 Task: Research Airbnb options in Kobuleti, Georgia from 10th December, 2023 to 15th December, 2023 for 7 adults.4 bedrooms having 7 beds and 4 bathrooms. Property type can be house. Amenities needed are: wifi, TV, free parkinig on premises, gym, breakfast. Look for 4 properties as per requirement.
Action: Mouse moved to (469, 106)
Screenshot: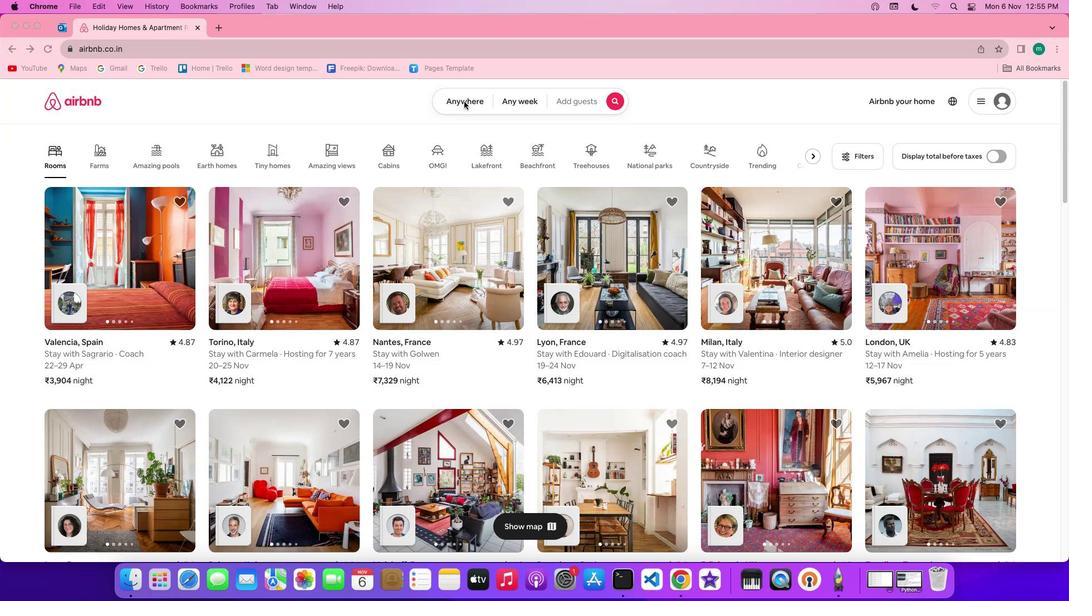 
Action: Mouse pressed left at (469, 106)
Screenshot: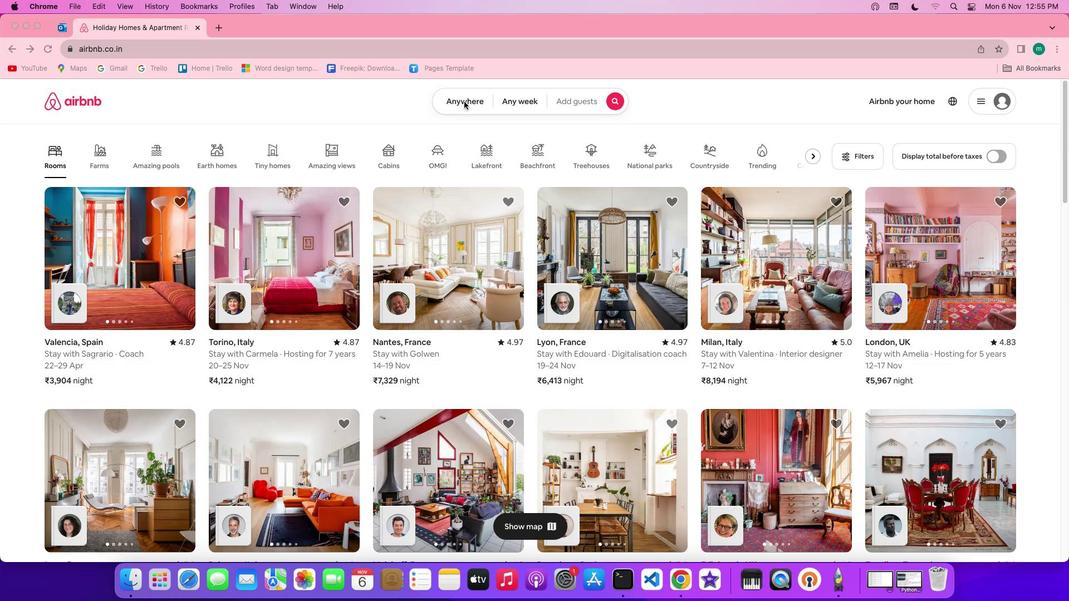 
Action: Mouse pressed left at (469, 106)
Screenshot: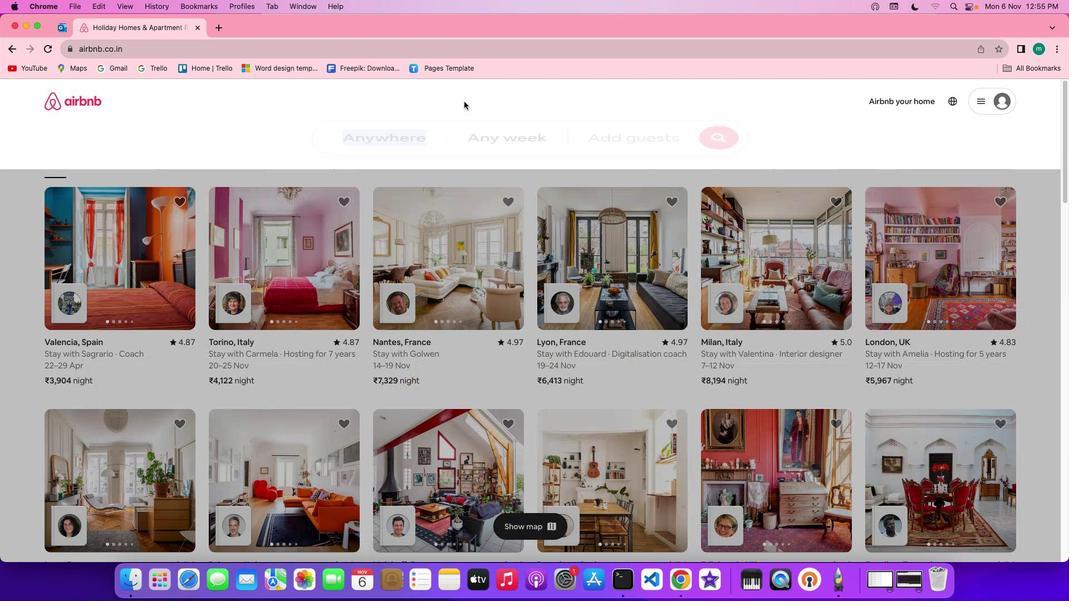 
Action: Mouse moved to (415, 146)
Screenshot: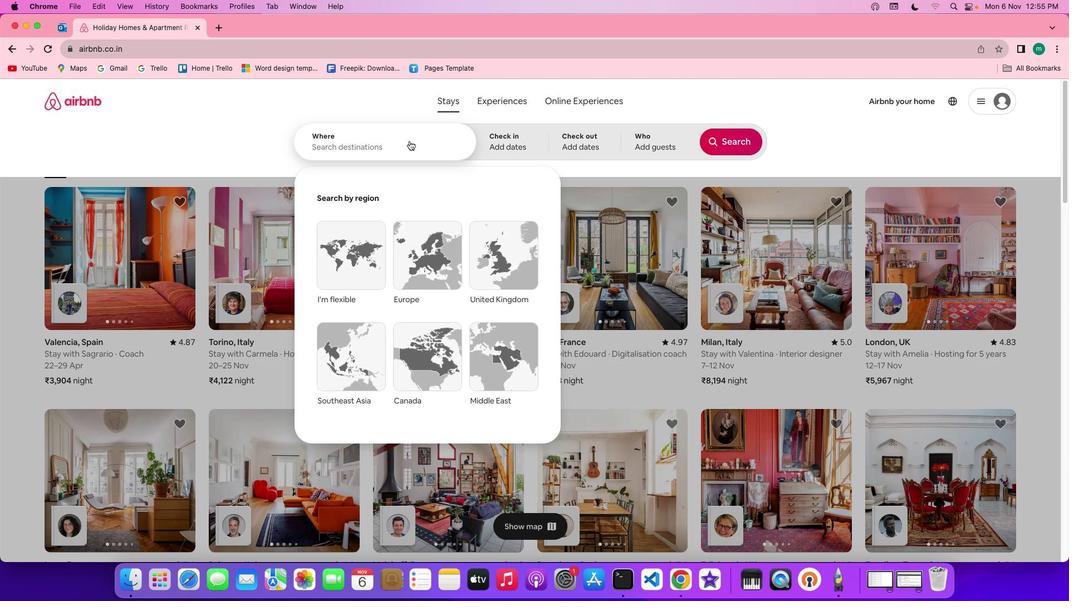 
Action: Key pressed Key.shift'K''o''b''u''l''e''t''i'','Key.spaceKey.shift'g''e''o''r''g''i''a'
Screenshot: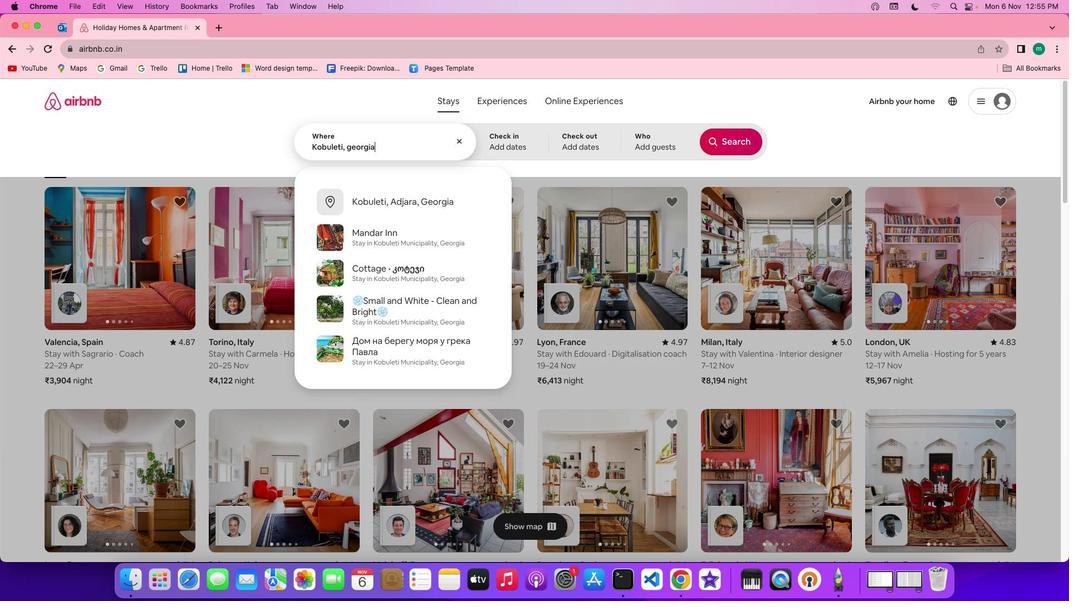 
Action: Mouse moved to (520, 146)
Screenshot: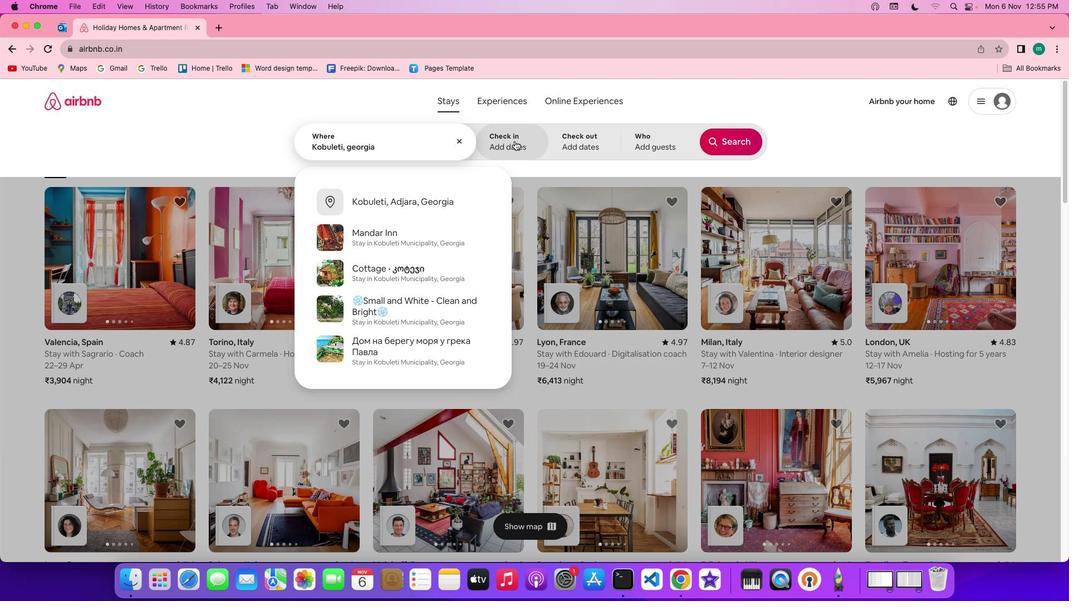 
Action: Mouse pressed left at (520, 146)
Screenshot: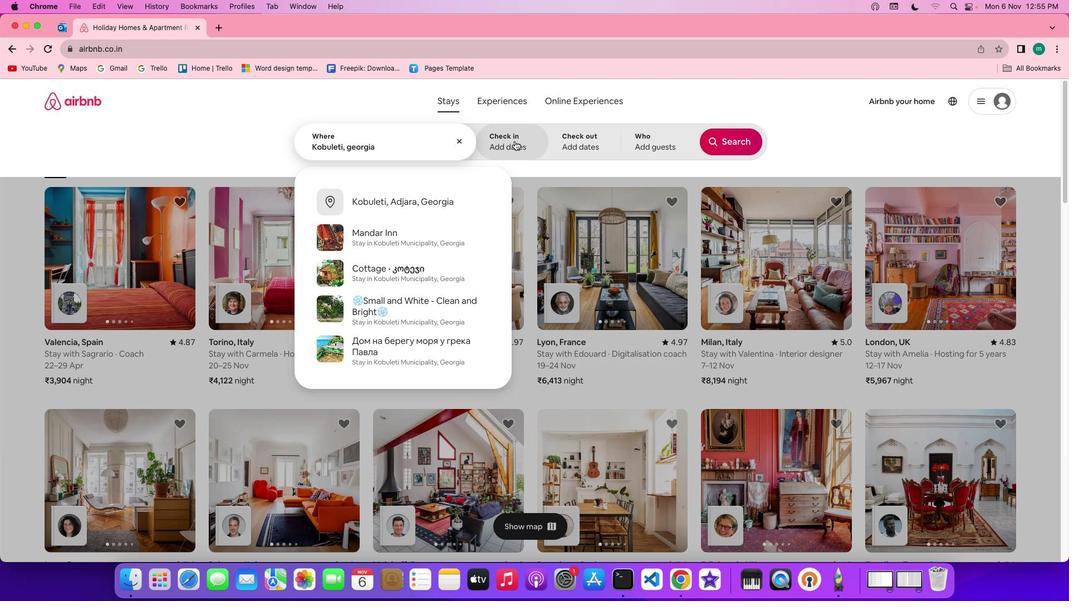 
Action: Mouse moved to (562, 342)
Screenshot: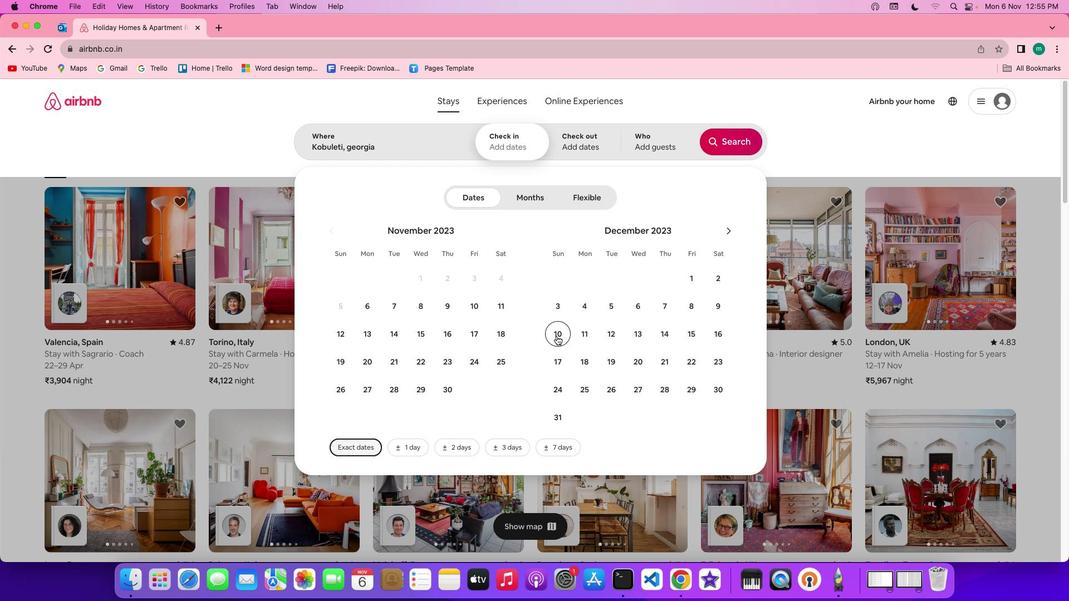 
Action: Mouse pressed left at (562, 342)
Screenshot: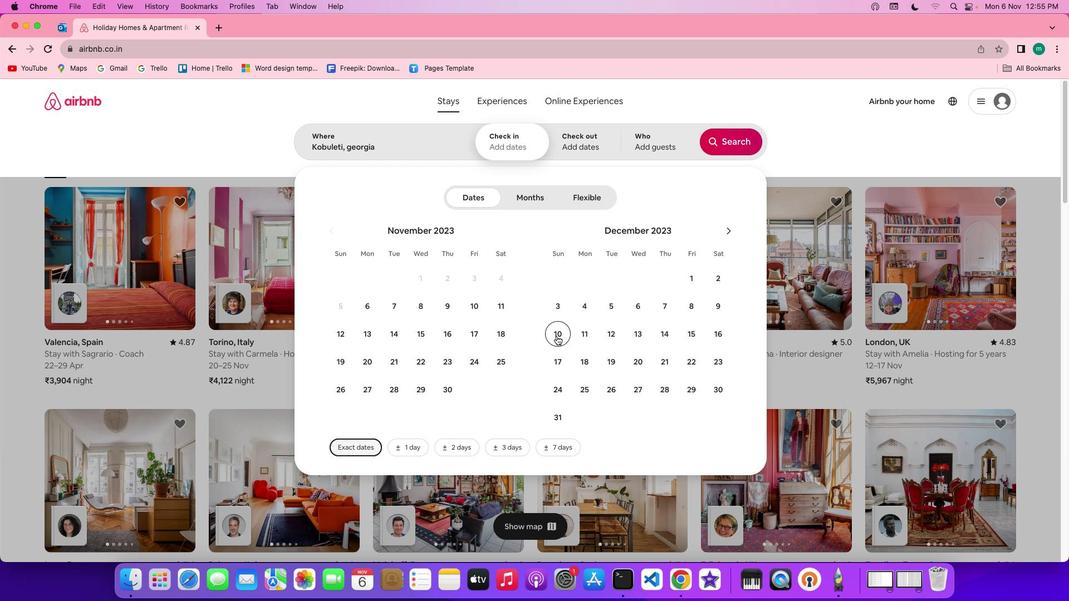 
Action: Mouse moved to (698, 338)
Screenshot: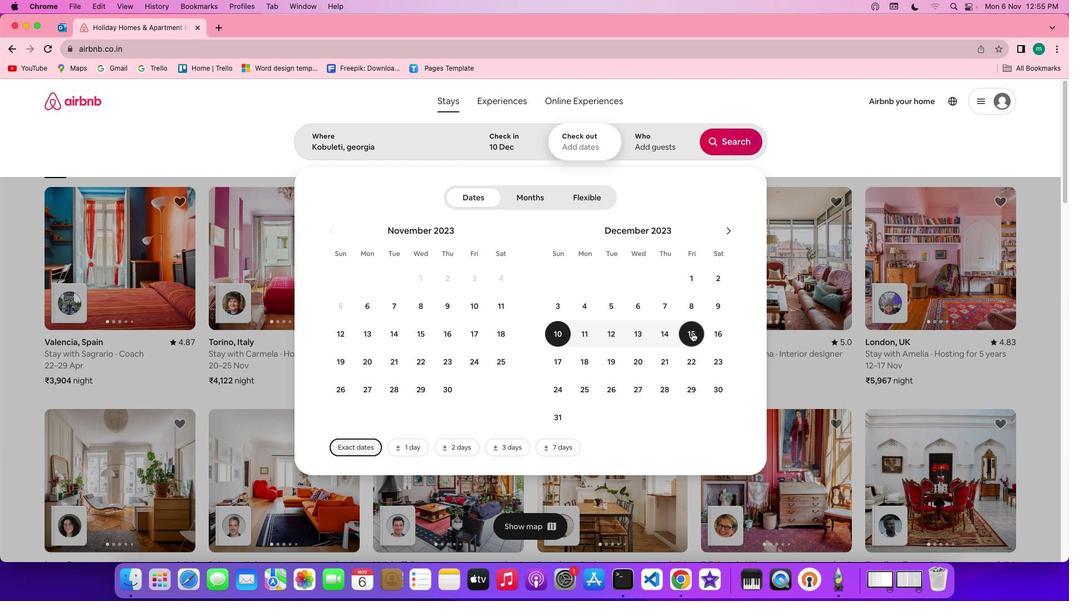 
Action: Mouse pressed left at (698, 338)
Screenshot: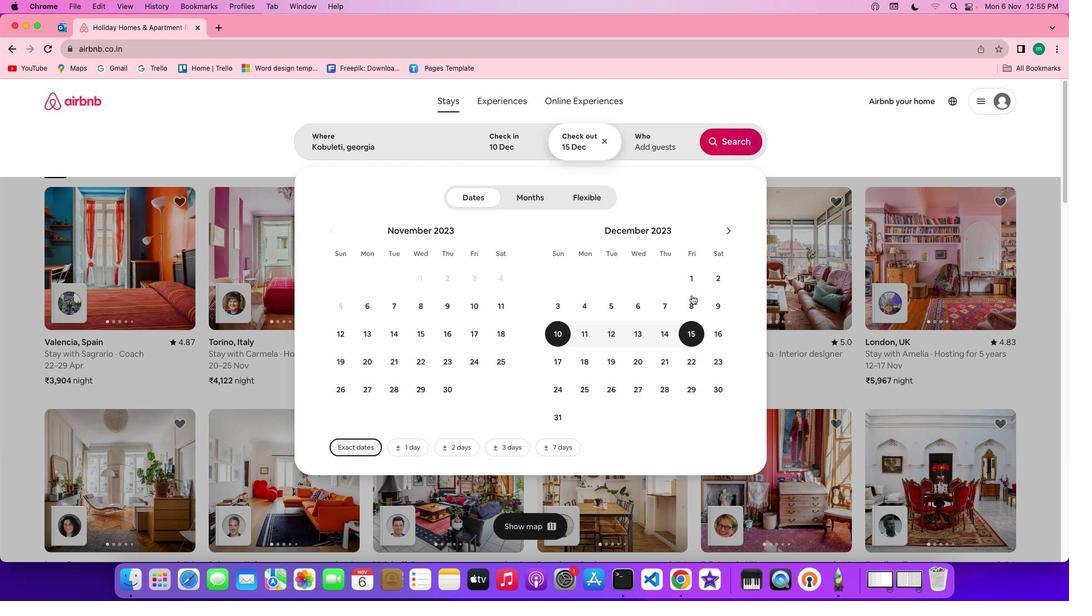 
Action: Mouse moved to (668, 145)
Screenshot: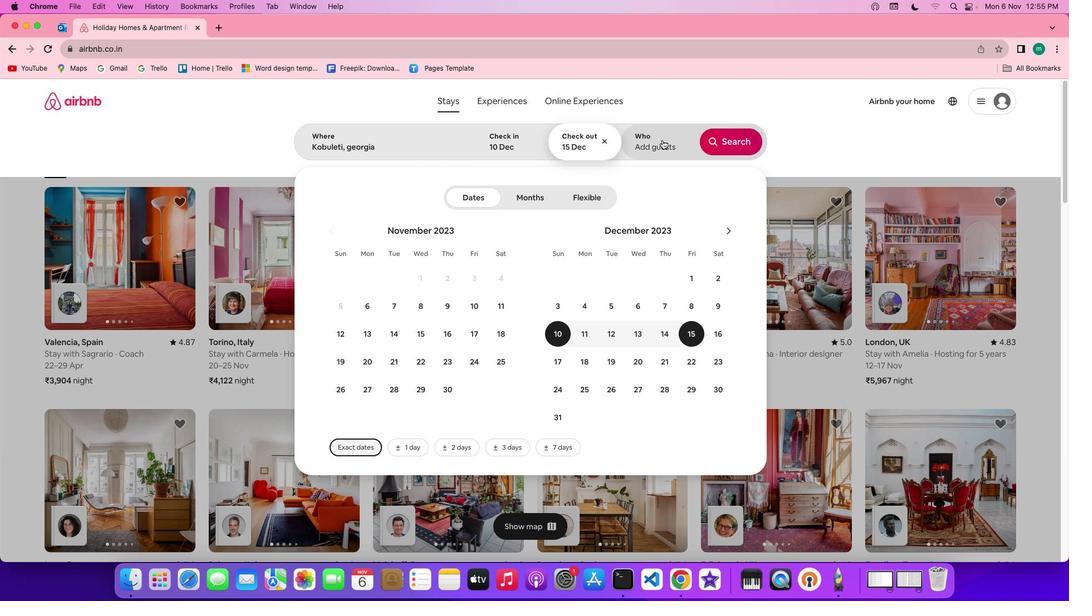 
Action: Mouse pressed left at (668, 145)
Screenshot: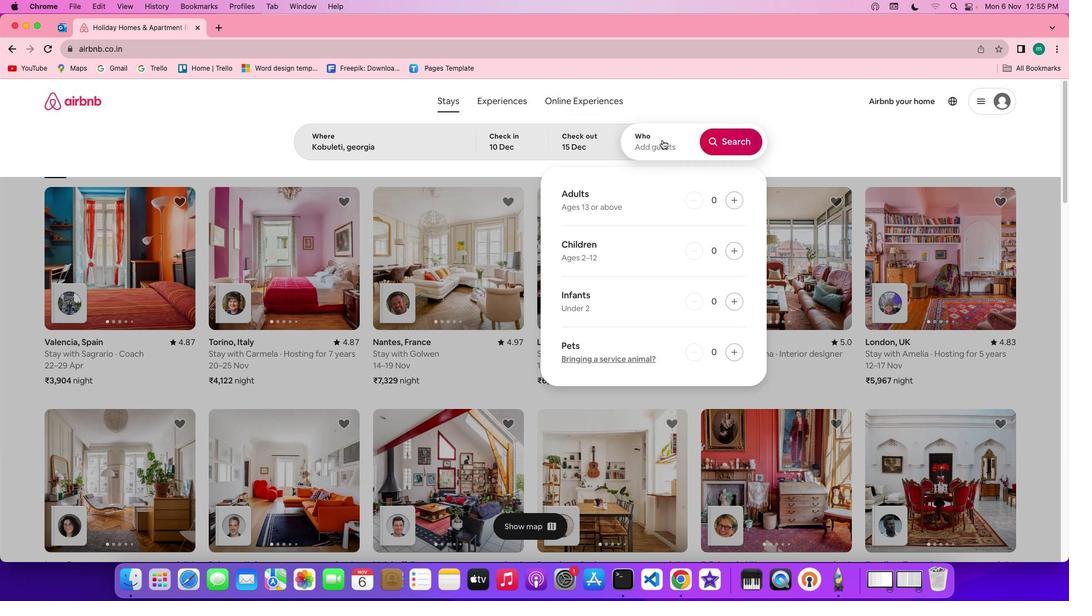 
Action: Mouse moved to (739, 208)
Screenshot: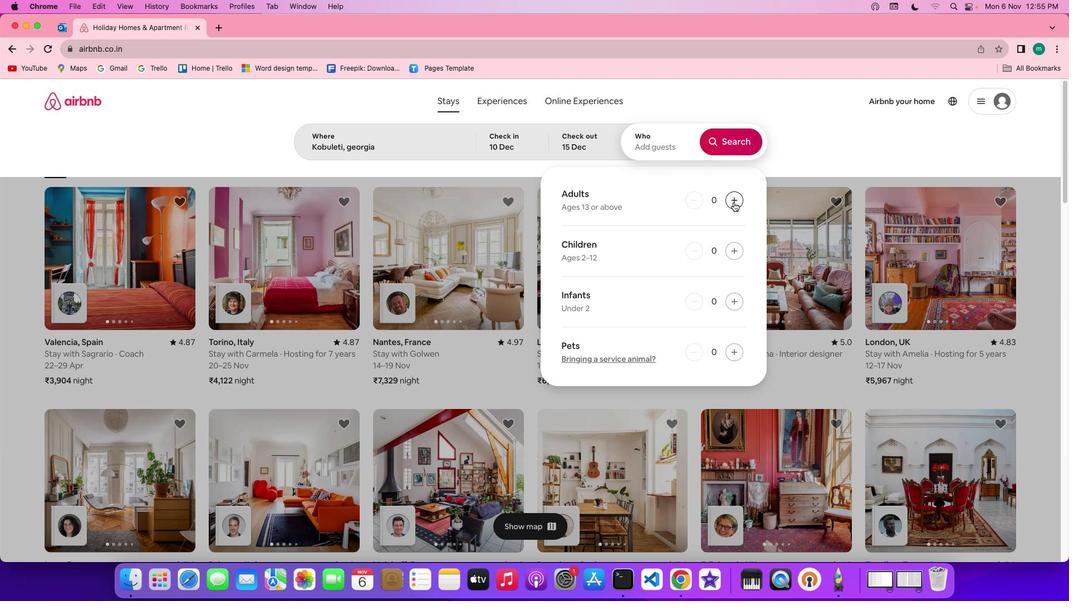 
Action: Mouse pressed left at (739, 208)
Screenshot: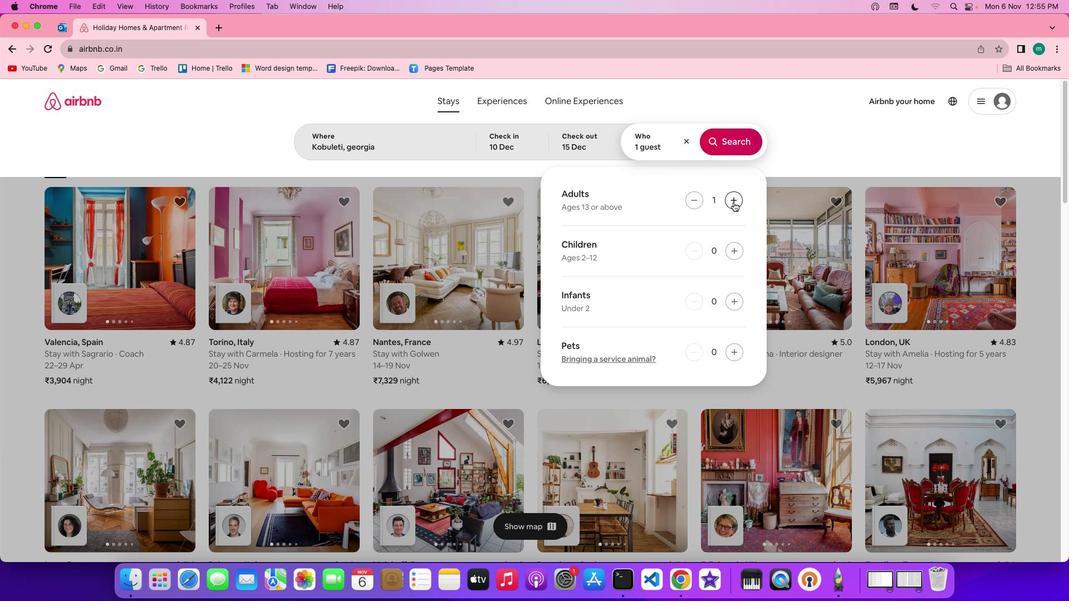 
Action: Mouse pressed left at (739, 208)
Screenshot: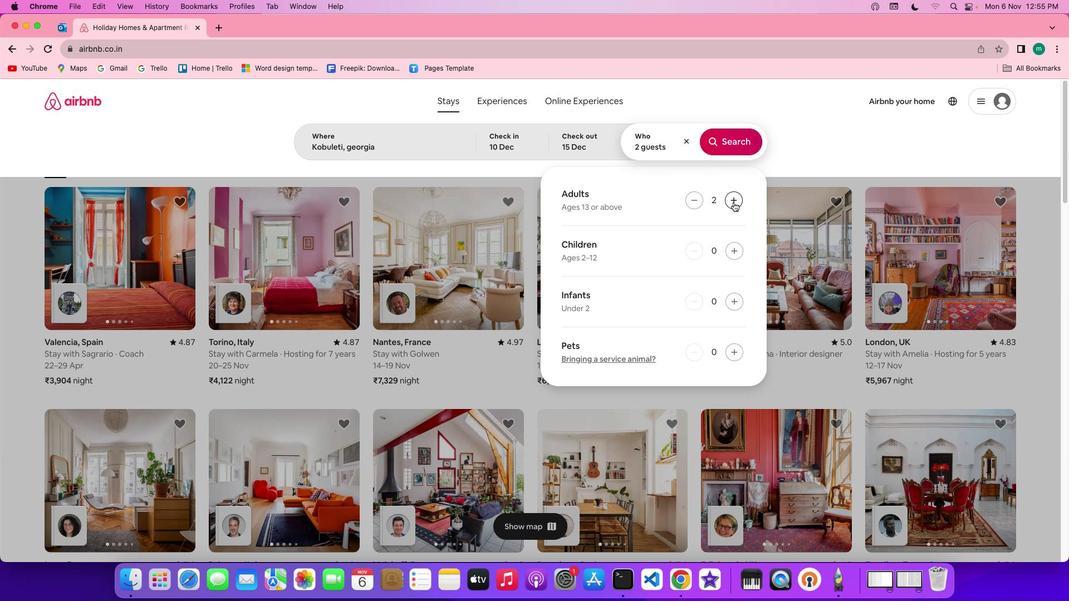 
Action: Mouse pressed left at (739, 208)
Screenshot: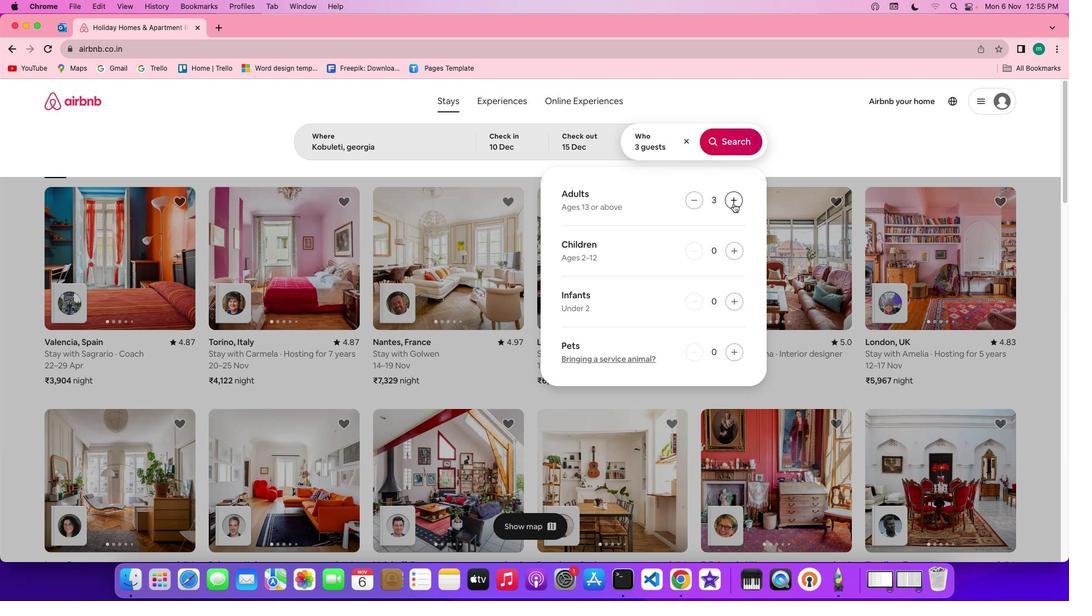 
Action: Mouse moved to (739, 208)
Screenshot: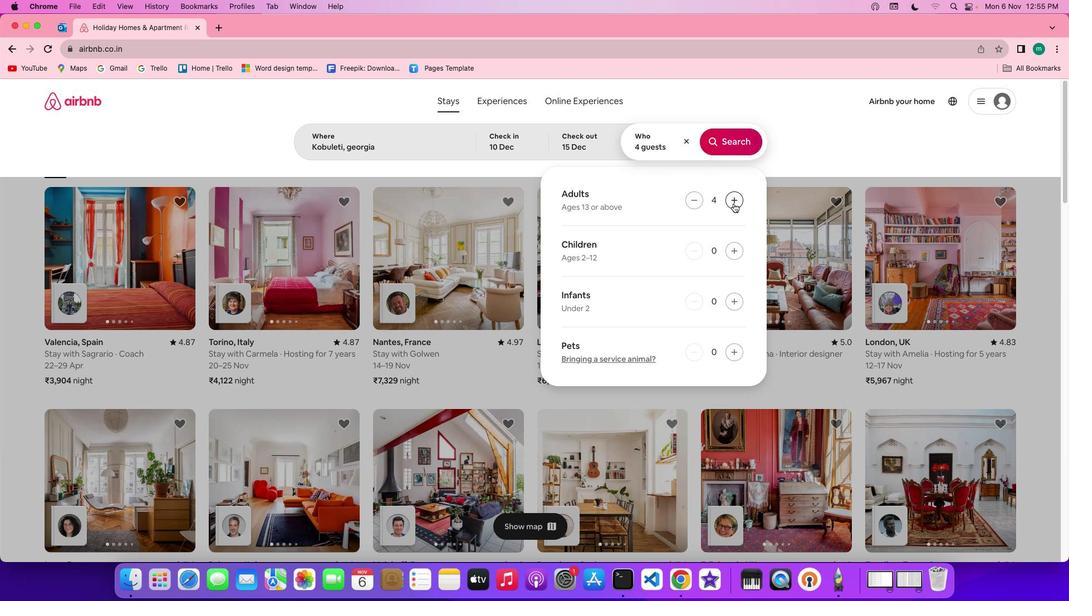 
Action: Mouse pressed left at (739, 208)
Screenshot: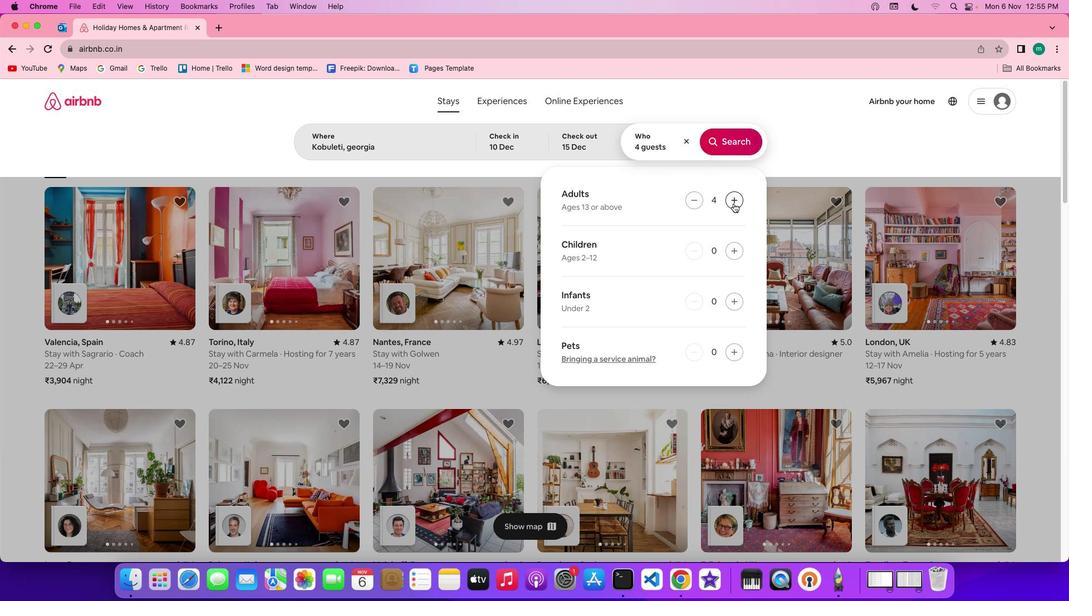 
Action: Mouse pressed left at (739, 208)
Screenshot: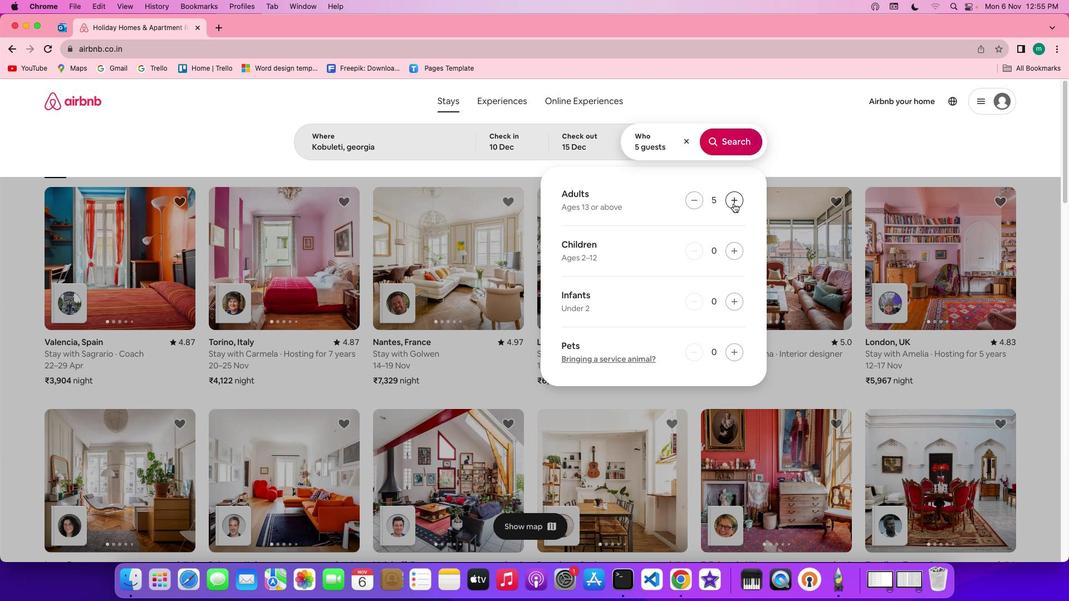 
Action: Mouse moved to (739, 209)
Screenshot: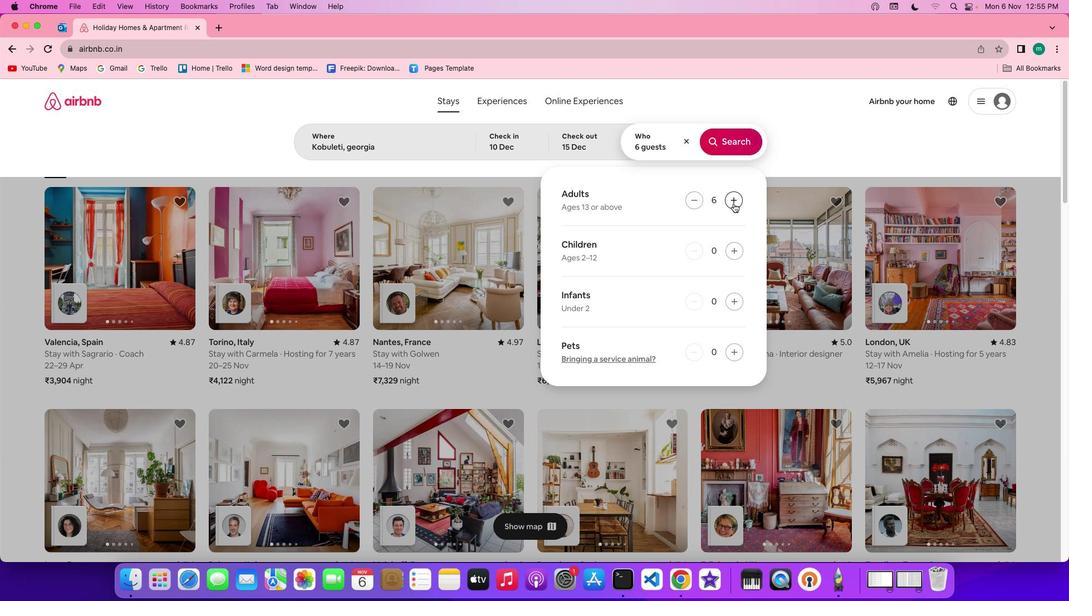 
Action: Mouse pressed left at (739, 209)
Screenshot: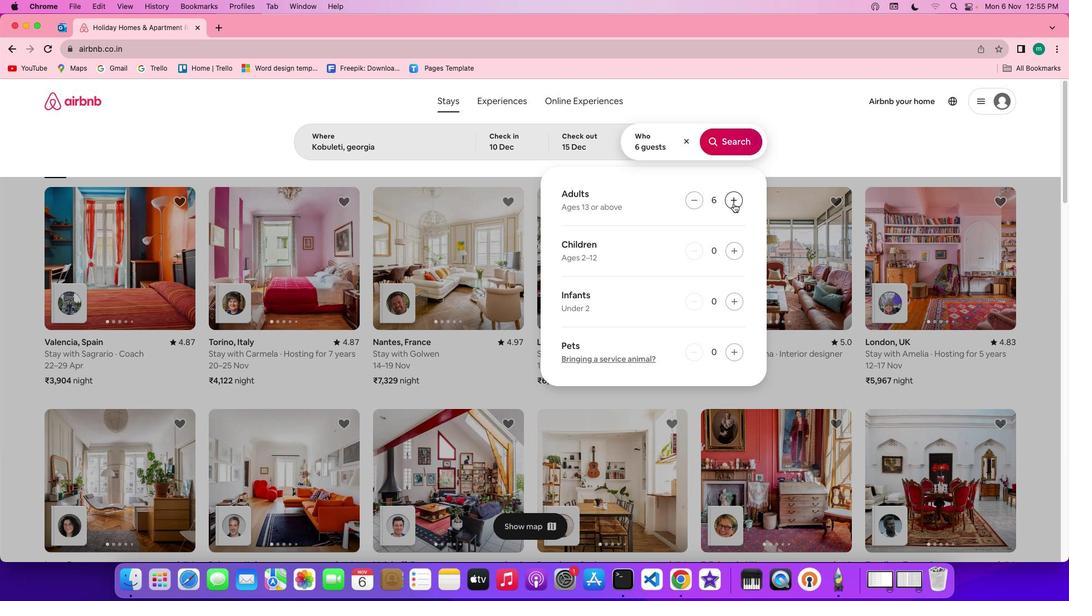 
Action: Mouse pressed left at (739, 209)
Screenshot: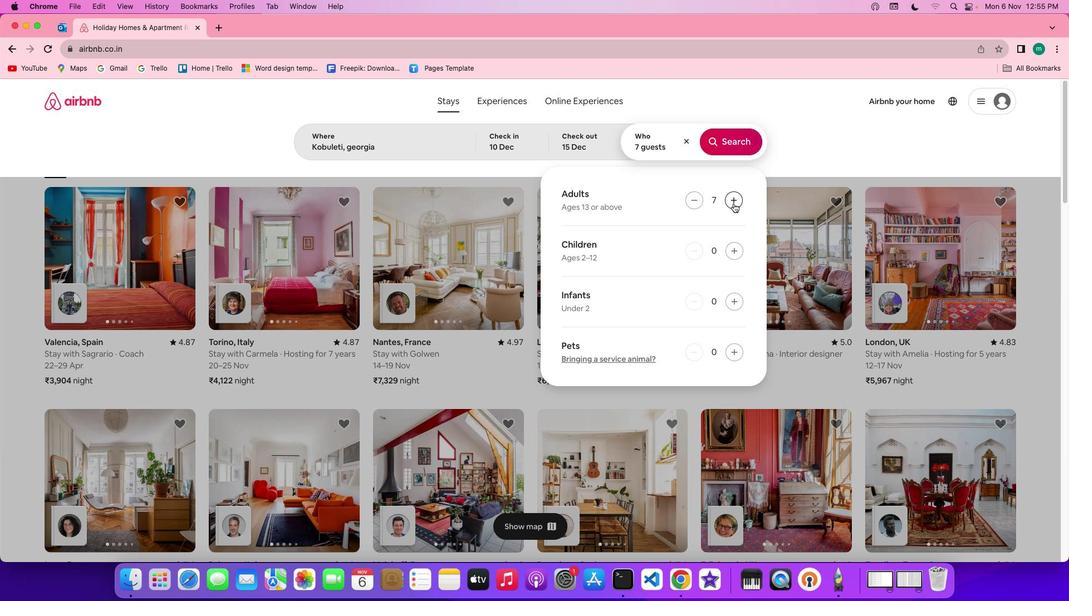
Action: Mouse moved to (742, 150)
Screenshot: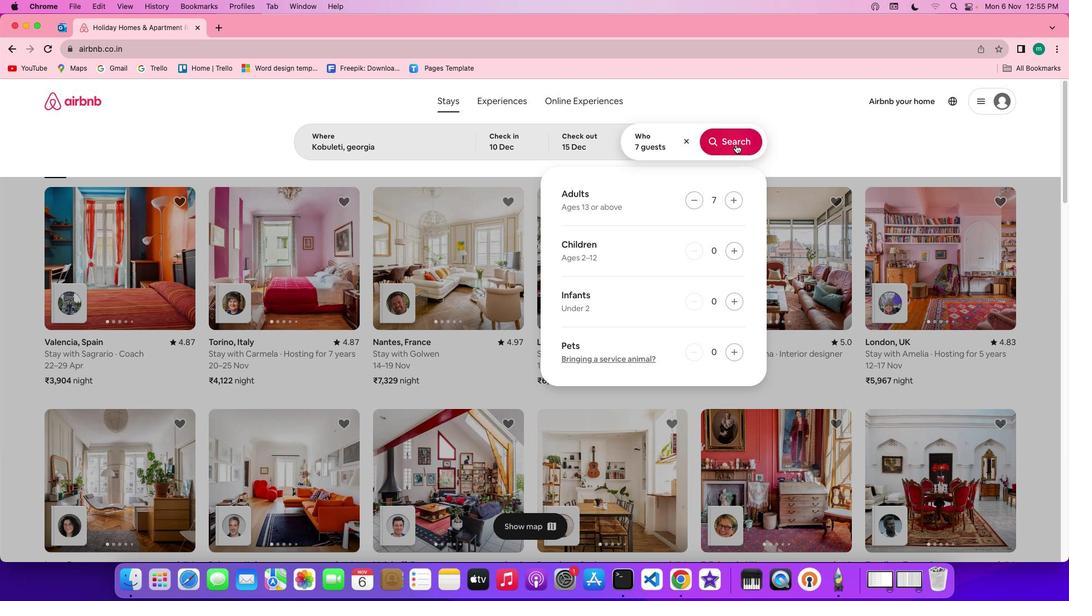 
Action: Mouse pressed left at (742, 150)
Screenshot: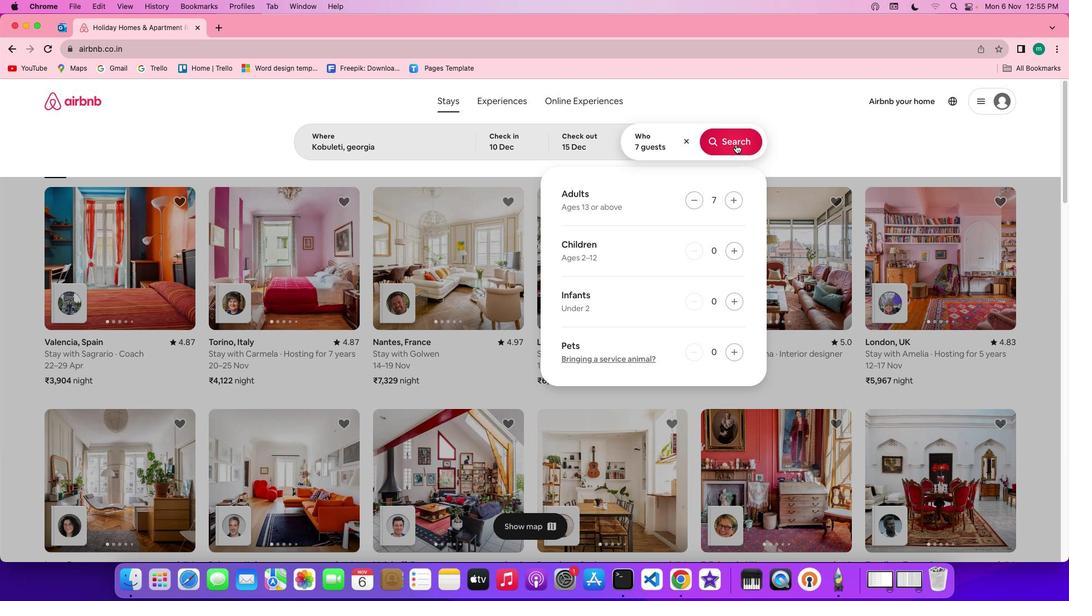 
Action: Mouse moved to (907, 148)
Screenshot: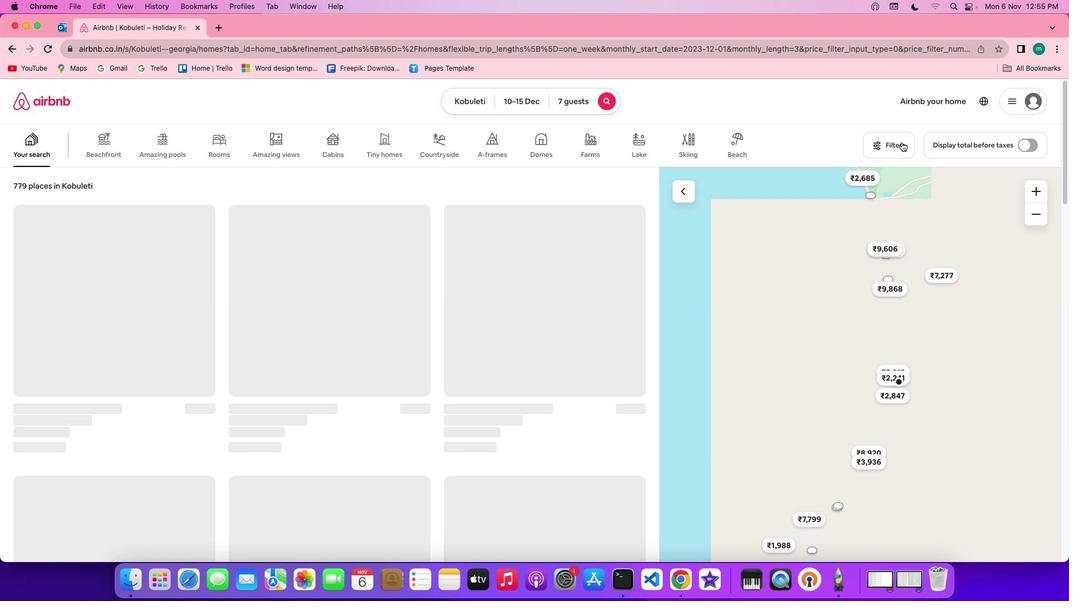 
Action: Mouse pressed left at (907, 148)
Screenshot: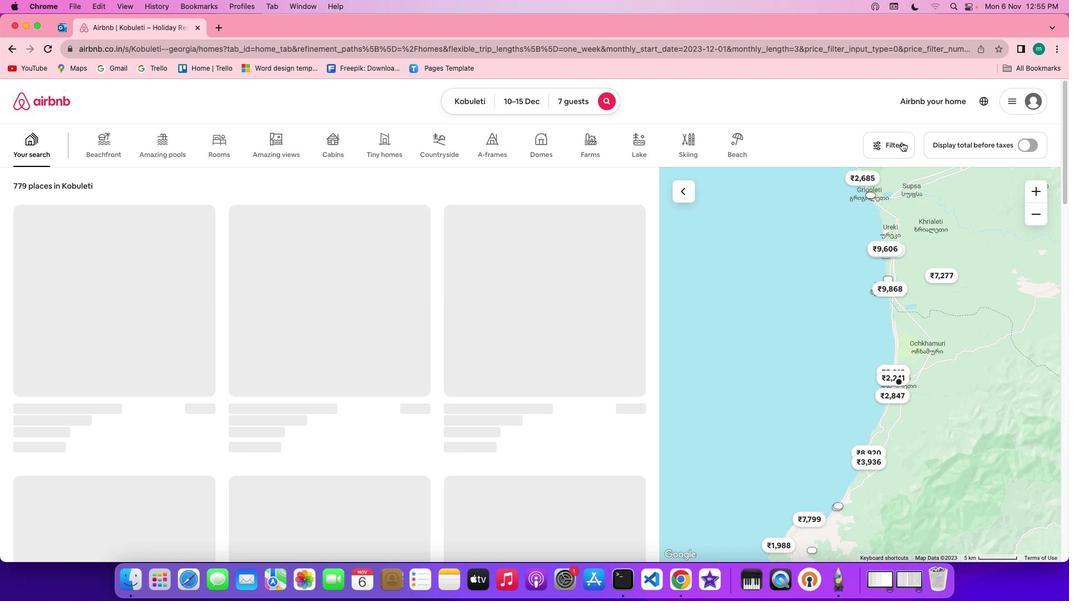 
Action: Mouse moved to (894, 148)
Screenshot: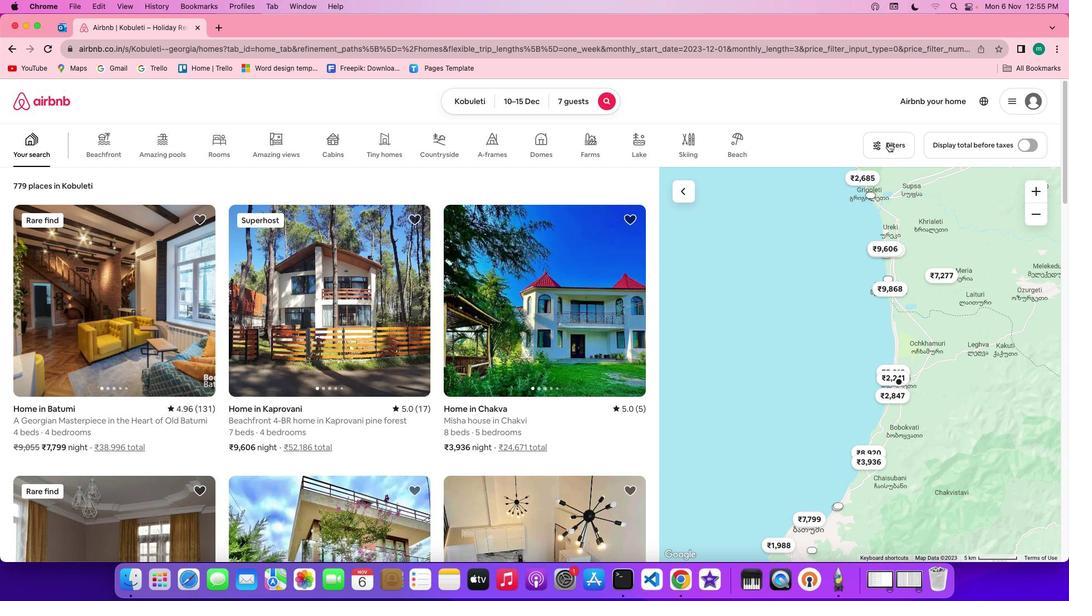 
Action: Mouse pressed left at (894, 148)
Screenshot: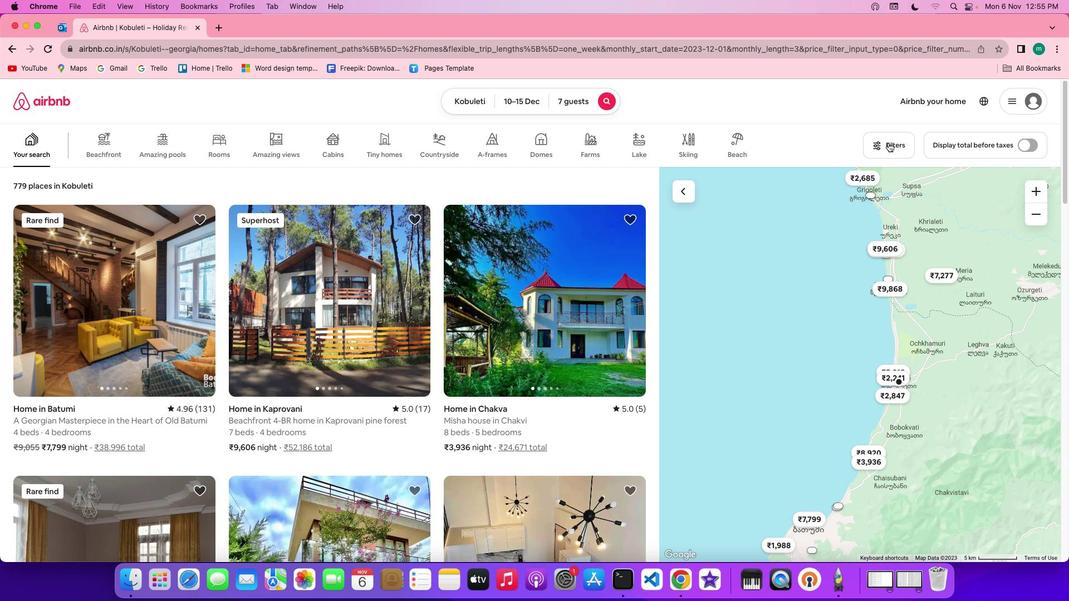 
Action: Mouse moved to (528, 328)
Screenshot: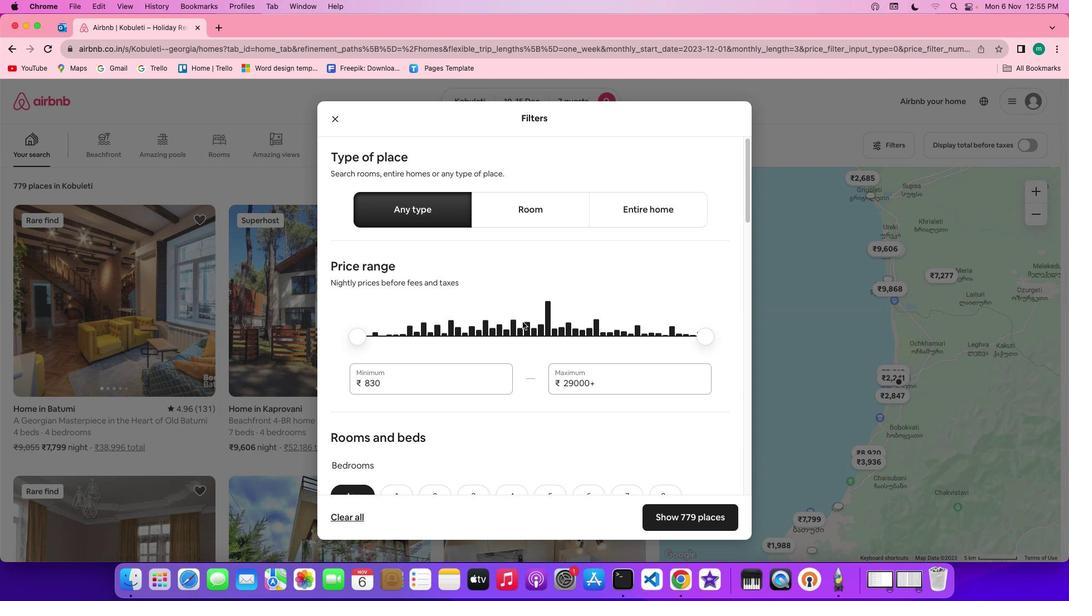 
Action: Mouse scrolled (528, 328) with delta (5, 5)
Screenshot: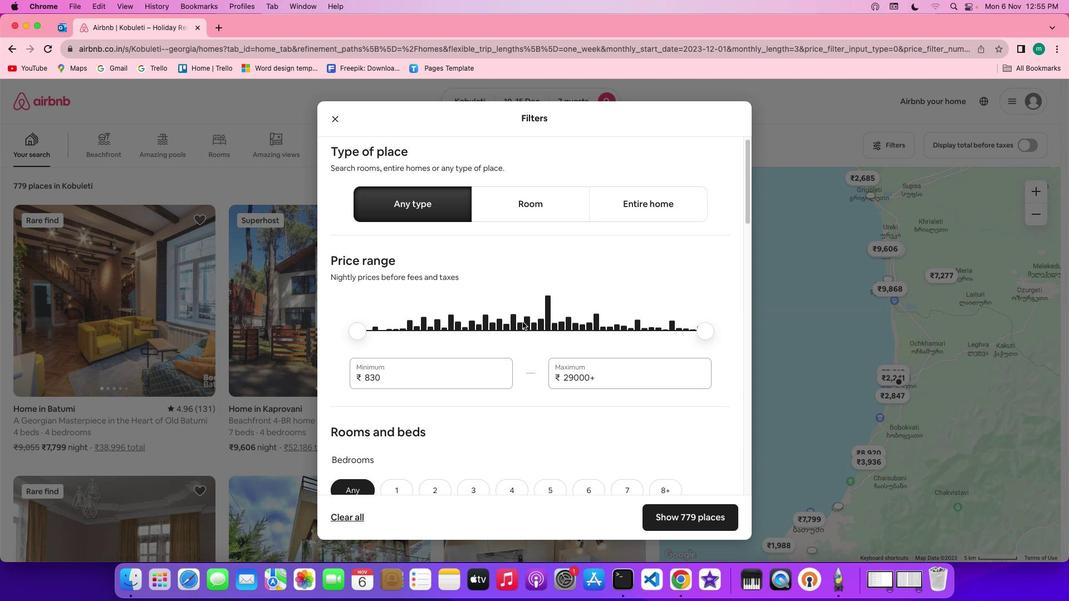 
Action: Mouse scrolled (528, 328) with delta (5, 5)
Screenshot: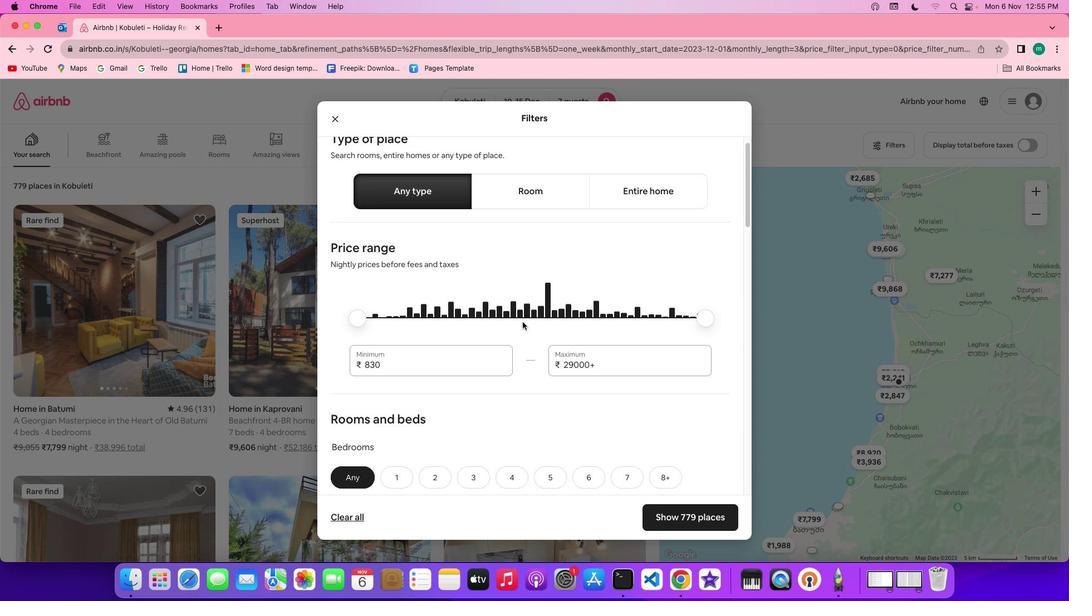 
Action: Mouse scrolled (528, 328) with delta (5, 5)
Screenshot: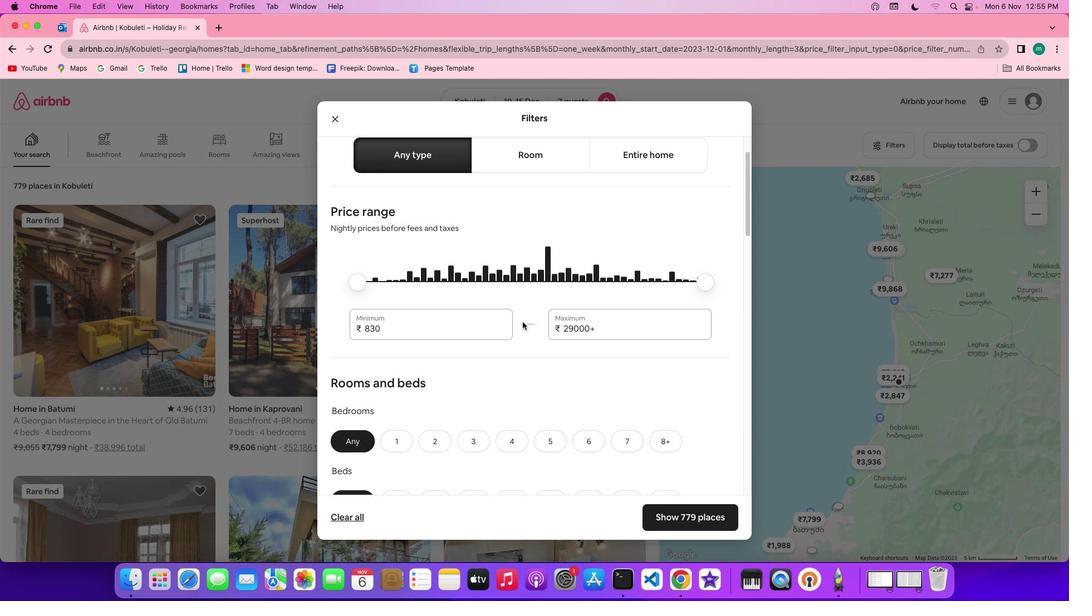 
Action: Mouse scrolled (528, 328) with delta (5, 5)
Screenshot: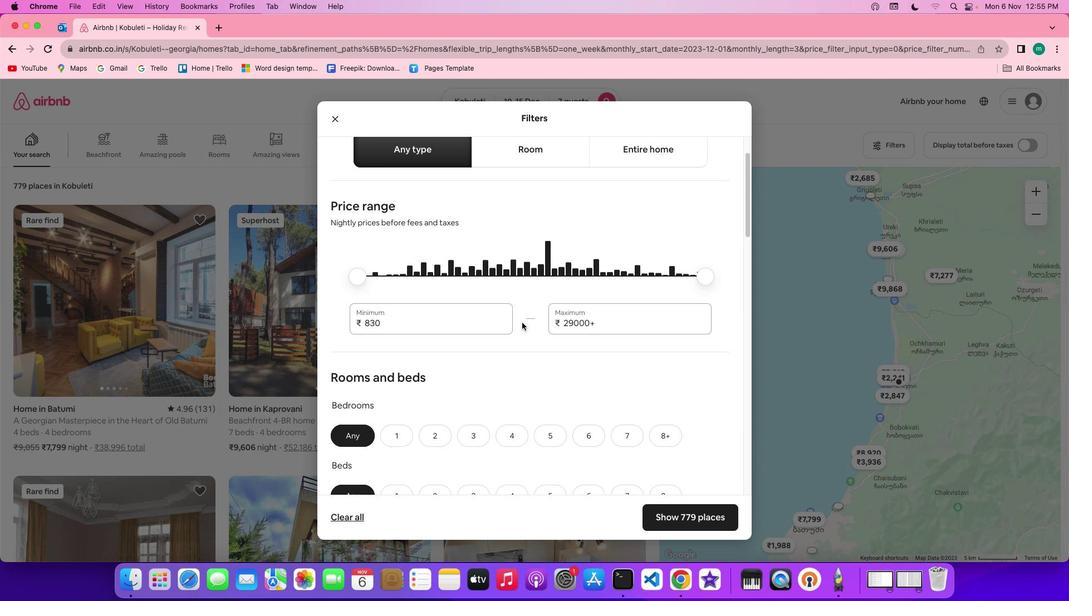 
Action: Mouse moved to (528, 328)
Screenshot: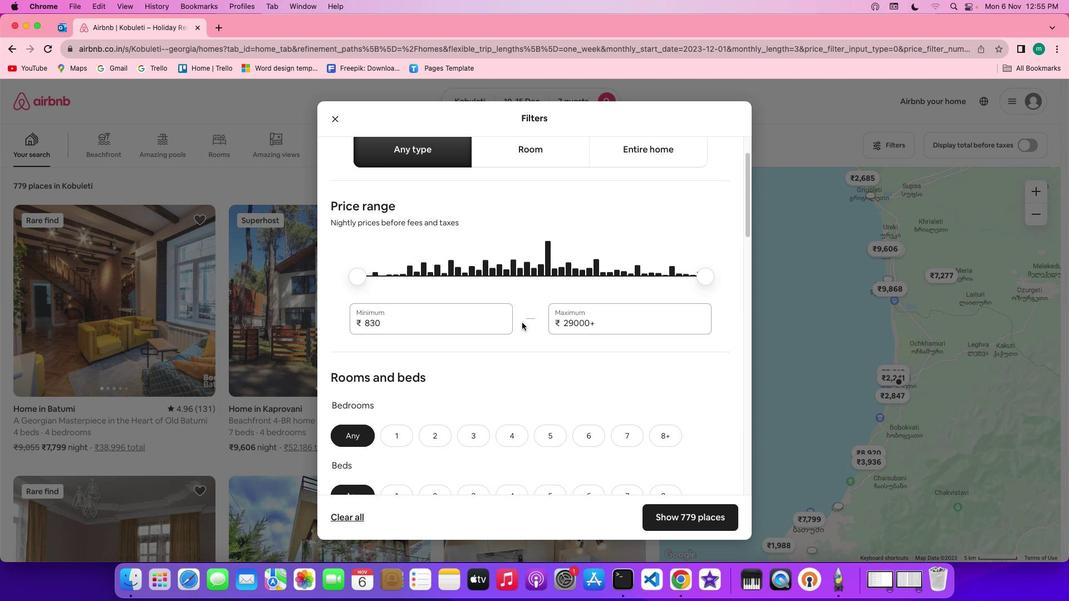 
Action: Mouse scrolled (528, 328) with delta (5, 5)
Screenshot: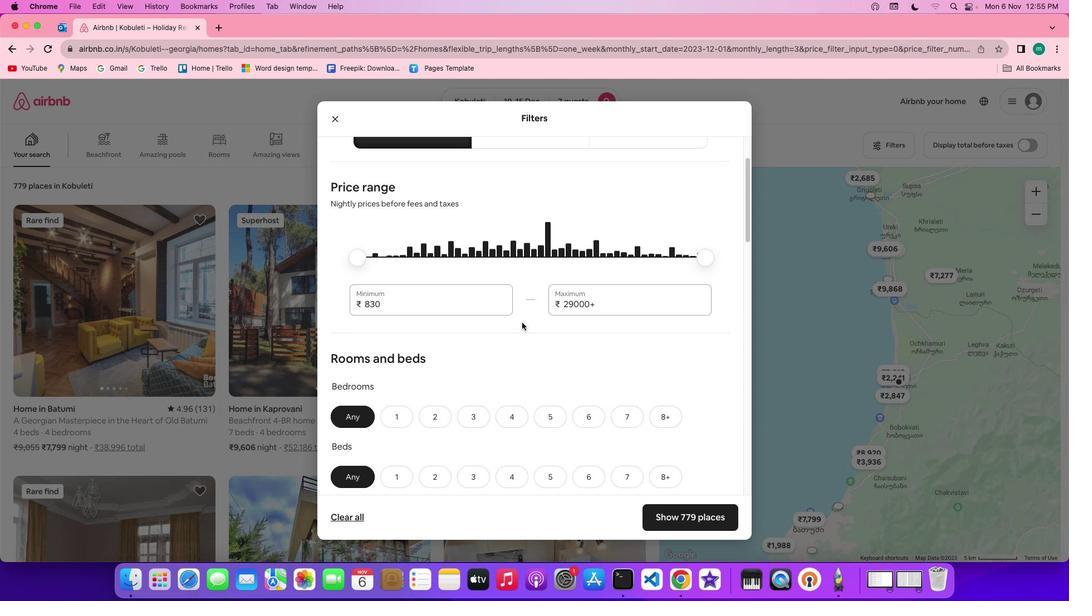 
Action: Mouse scrolled (528, 328) with delta (5, 5)
Screenshot: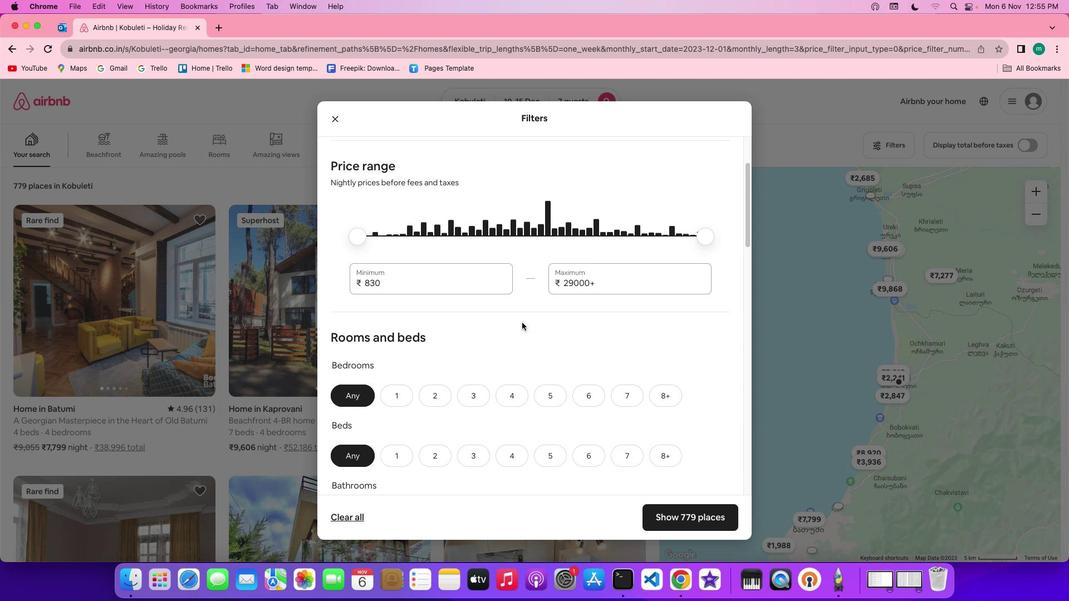 
Action: Mouse scrolled (528, 328) with delta (5, 4)
Screenshot: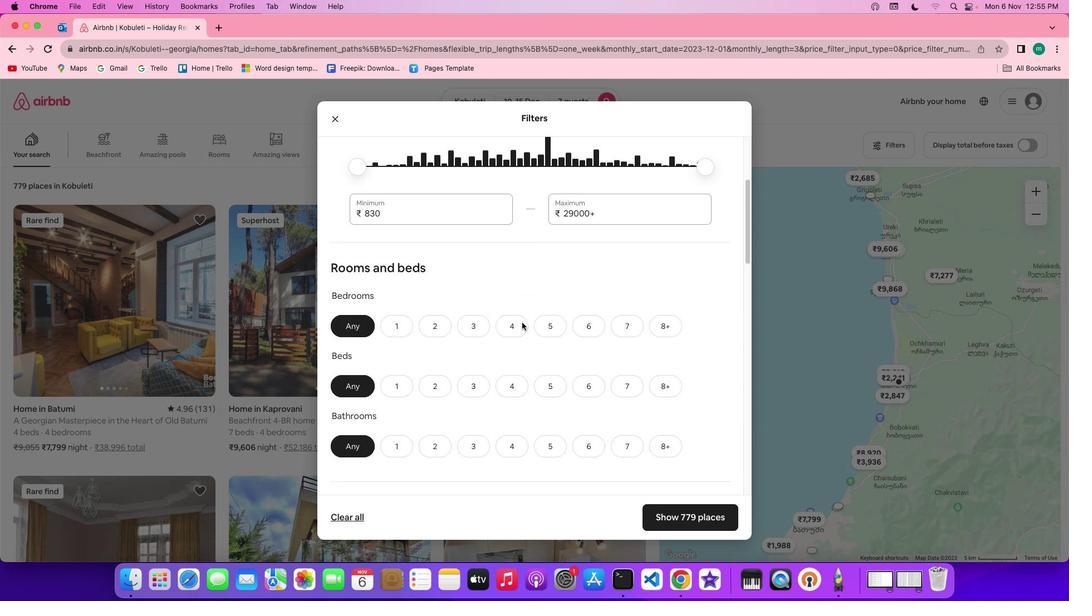 
Action: Mouse scrolled (528, 328) with delta (5, 3)
Screenshot: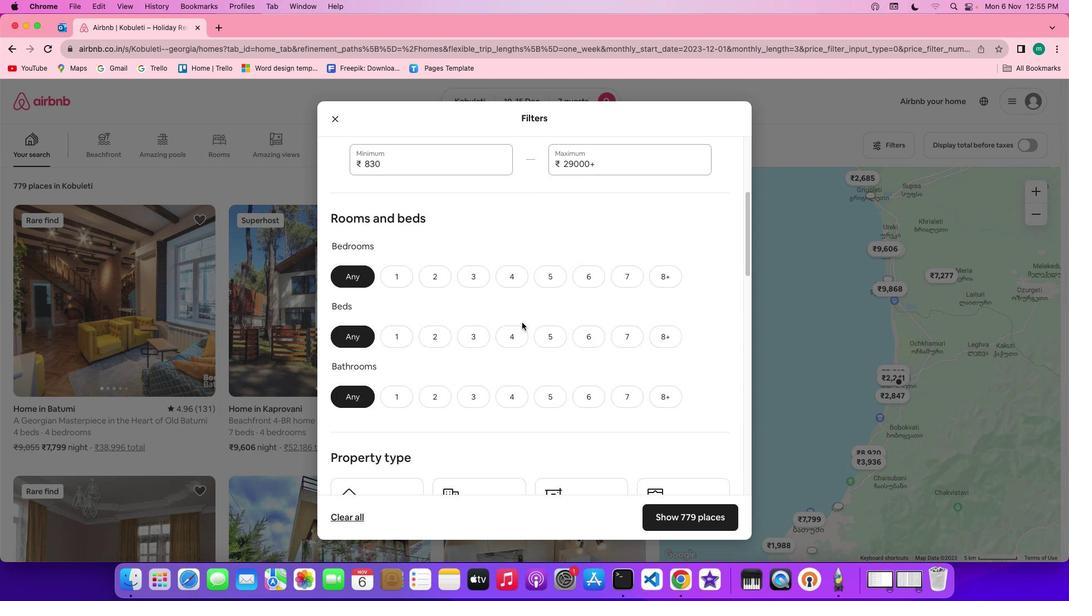 
Action: Mouse scrolled (528, 328) with delta (5, 5)
Screenshot: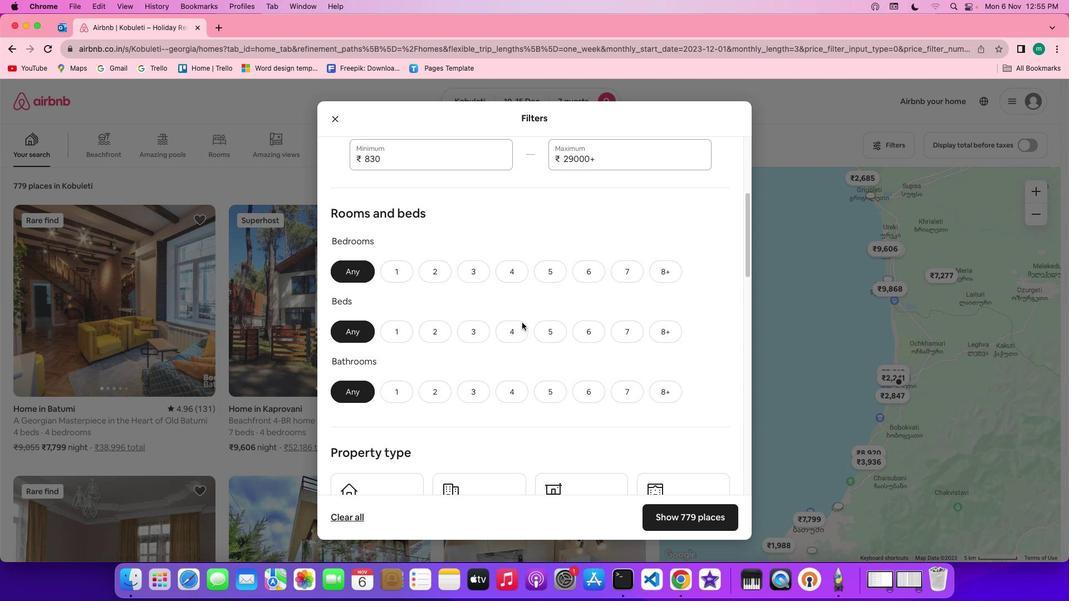 
Action: Mouse scrolled (528, 328) with delta (5, 5)
Screenshot: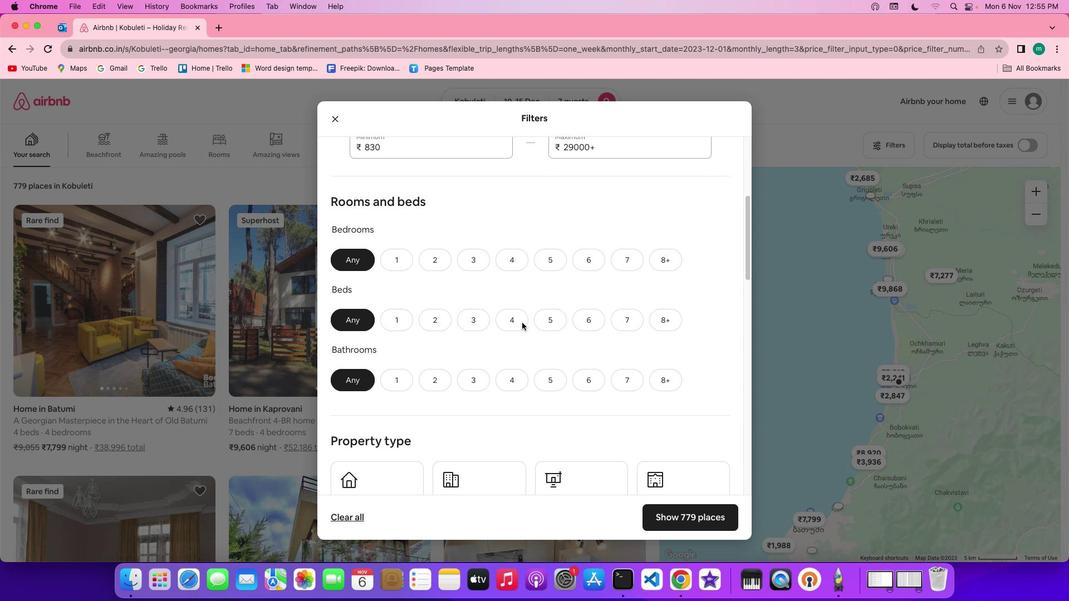 
Action: Mouse scrolled (528, 328) with delta (5, 5)
Screenshot: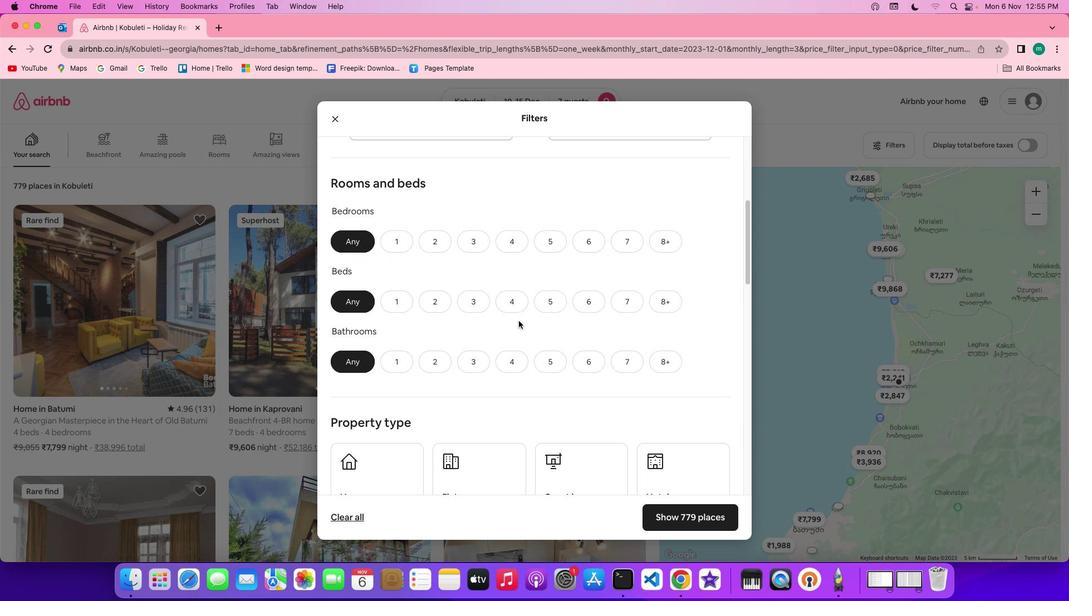 
Action: Mouse moved to (519, 247)
Screenshot: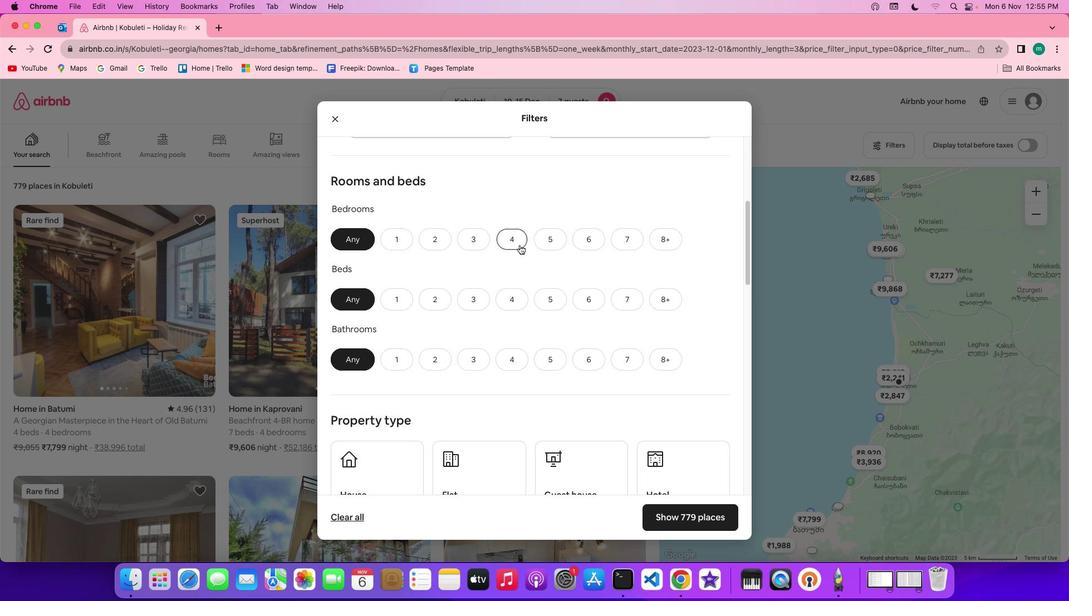 
Action: Mouse pressed left at (519, 247)
Screenshot: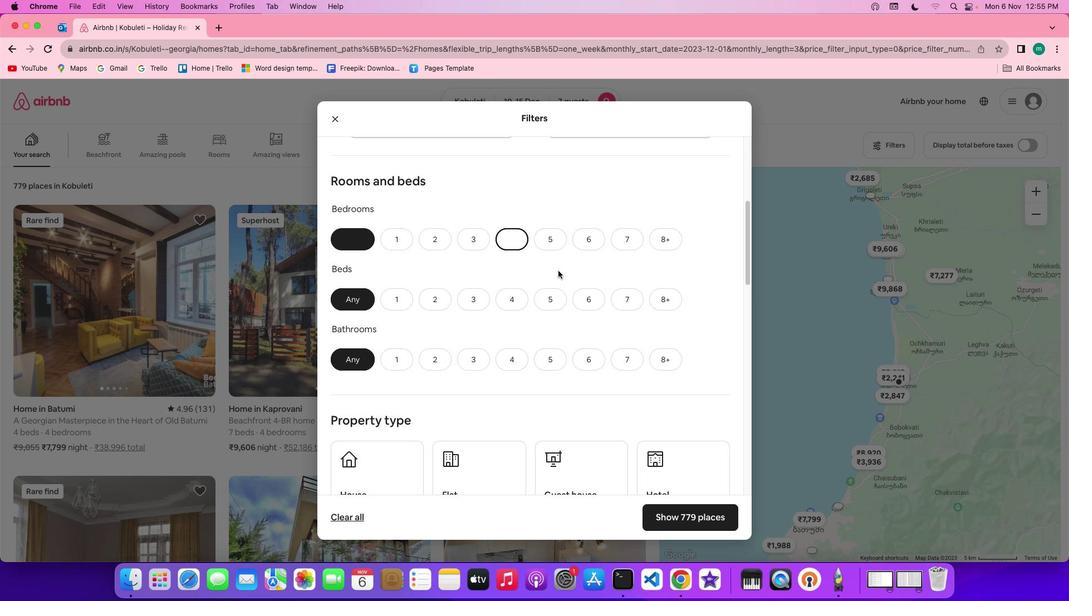 
Action: Mouse moved to (627, 304)
Screenshot: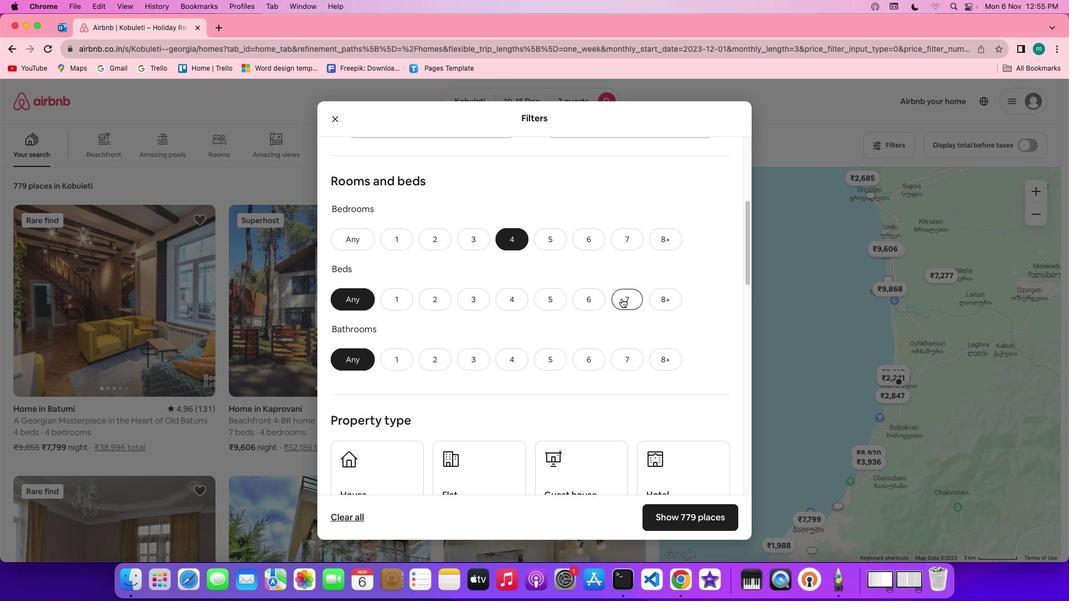 
Action: Mouse pressed left at (627, 304)
Screenshot: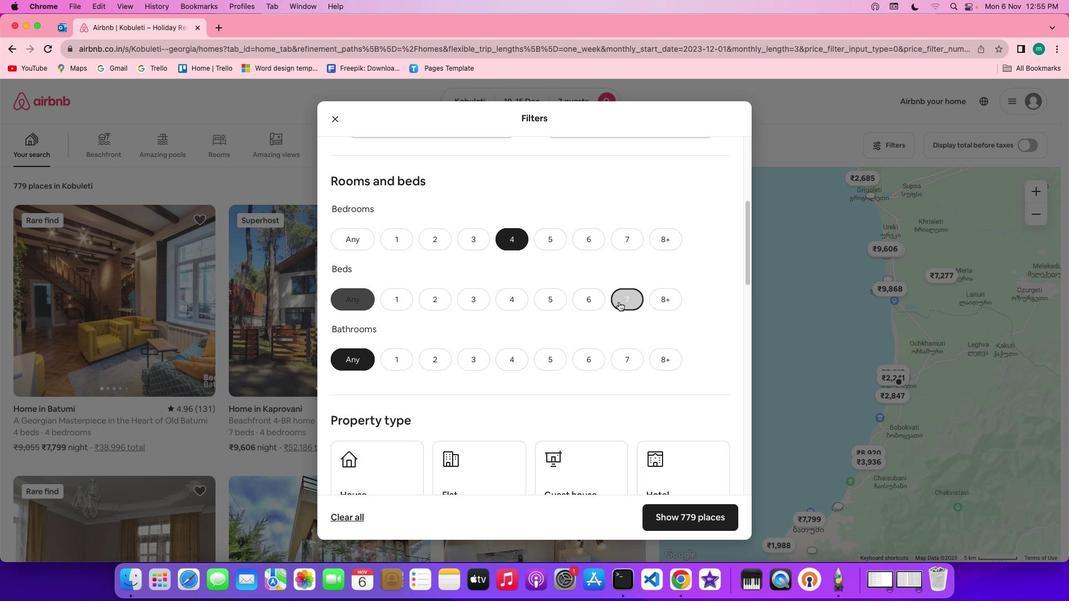 
Action: Mouse moved to (514, 366)
Screenshot: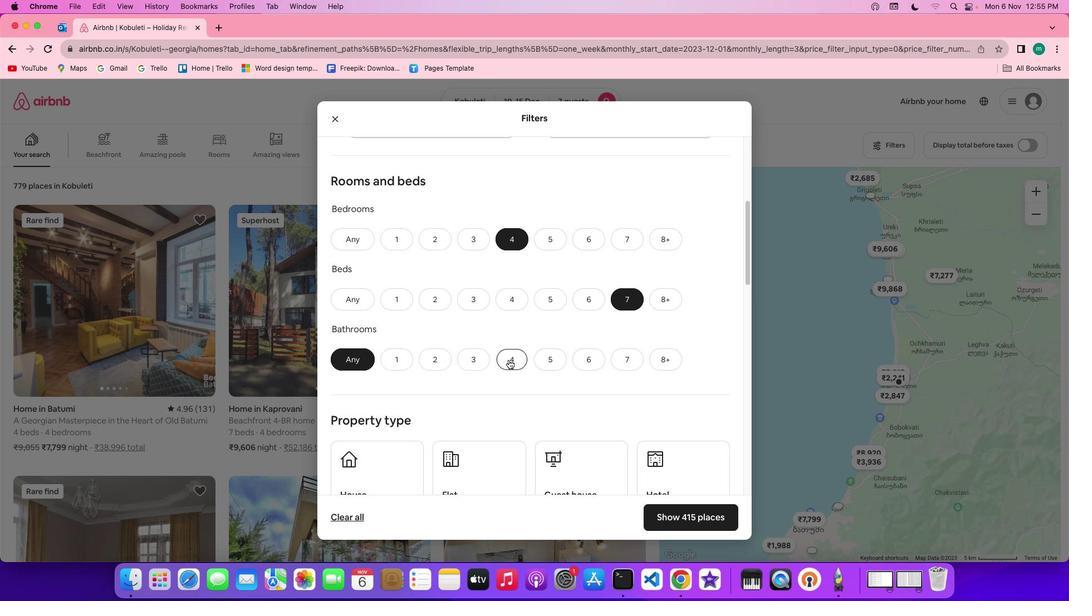 
Action: Mouse pressed left at (514, 366)
Screenshot: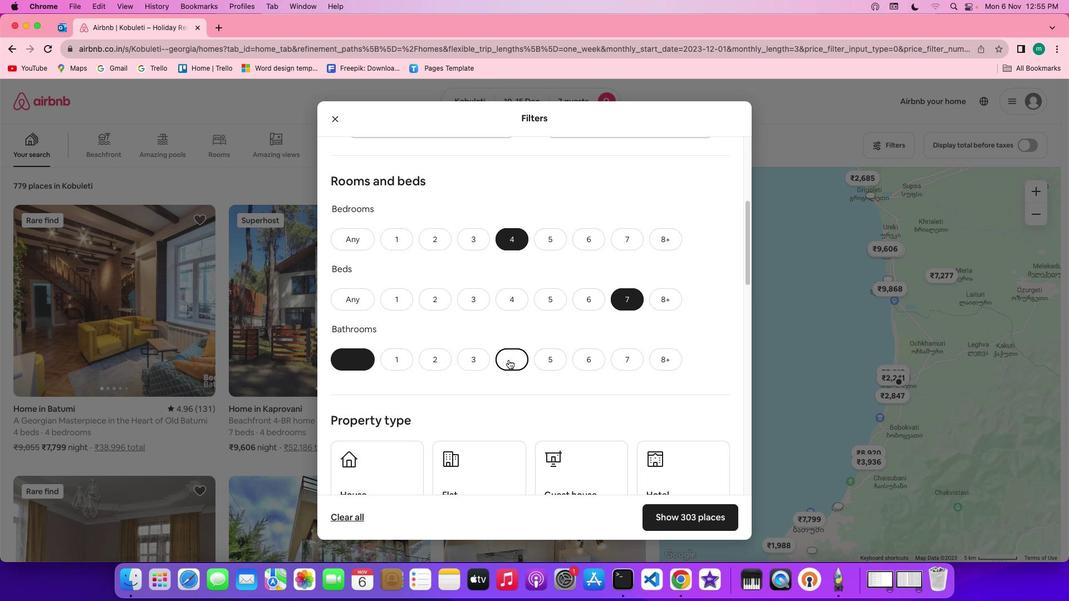 
Action: Mouse moved to (612, 379)
Screenshot: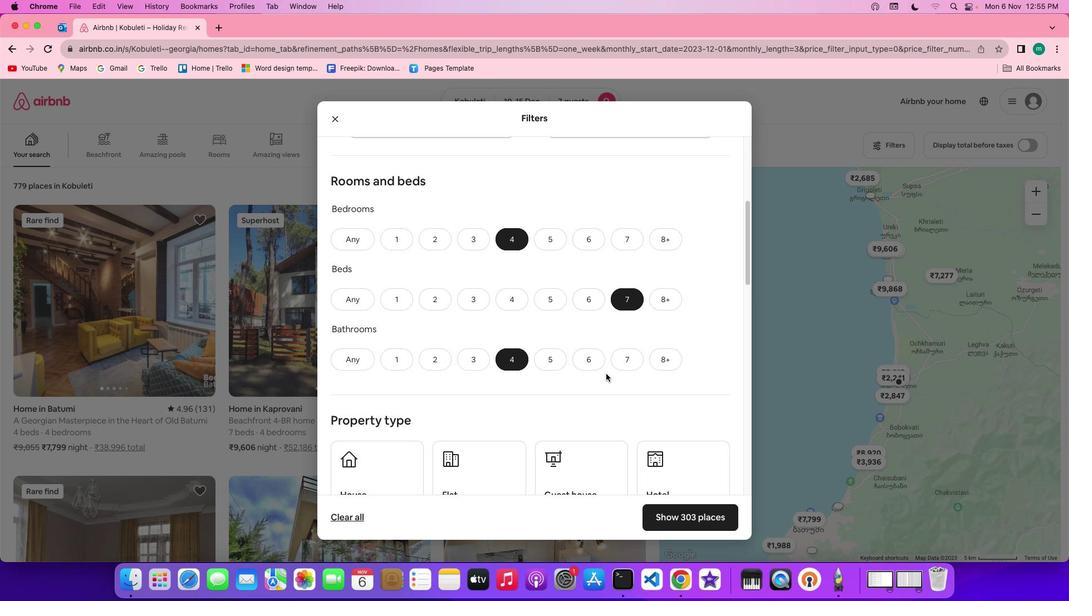 
Action: Mouse scrolled (612, 379) with delta (5, 5)
Screenshot: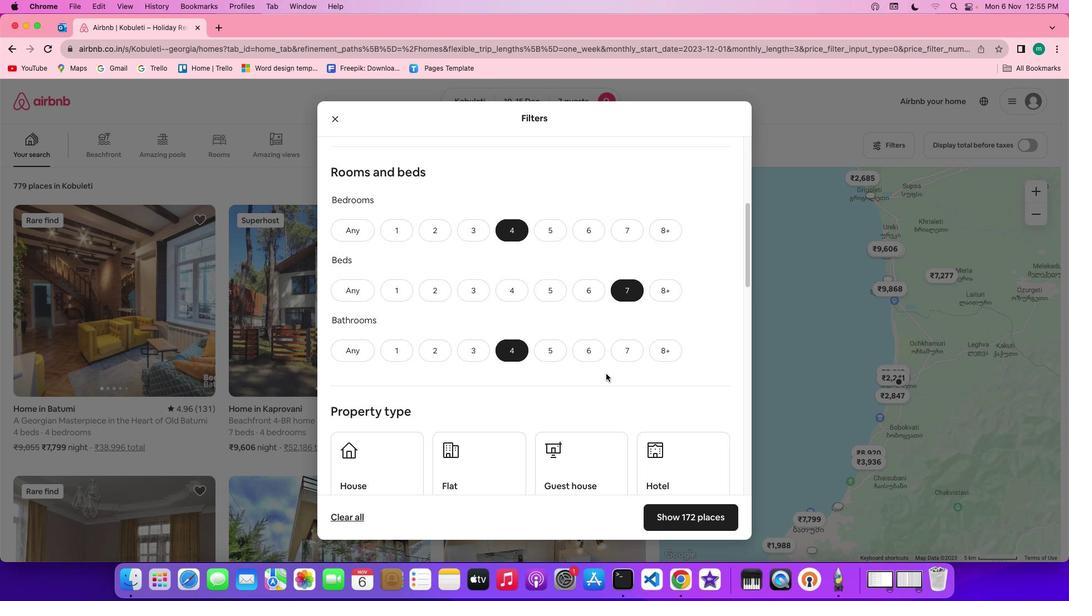 
Action: Mouse scrolled (612, 379) with delta (5, 5)
Screenshot: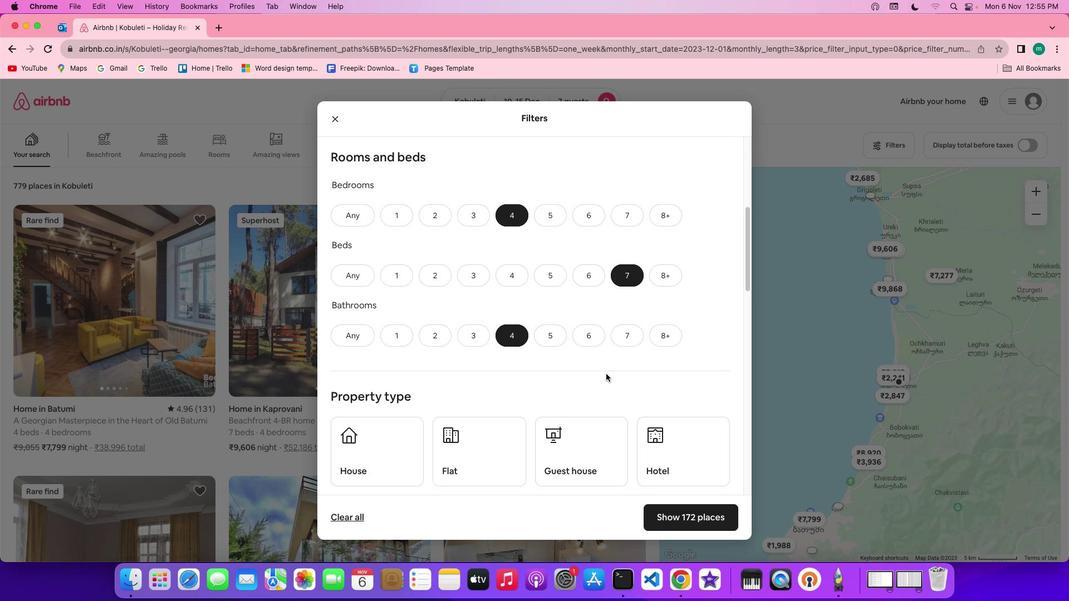
Action: Mouse scrolled (612, 379) with delta (5, 5)
Screenshot: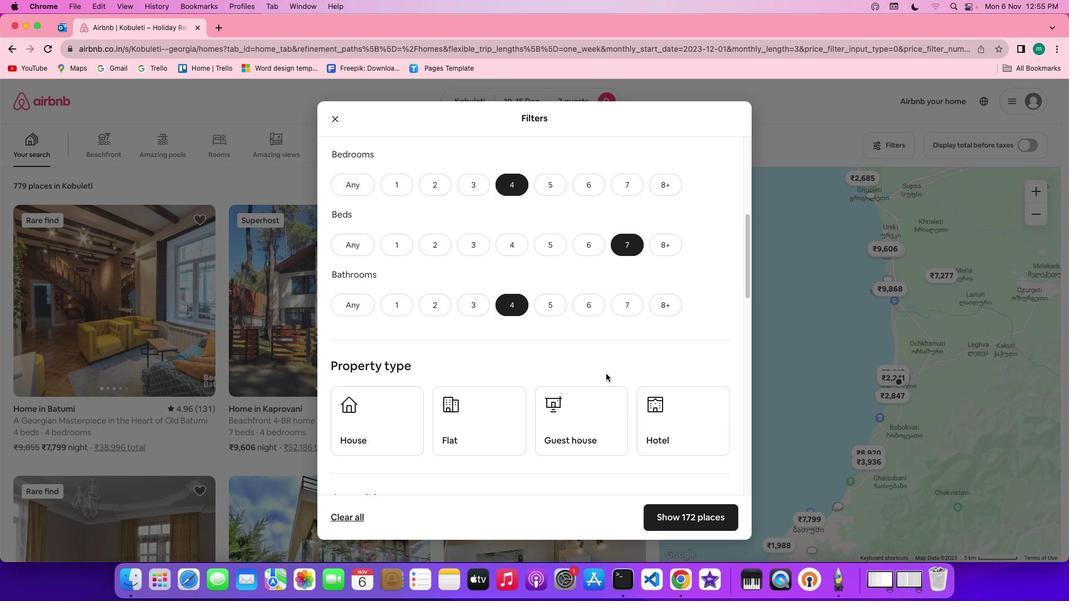 
Action: Mouse scrolled (612, 379) with delta (5, 5)
Screenshot: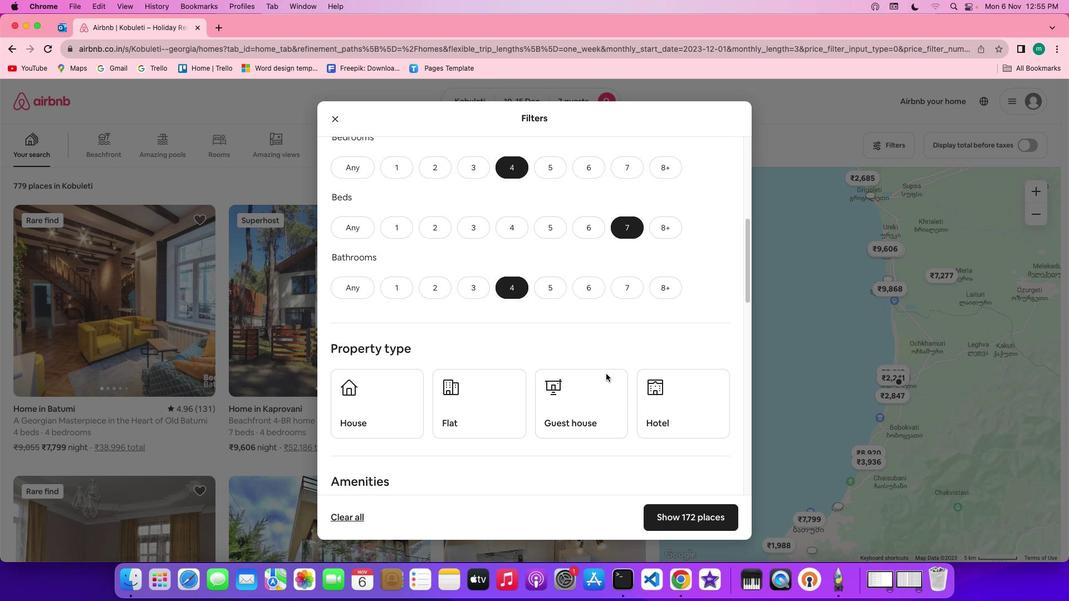 
Action: Mouse scrolled (612, 379) with delta (5, 5)
Screenshot: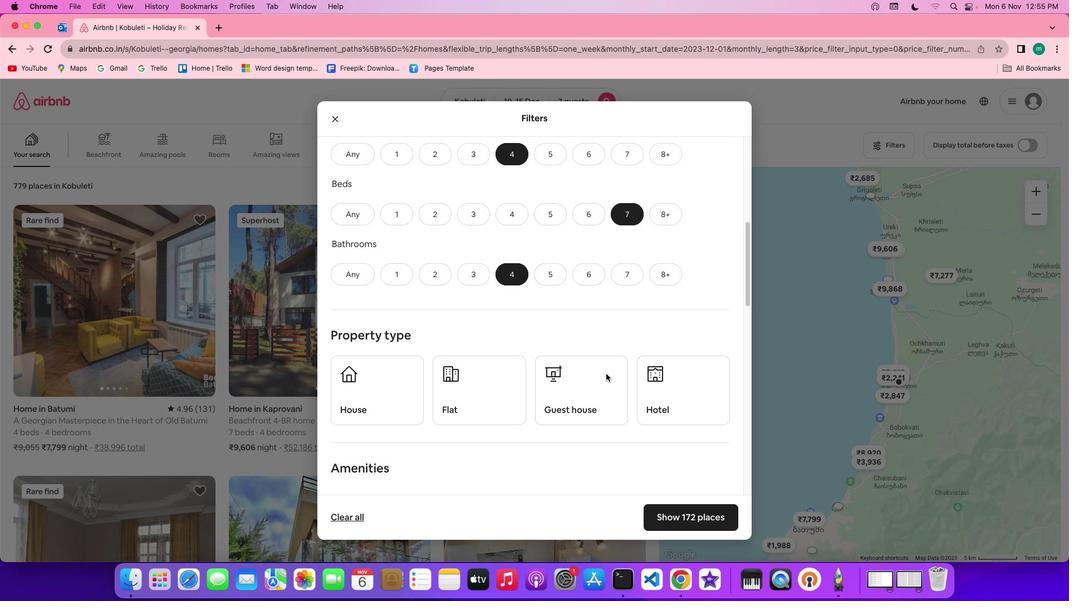 
Action: Mouse scrolled (612, 379) with delta (5, 4)
Screenshot: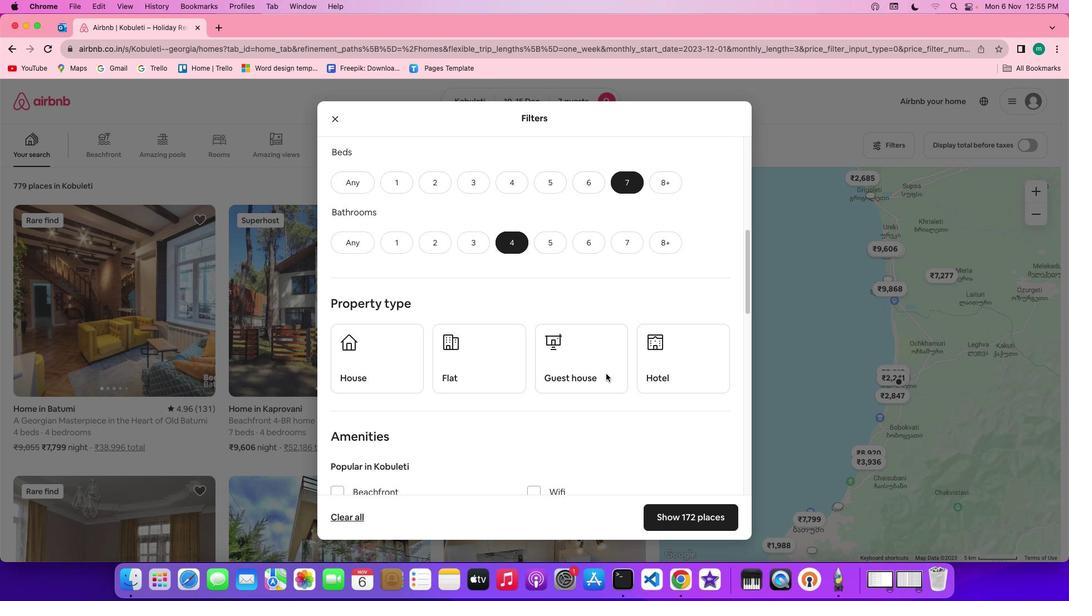 
Action: Mouse scrolled (612, 379) with delta (5, 5)
Screenshot: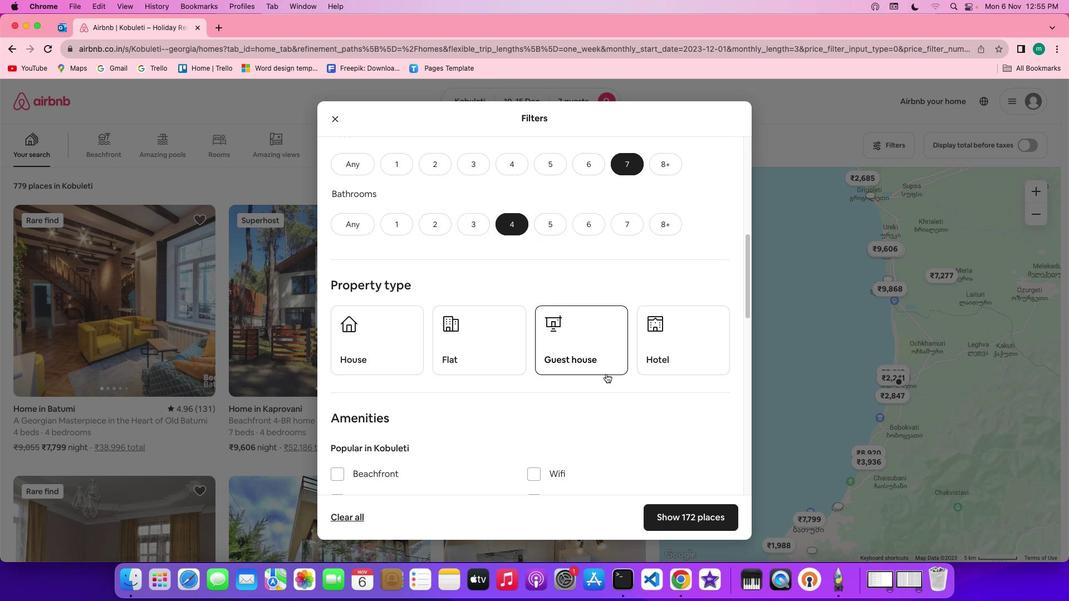 
Action: Mouse scrolled (612, 379) with delta (5, 5)
Screenshot: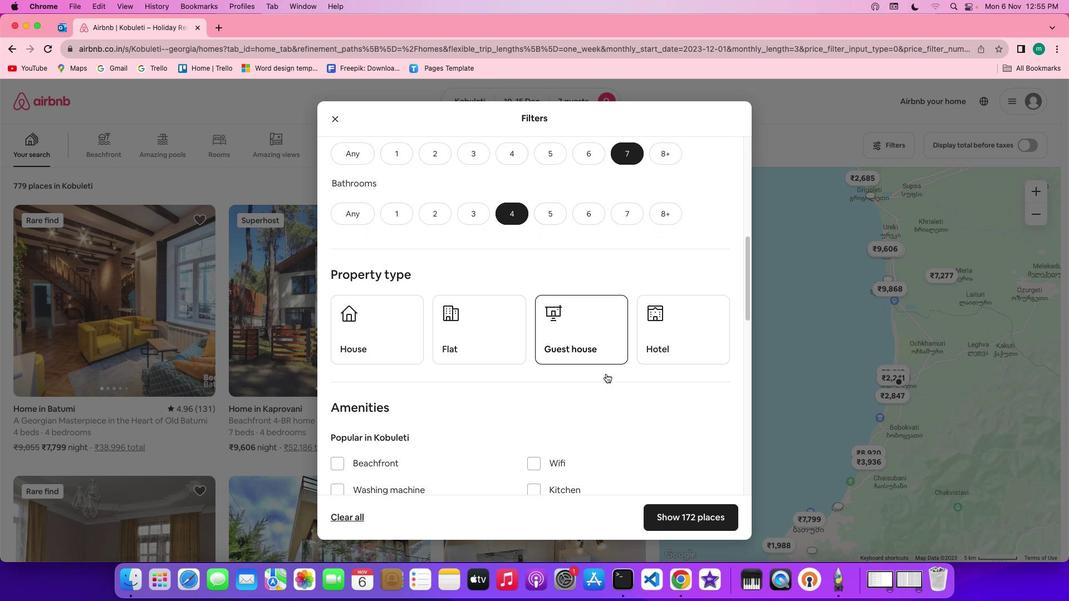 
Action: Mouse scrolled (612, 379) with delta (5, 5)
Screenshot: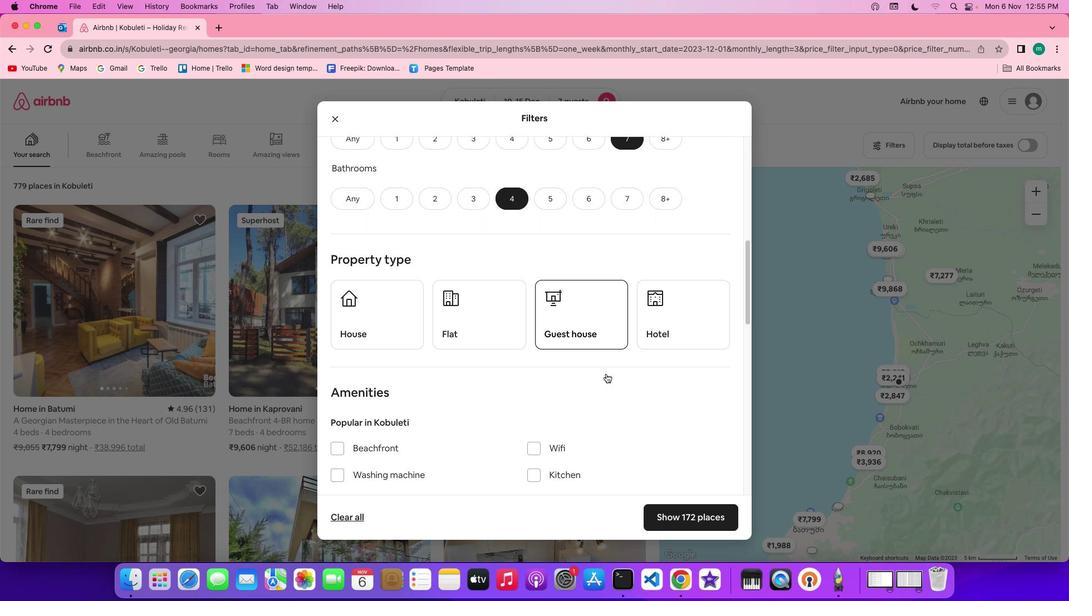 
Action: Mouse moved to (348, 323)
Screenshot: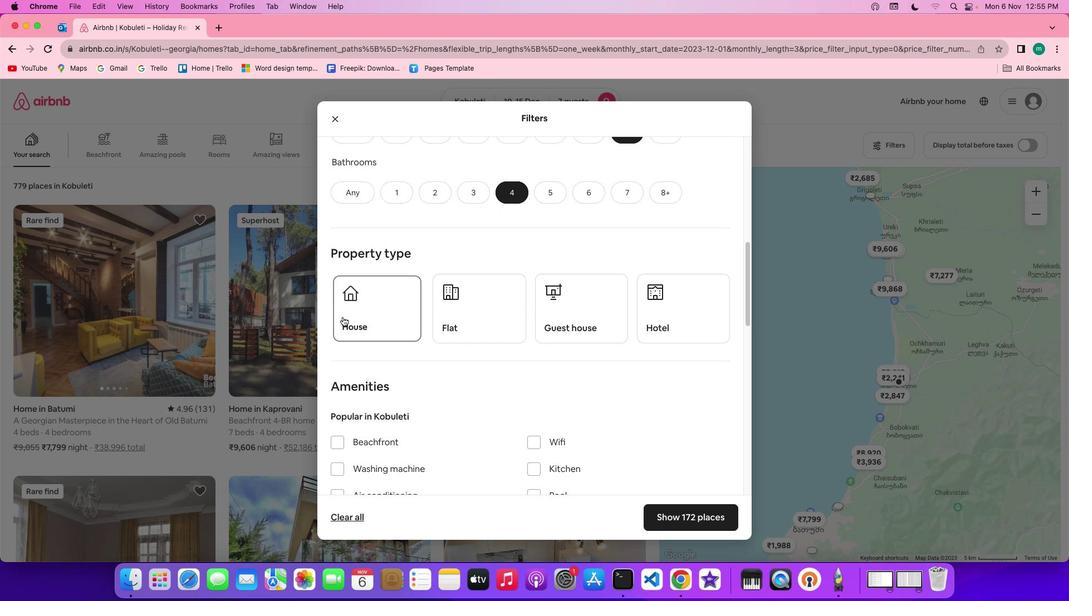 
Action: Mouse pressed left at (348, 323)
Screenshot: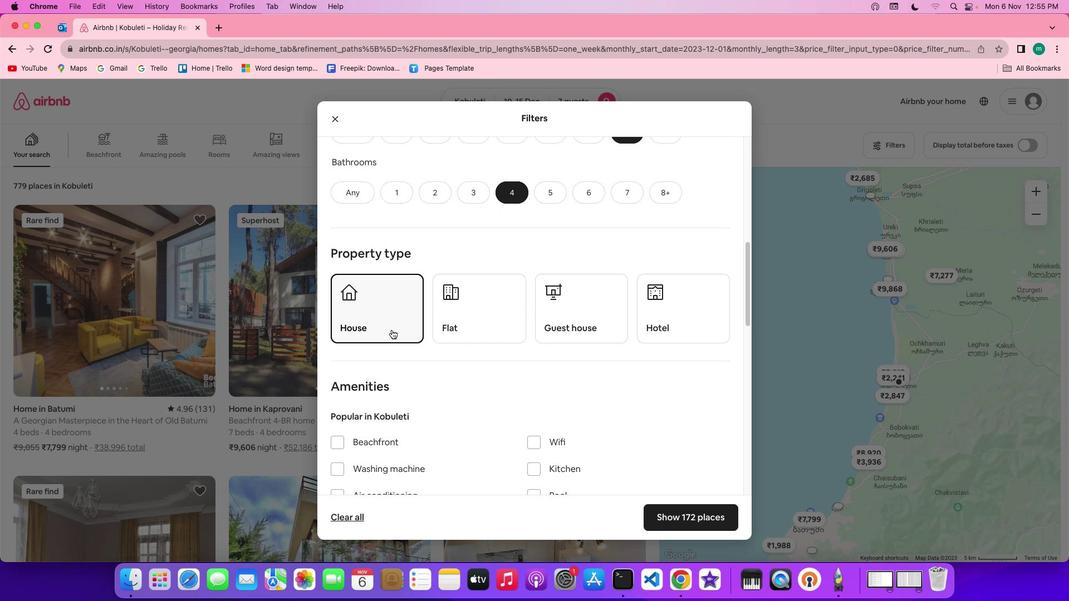 
Action: Mouse moved to (564, 381)
Screenshot: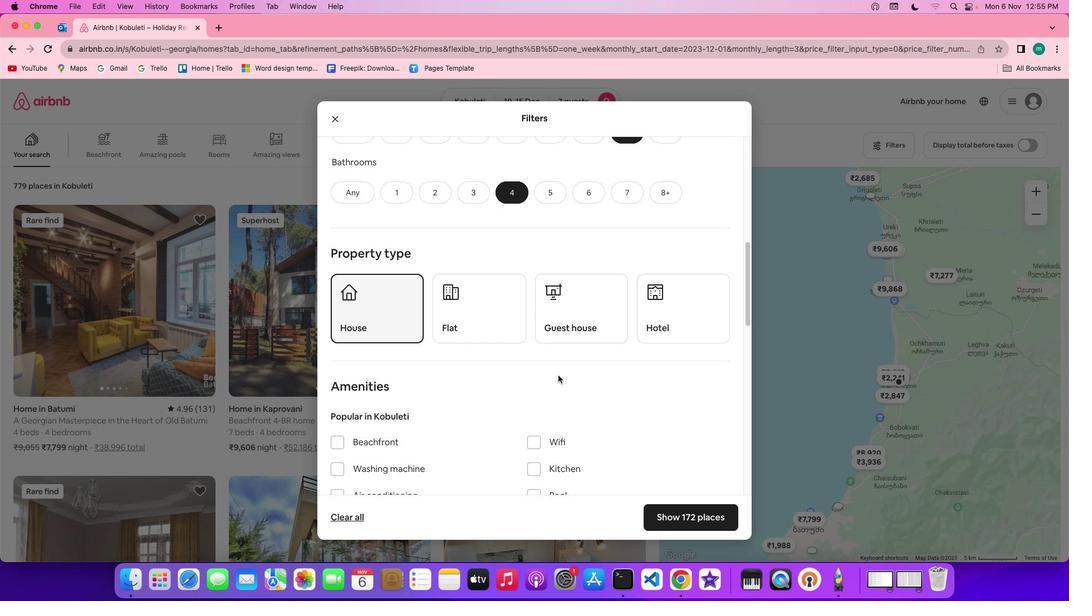 
Action: Mouse scrolled (564, 381) with delta (5, 5)
Screenshot: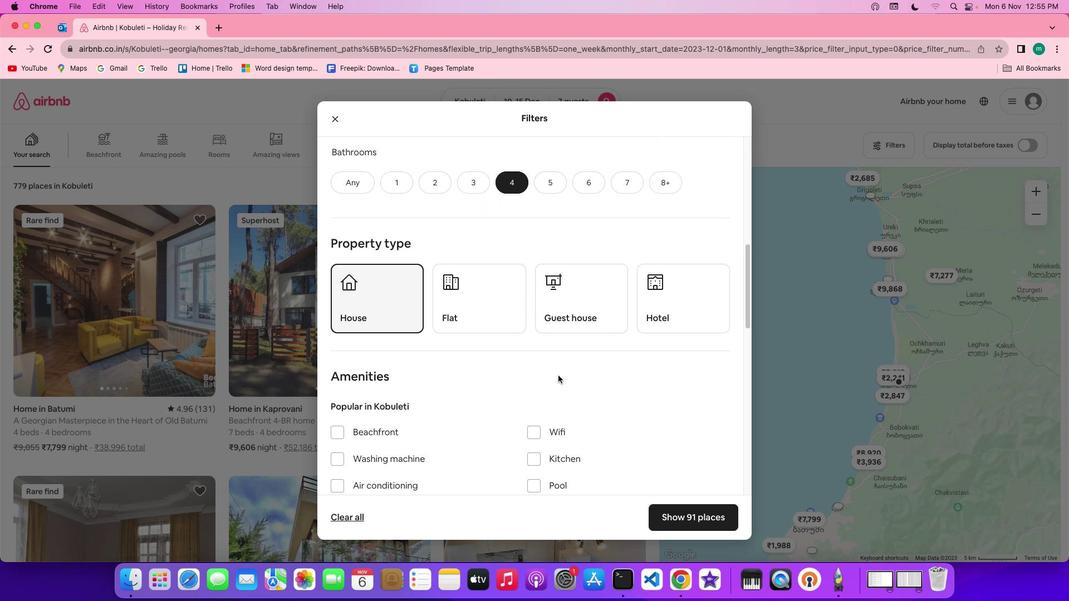 
Action: Mouse scrolled (564, 381) with delta (5, 5)
Screenshot: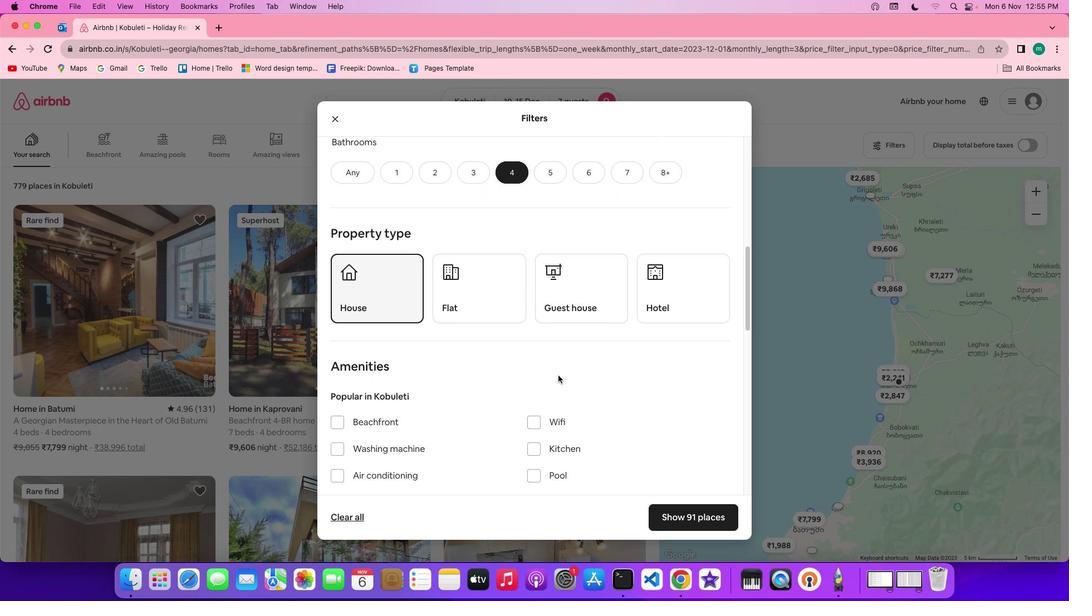 
Action: Mouse scrolled (564, 381) with delta (5, 4)
Screenshot: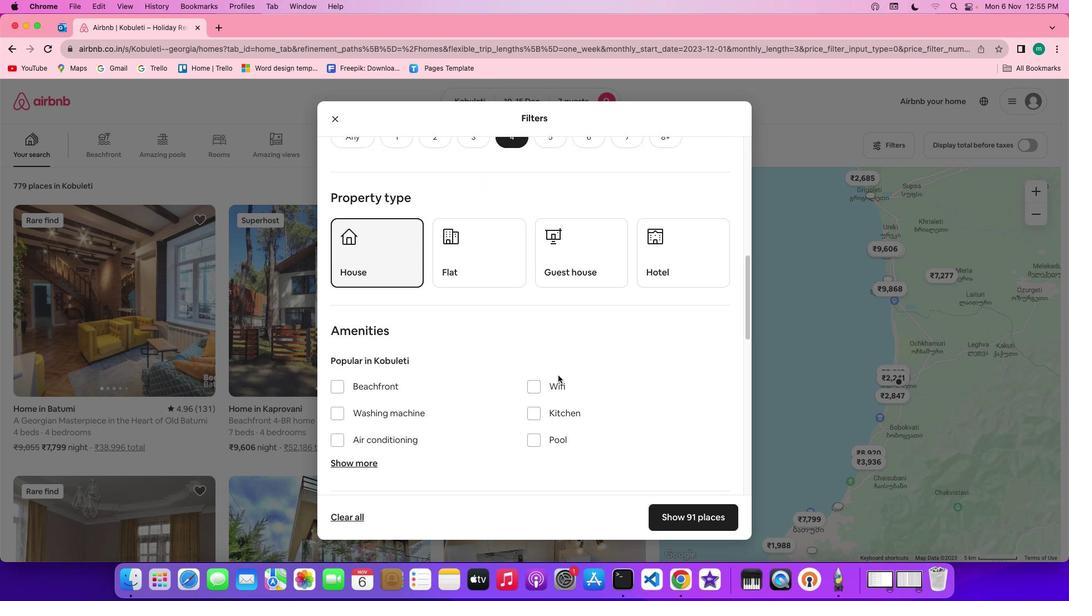 
Action: Mouse scrolled (564, 381) with delta (5, 5)
Screenshot: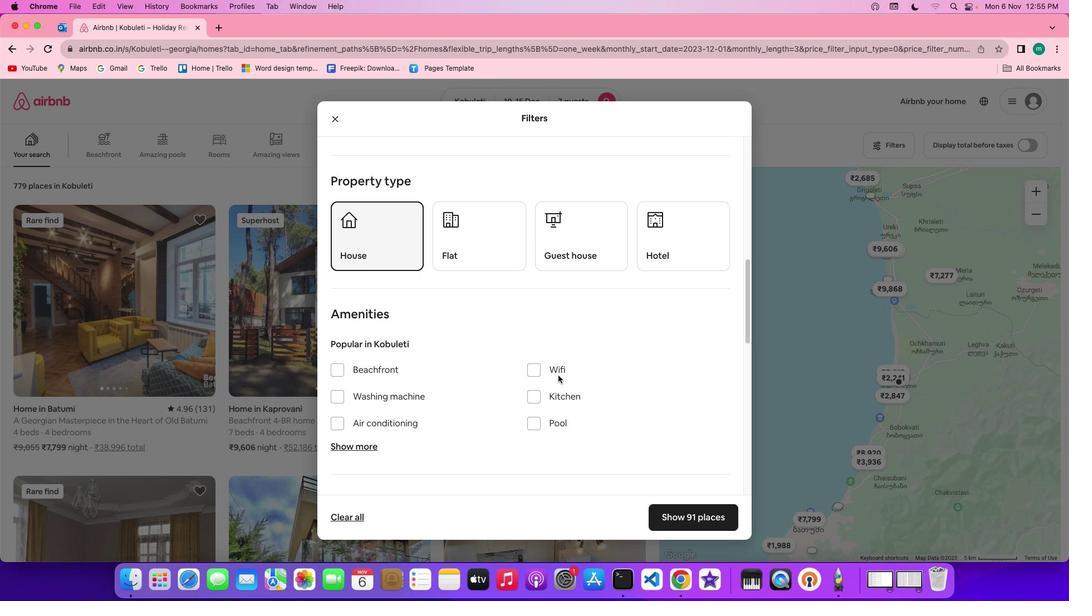 
Action: Mouse scrolled (564, 381) with delta (5, 5)
Screenshot: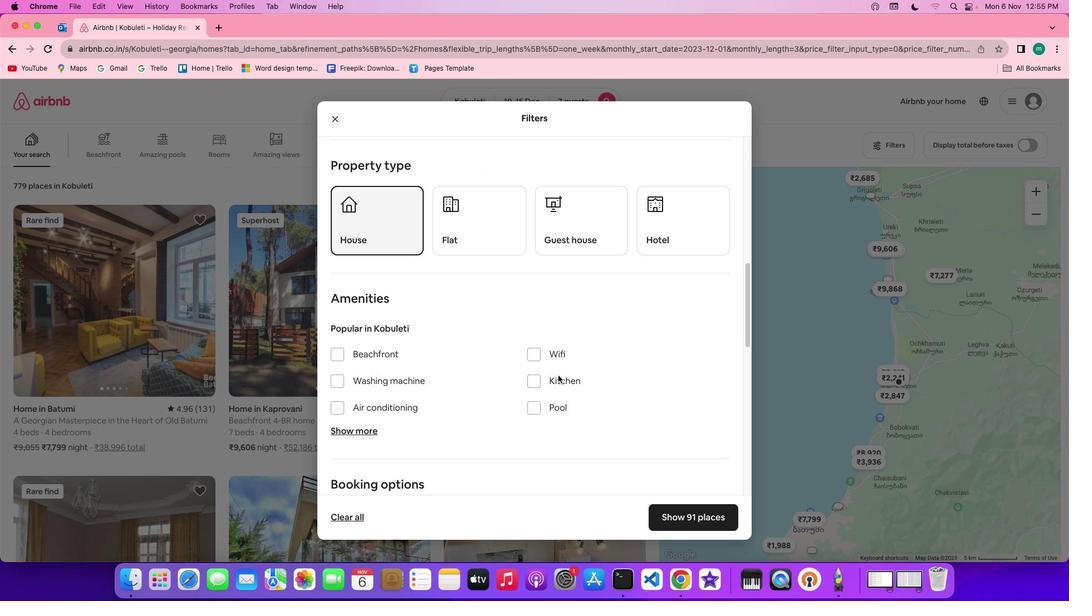 
Action: Mouse scrolled (564, 381) with delta (5, 5)
Screenshot: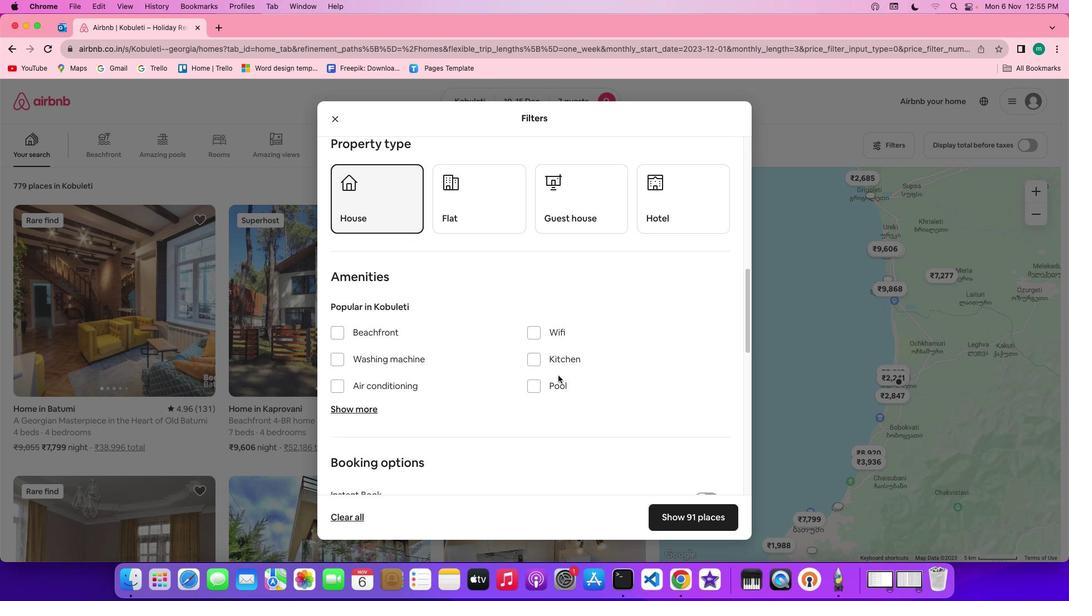 
Action: Mouse scrolled (564, 381) with delta (5, 5)
Screenshot: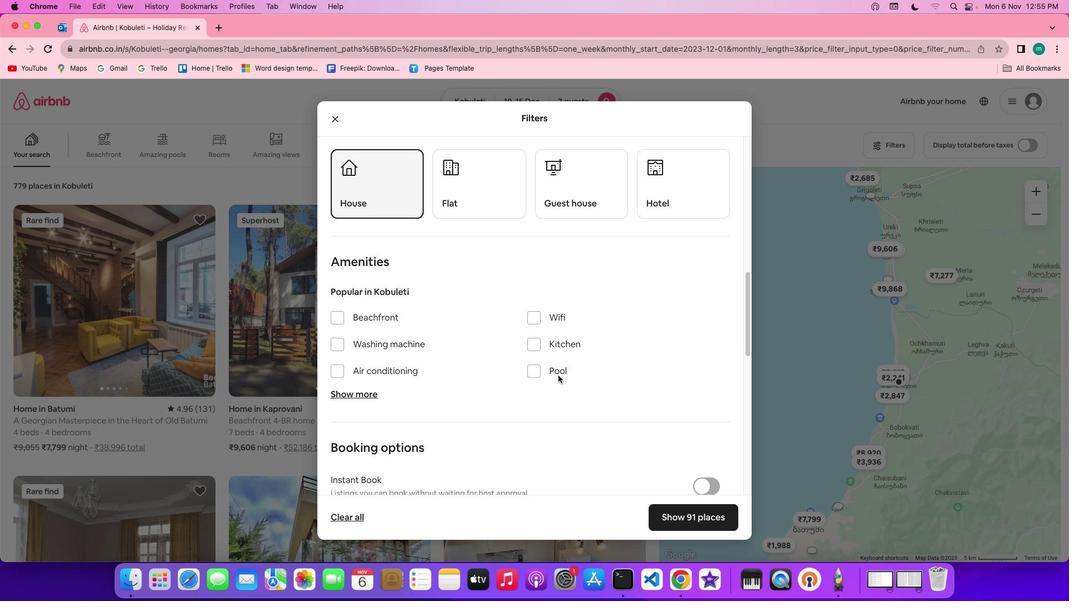 
Action: Mouse scrolled (564, 381) with delta (5, 5)
Screenshot: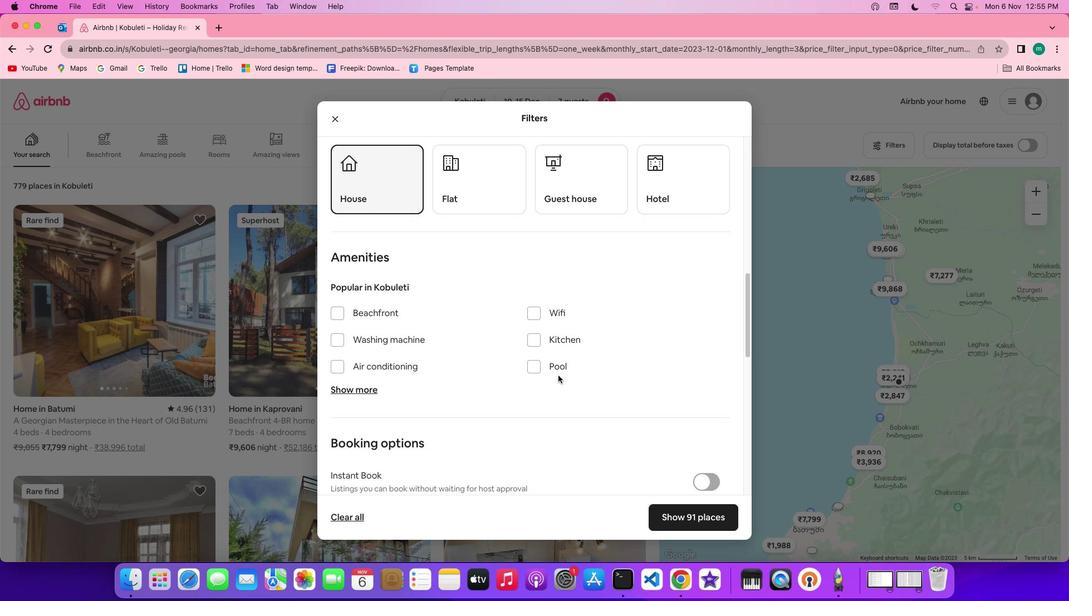 
Action: Mouse scrolled (564, 381) with delta (5, 5)
Screenshot: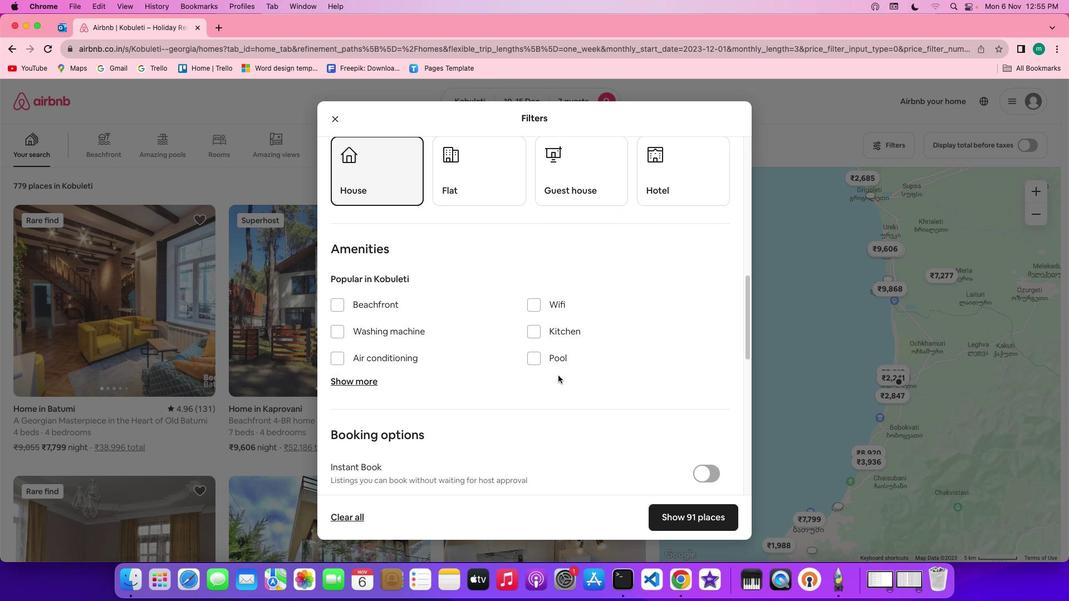 
Action: Mouse scrolled (564, 381) with delta (5, 5)
Screenshot: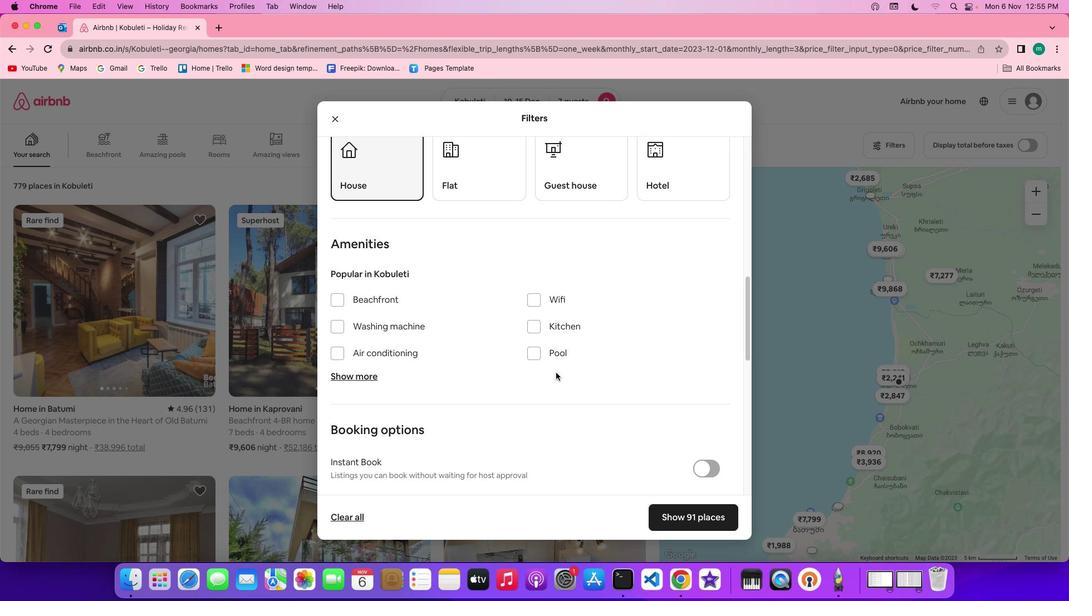 
Action: Mouse moved to (534, 304)
Screenshot: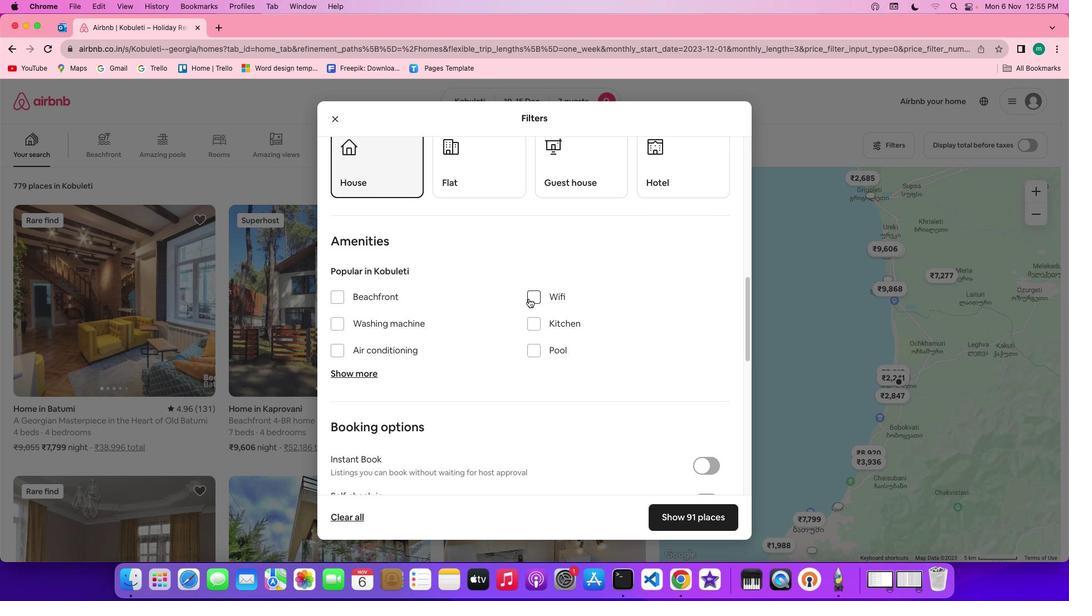 
Action: Mouse pressed left at (534, 304)
Screenshot: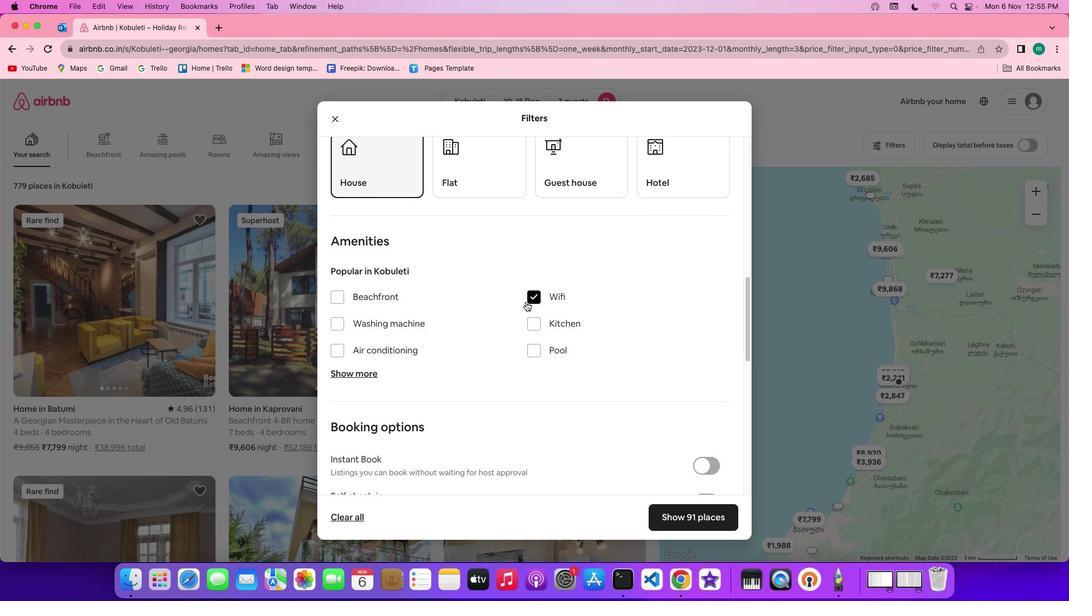 
Action: Mouse moved to (370, 381)
Screenshot: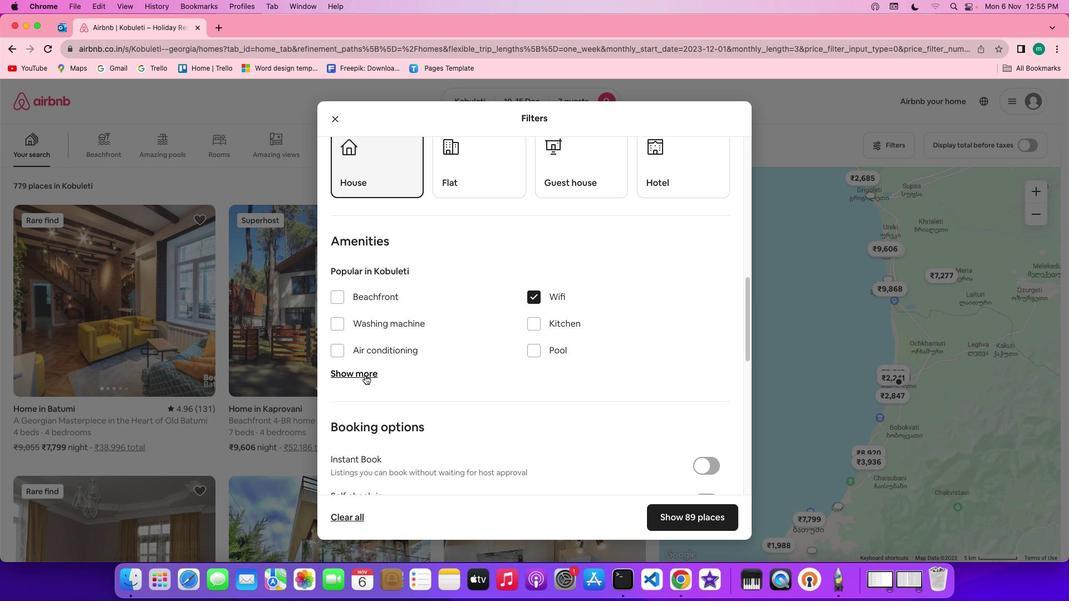 
Action: Mouse pressed left at (370, 381)
Screenshot: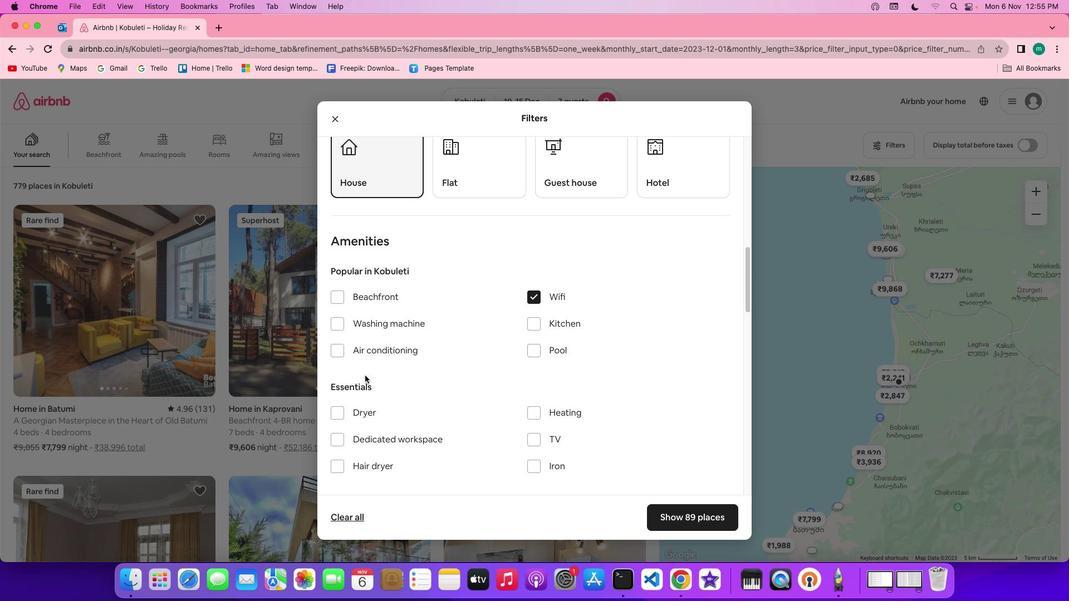 
Action: Mouse moved to (471, 386)
Screenshot: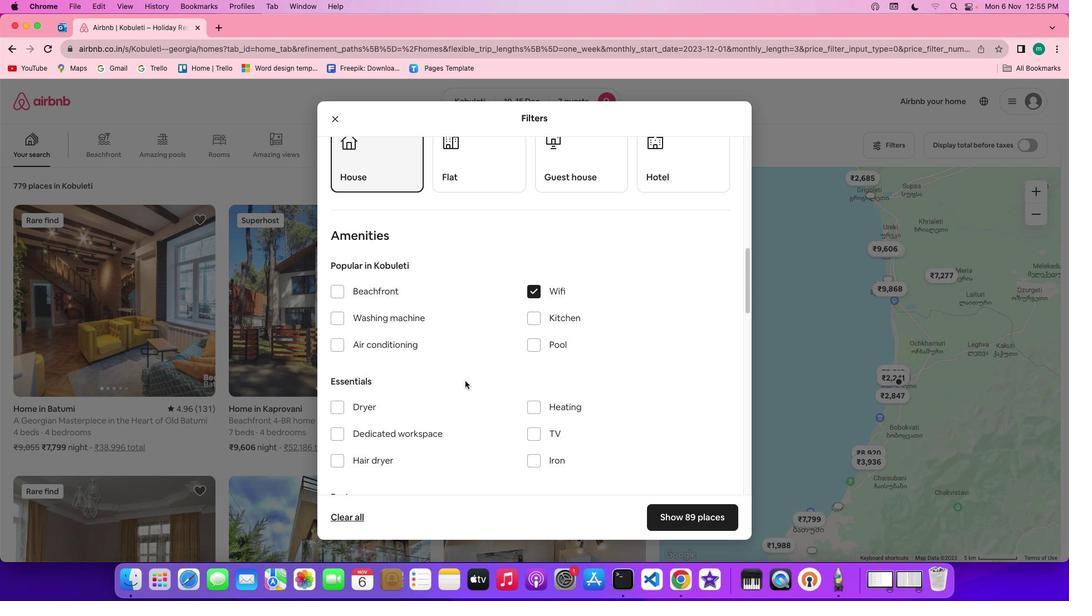 
Action: Mouse scrolled (471, 386) with delta (5, 5)
Screenshot: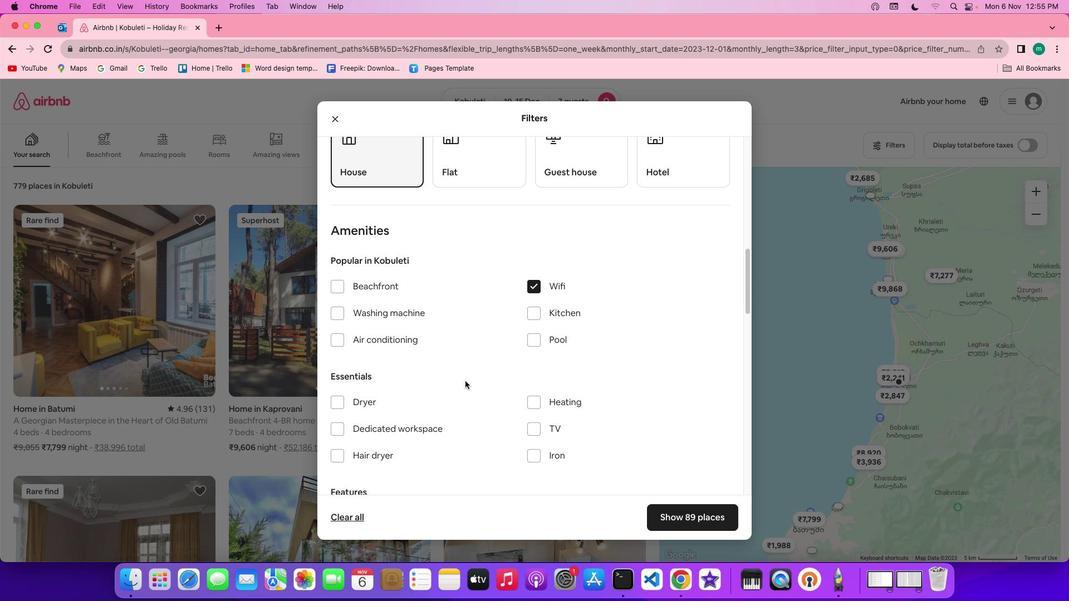 
Action: Mouse scrolled (471, 386) with delta (5, 5)
Screenshot: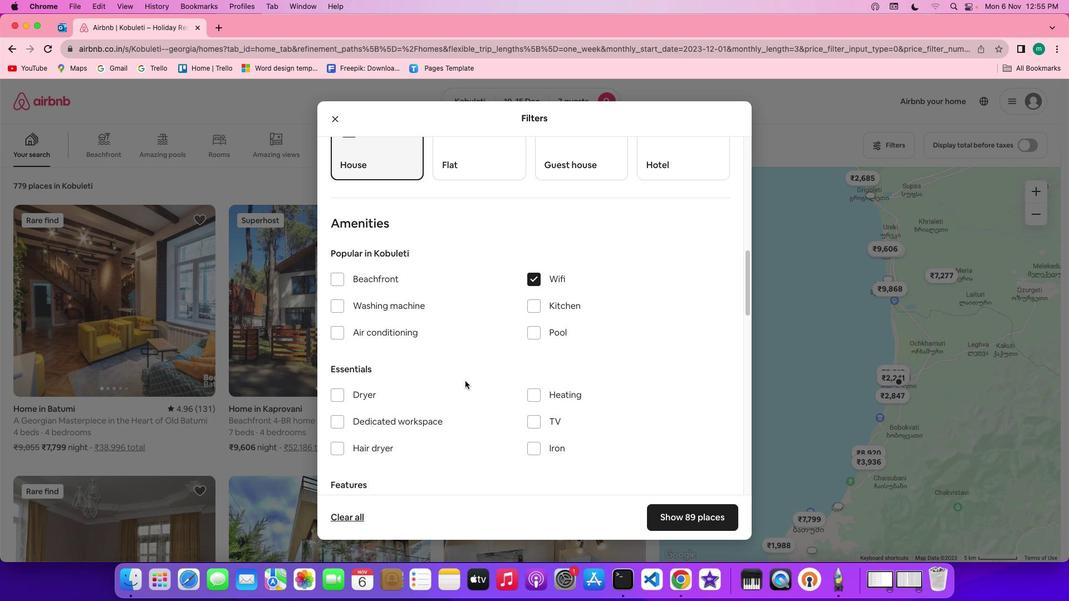 
Action: Mouse scrolled (471, 386) with delta (5, 5)
Screenshot: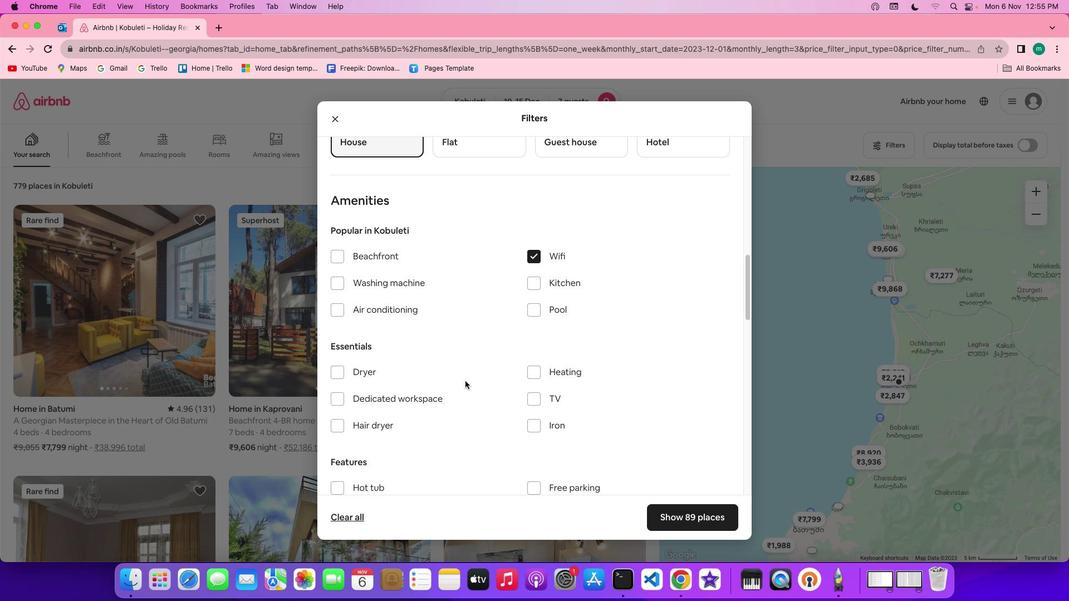 
Action: Mouse scrolled (471, 386) with delta (5, 5)
Screenshot: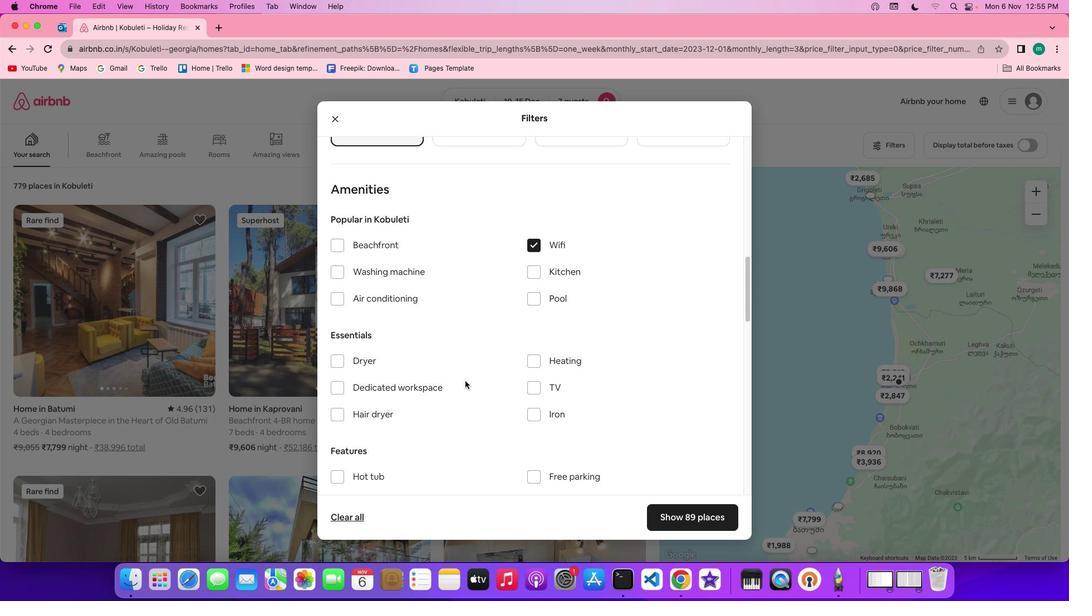 
Action: Mouse scrolled (471, 386) with delta (5, 5)
Screenshot: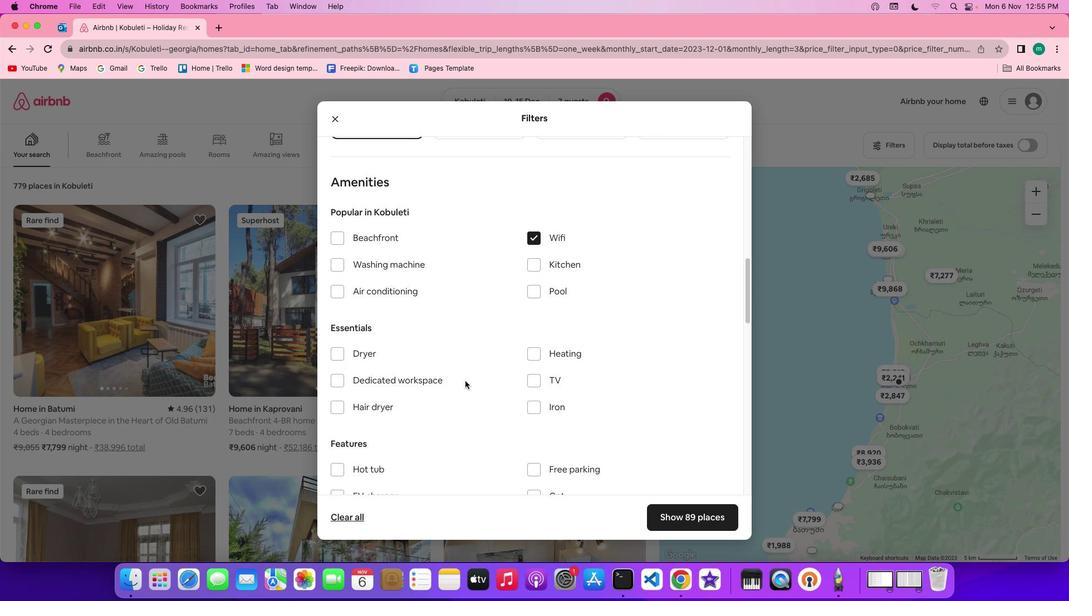 
Action: Mouse scrolled (471, 386) with delta (5, 5)
Screenshot: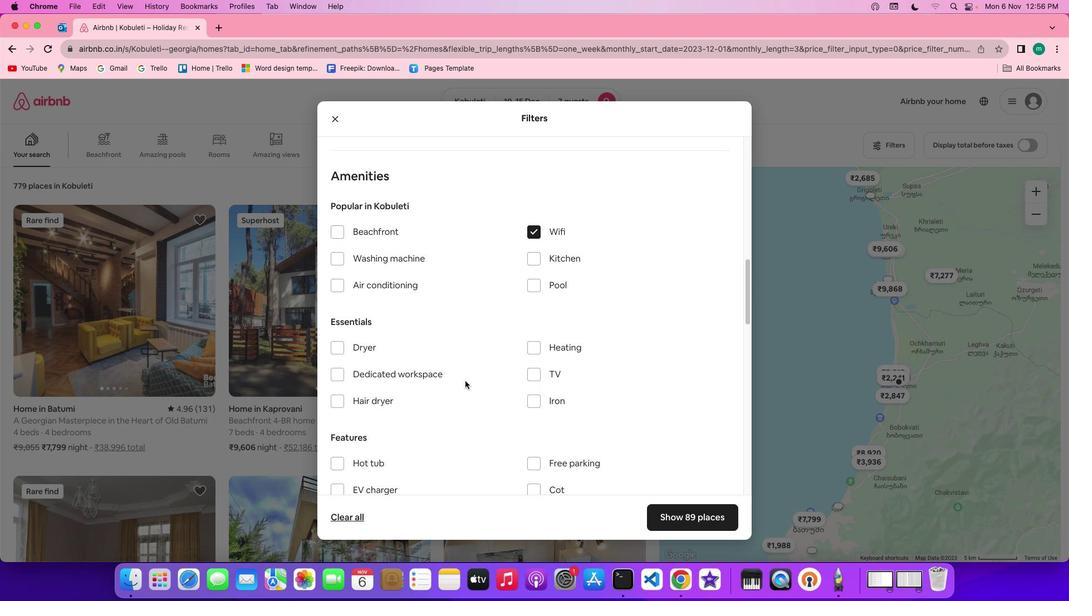 
Action: Mouse scrolled (471, 386) with delta (5, 5)
Screenshot: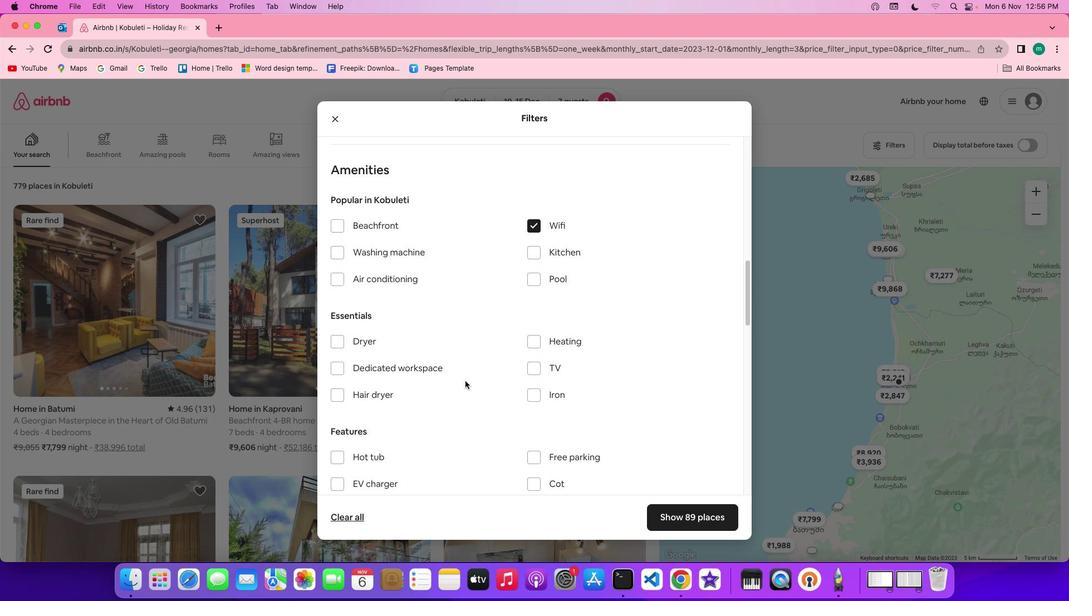 
Action: Mouse scrolled (471, 386) with delta (5, 5)
Screenshot: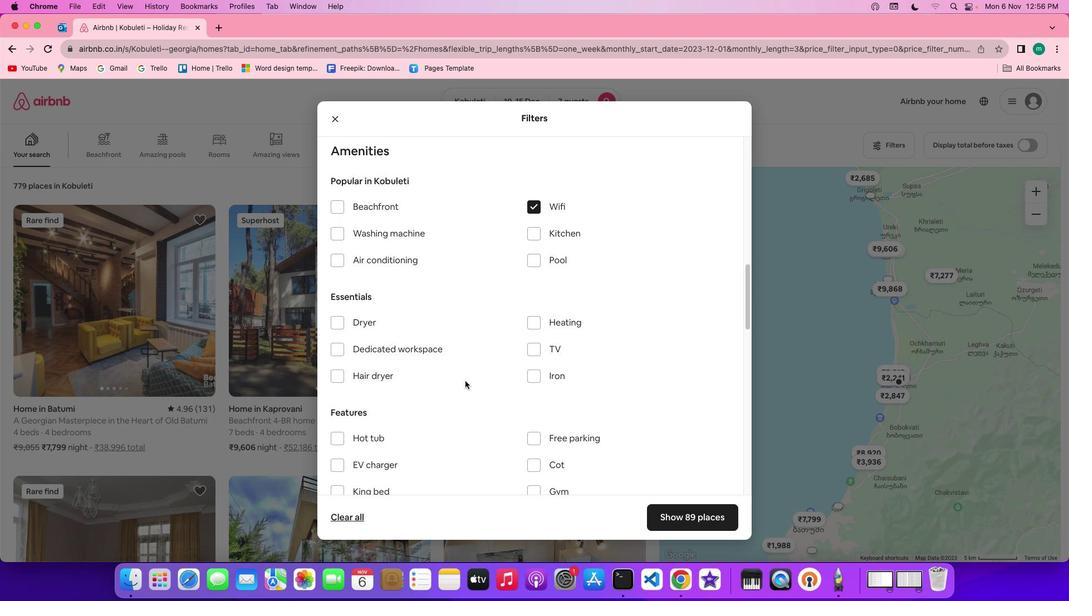 
Action: Mouse moved to (471, 385)
Screenshot: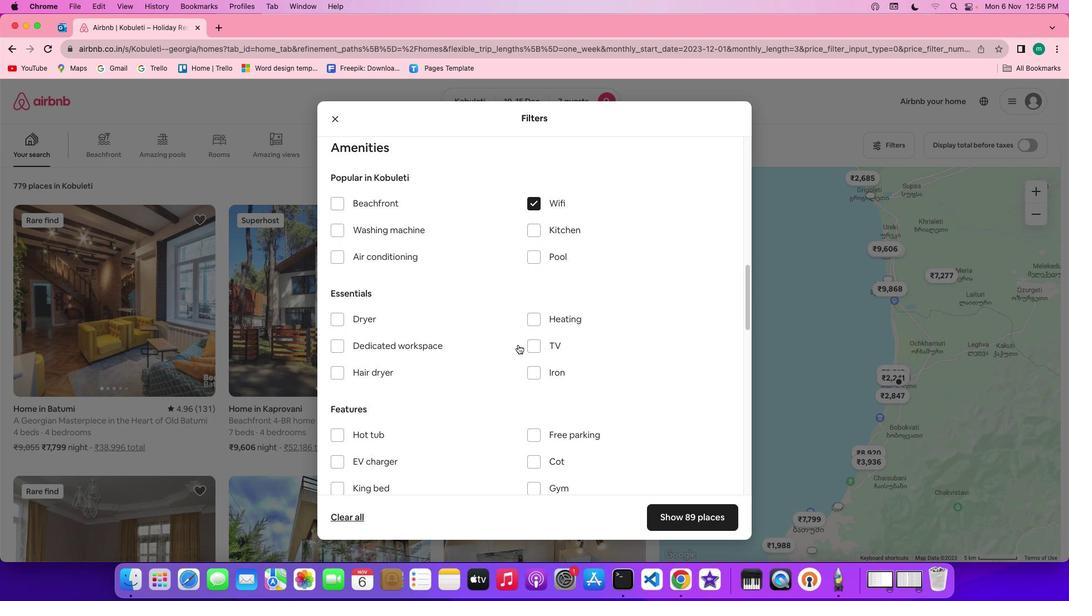 
Action: Mouse scrolled (471, 385) with delta (5, 5)
Screenshot: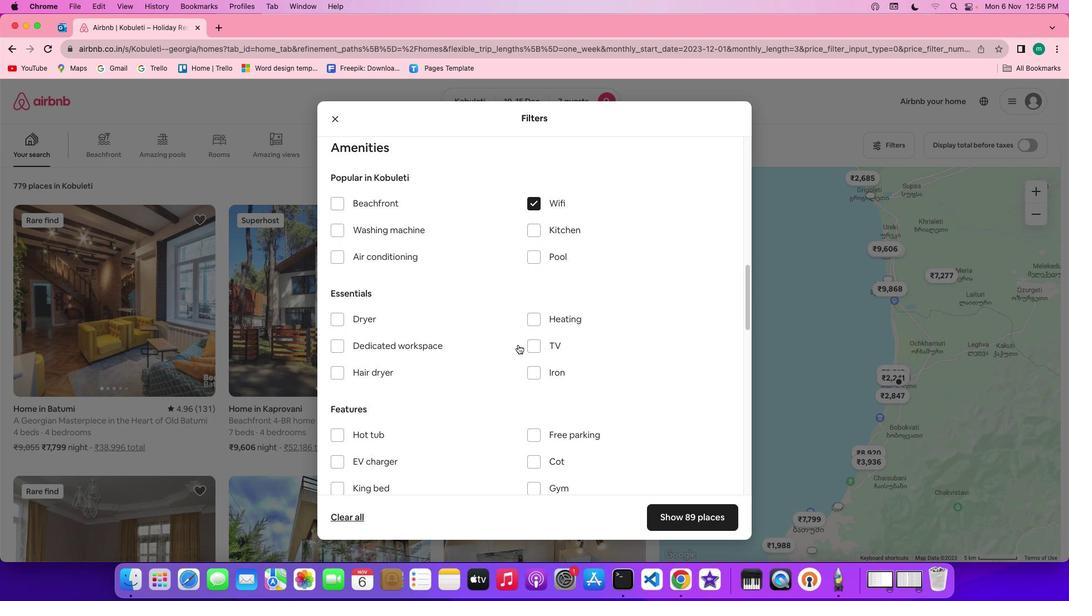 
Action: Mouse moved to (543, 348)
Screenshot: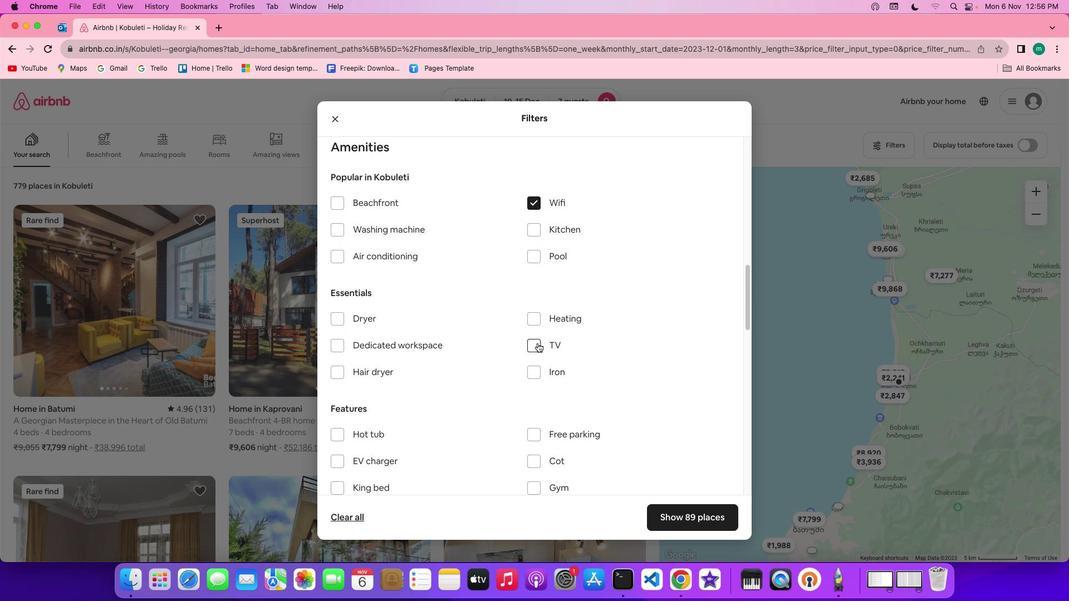 
Action: Mouse pressed left at (543, 348)
Screenshot: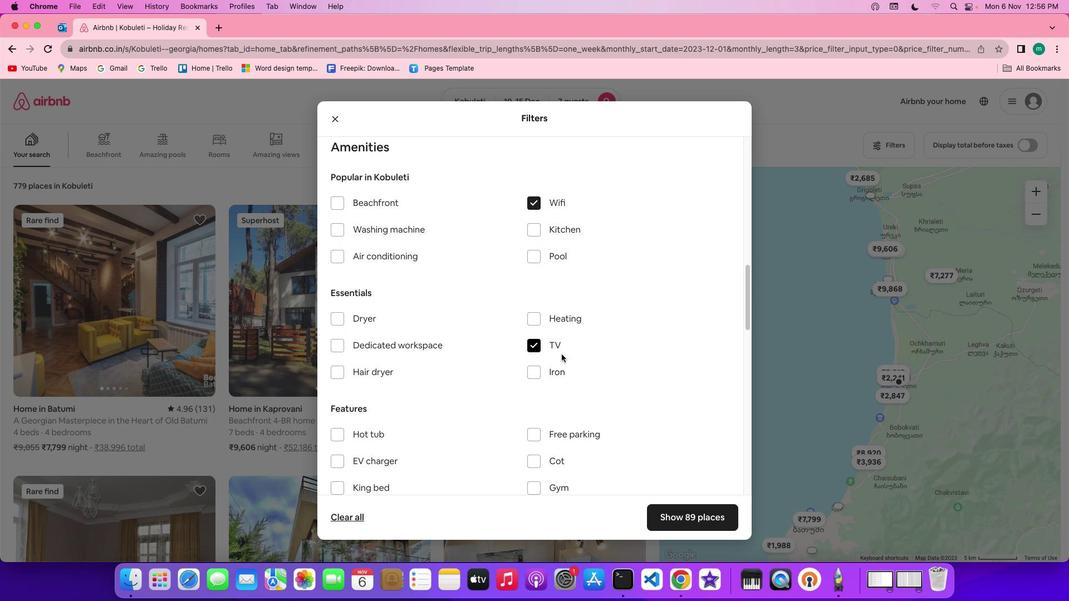 
Action: Mouse moved to (608, 370)
Screenshot: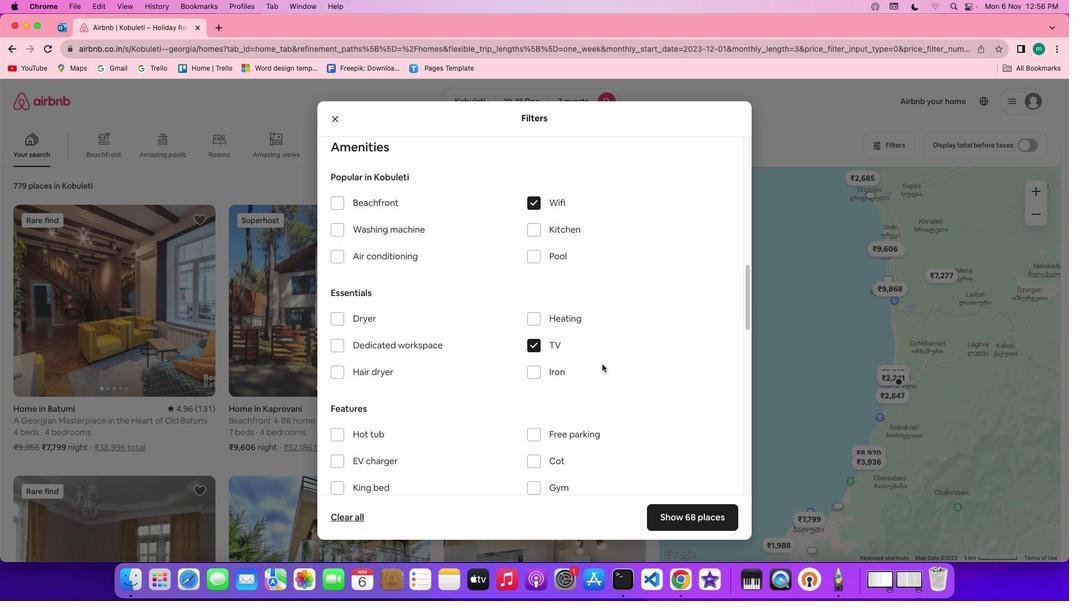 
Action: Mouse scrolled (608, 370) with delta (5, 5)
Screenshot: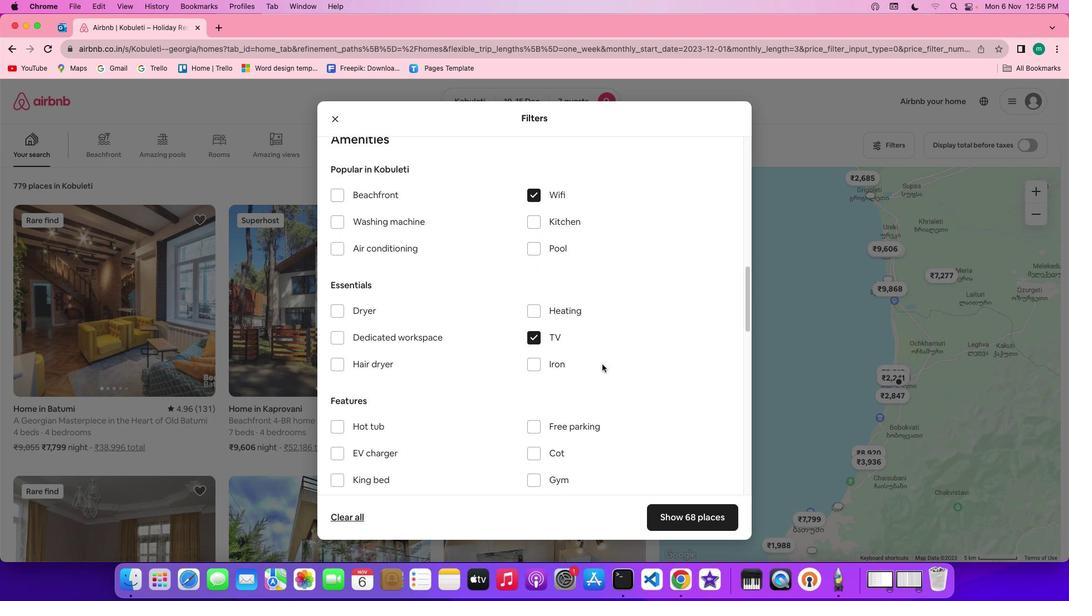 
Action: Mouse scrolled (608, 370) with delta (5, 5)
Screenshot: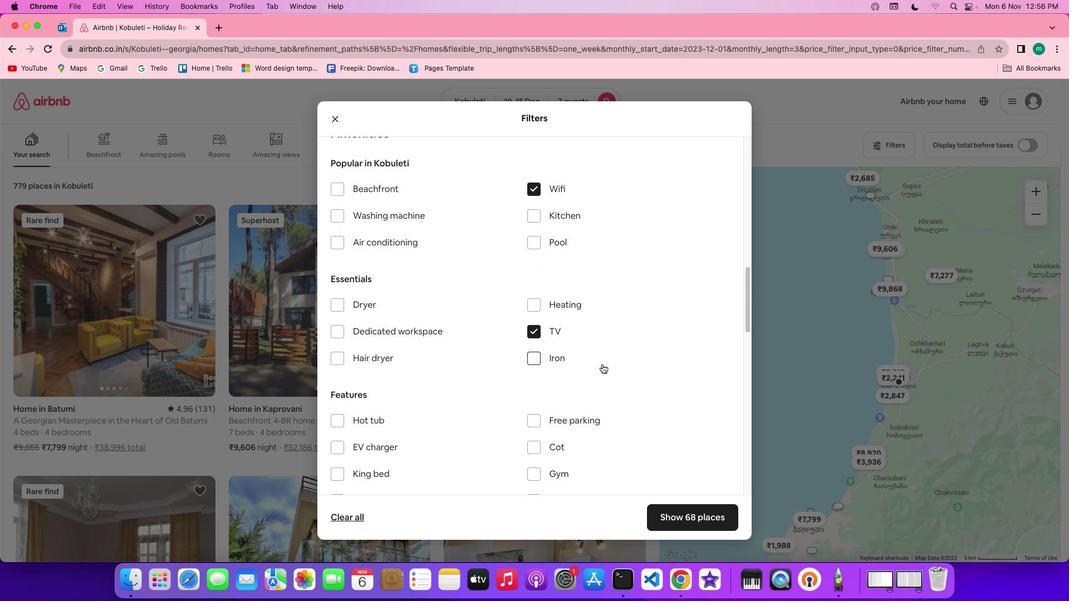 
Action: Mouse scrolled (608, 370) with delta (5, 5)
Screenshot: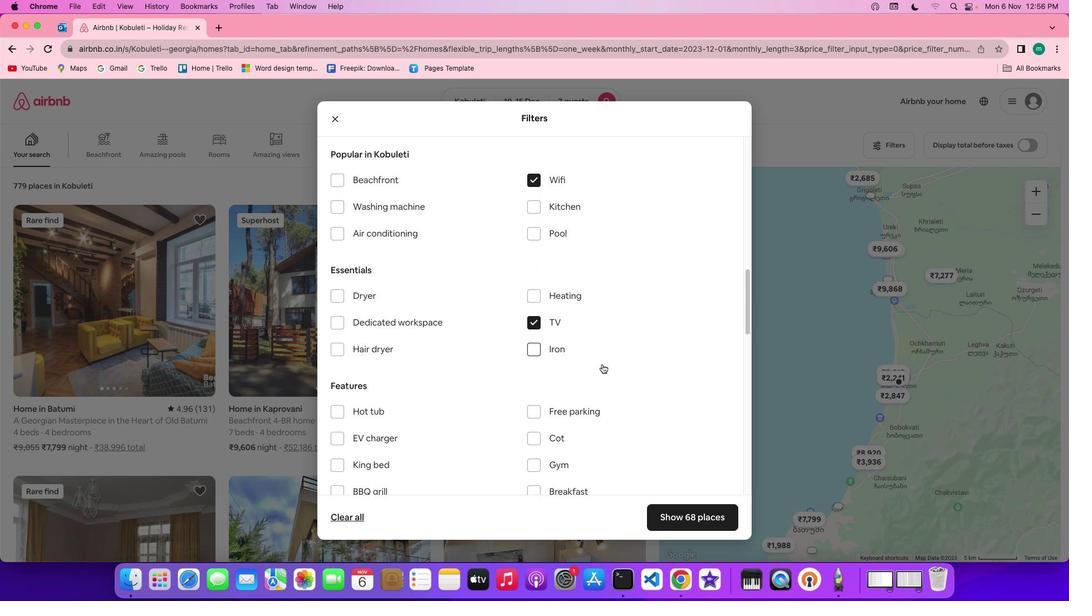 
Action: Mouse scrolled (608, 370) with delta (5, 5)
Screenshot: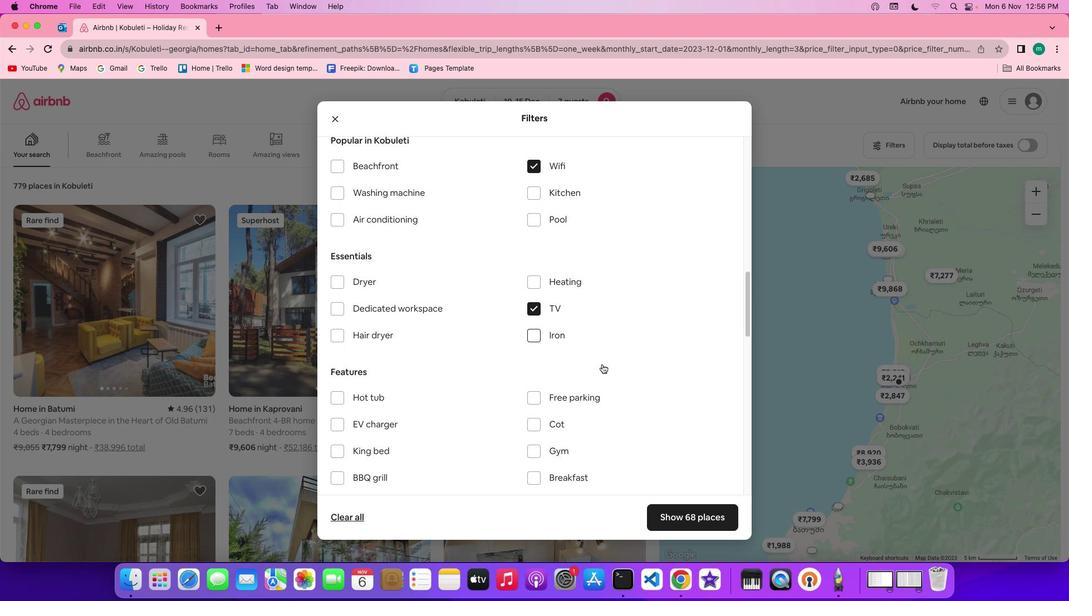 
Action: Mouse scrolled (608, 370) with delta (5, 5)
Screenshot: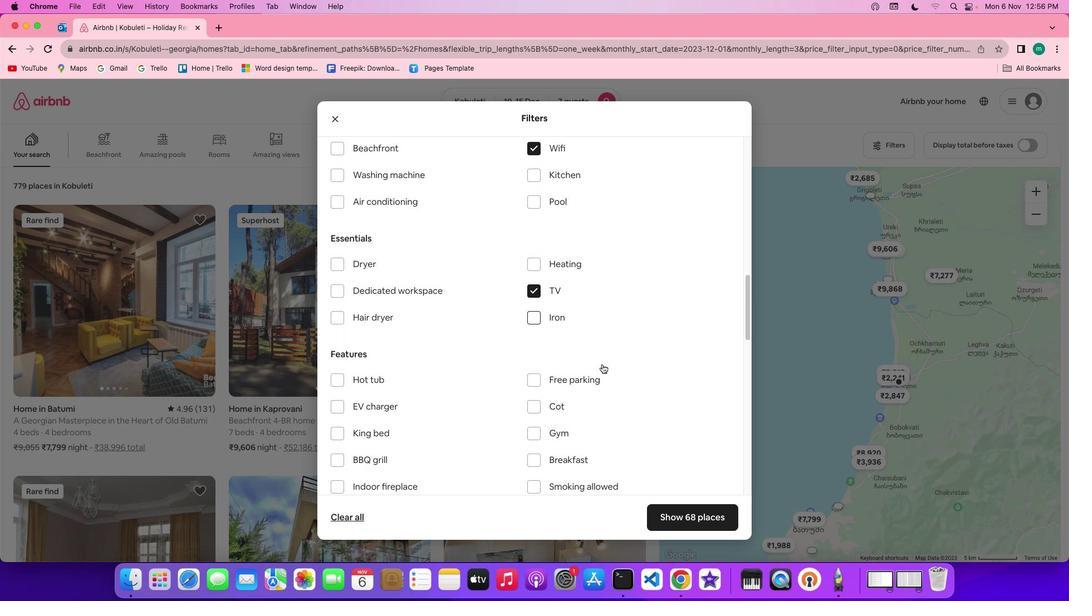 
Action: Mouse scrolled (608, 370) with delta (5, 5)
Screenshot: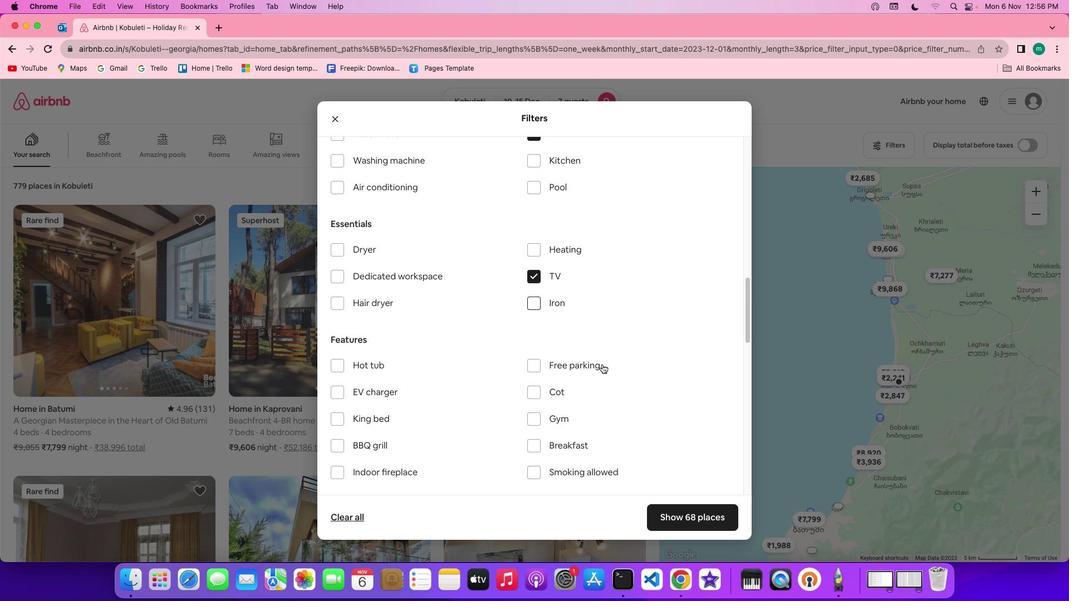 
Action: Mouse scrolled (608, 370) with delta (5, 5)
Screenshot: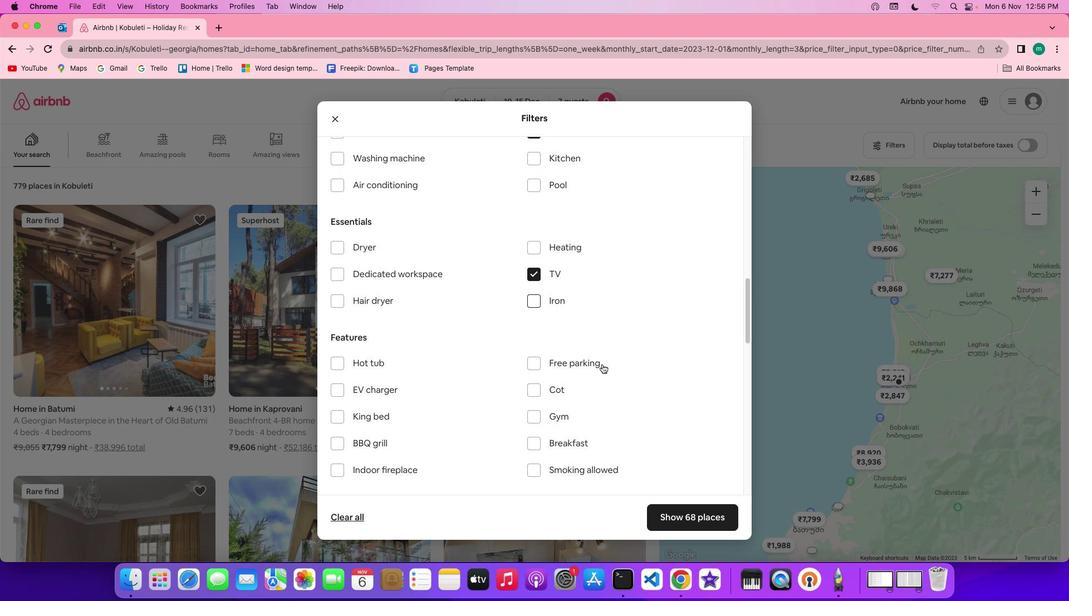 
Action: Mouse moved to (404, 212)
Screenshot: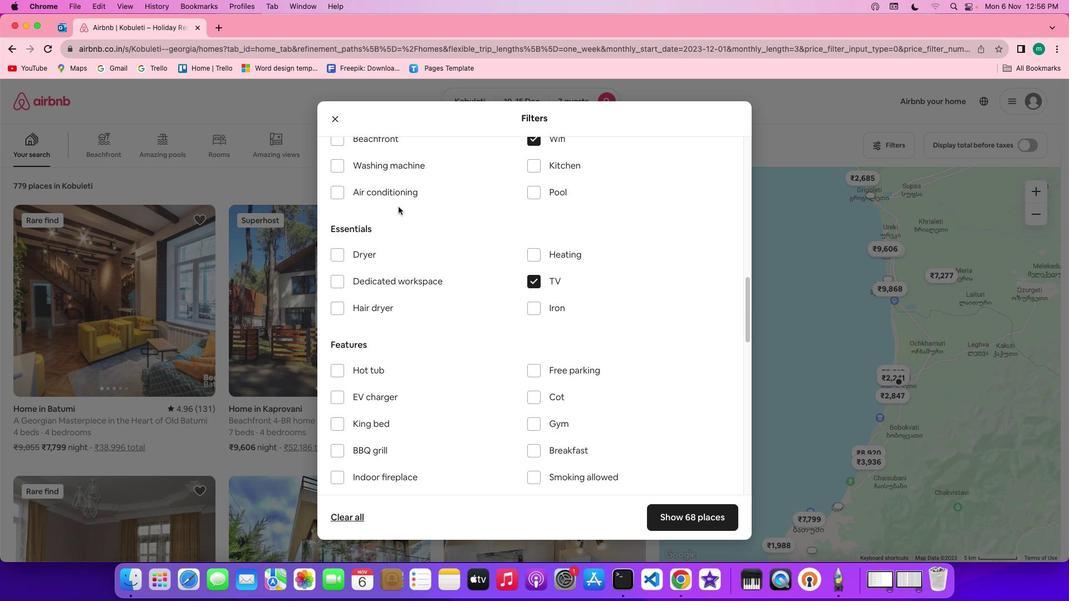 
Action: Mouse scrolled (404, 212) with delta (5, 6)
Screenshot: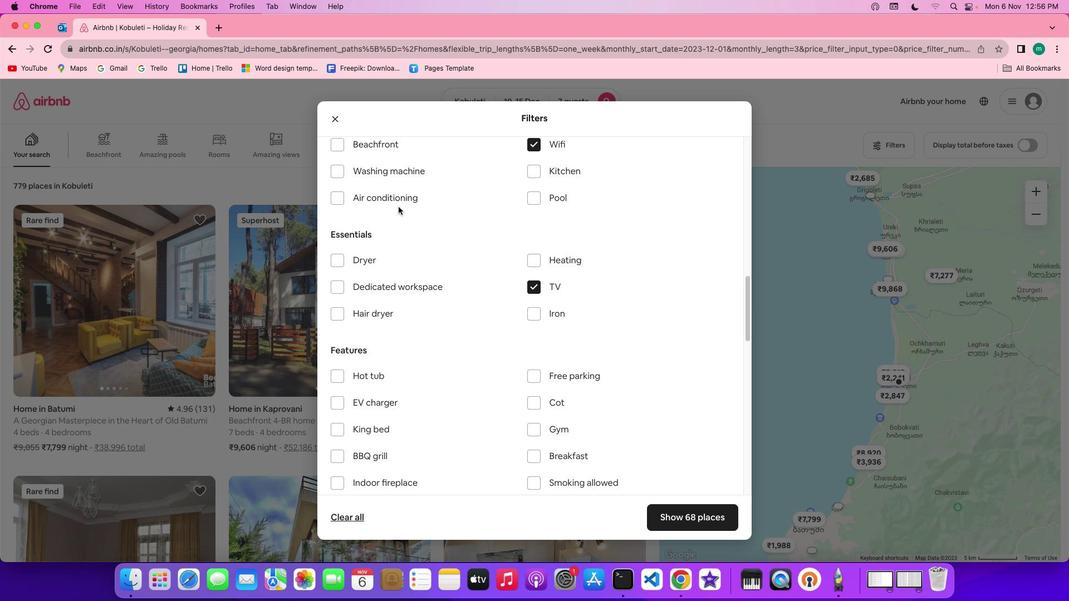 
Action: Mouse scrolled (404, 212) with delta (5, 6)
Screenshot: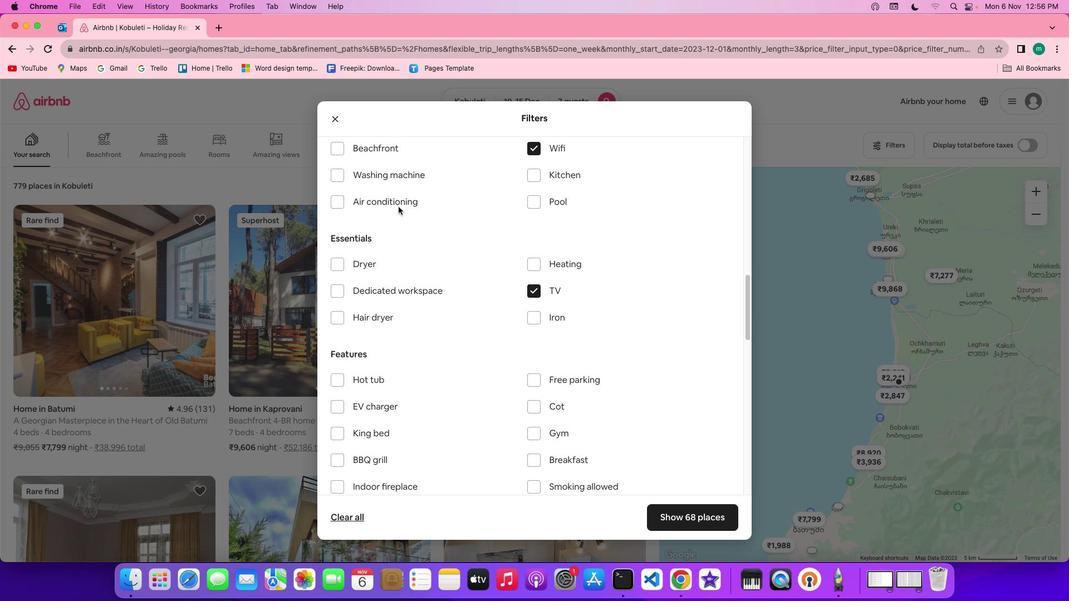 
Action: Mouse scrolled (404, 212) with delta (5, 6)
Screenshot: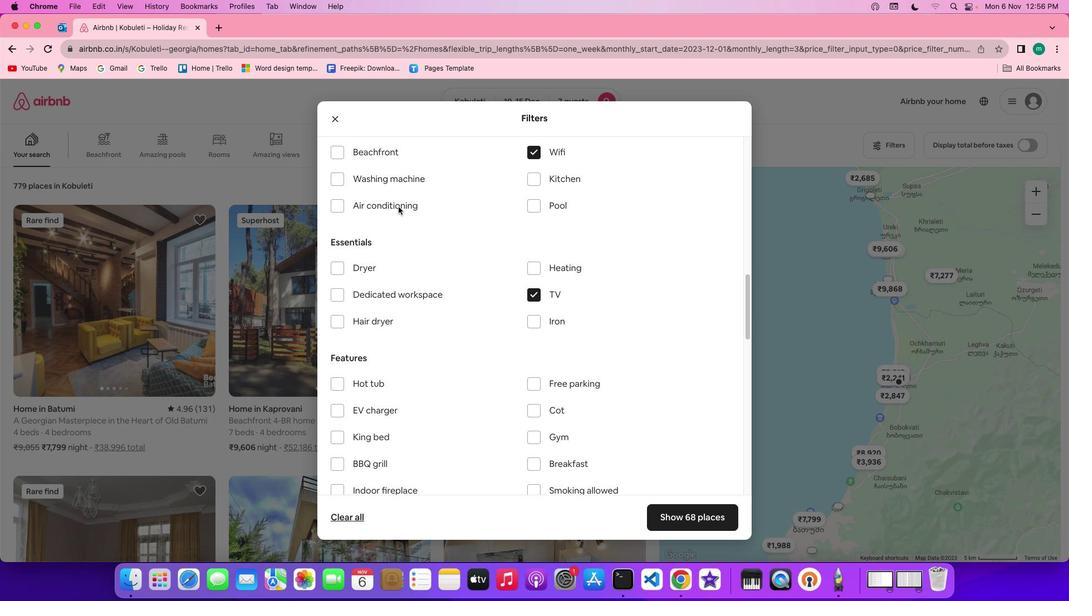 
Action: Mouse scrolled (404, 212) with delta (5, 6)
Screenshot: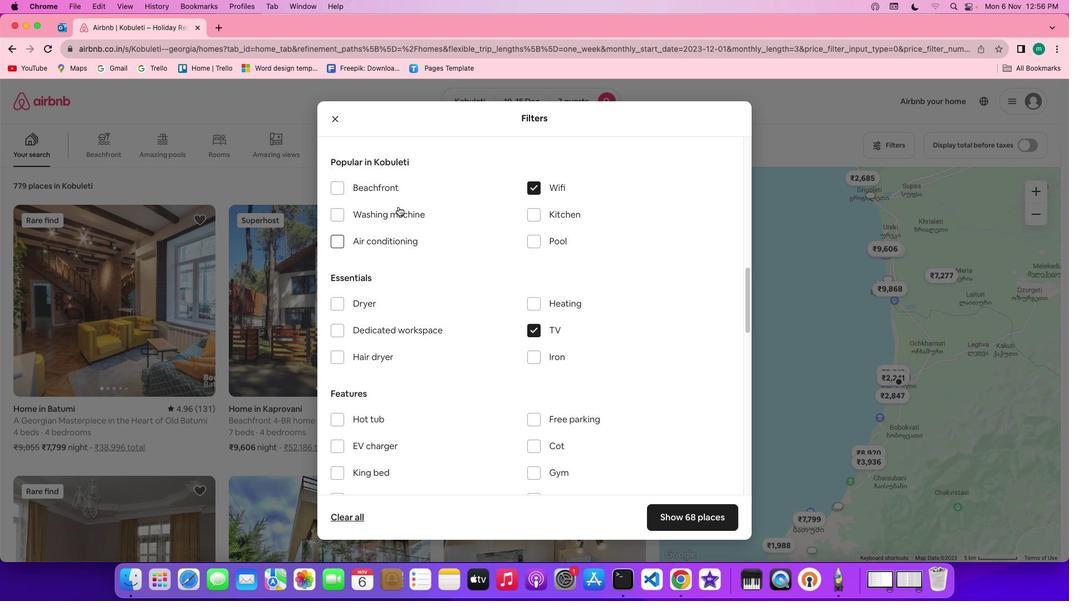 
Action: Mouse scrolled (404, 212) with delta (5, 6)
Screenshot: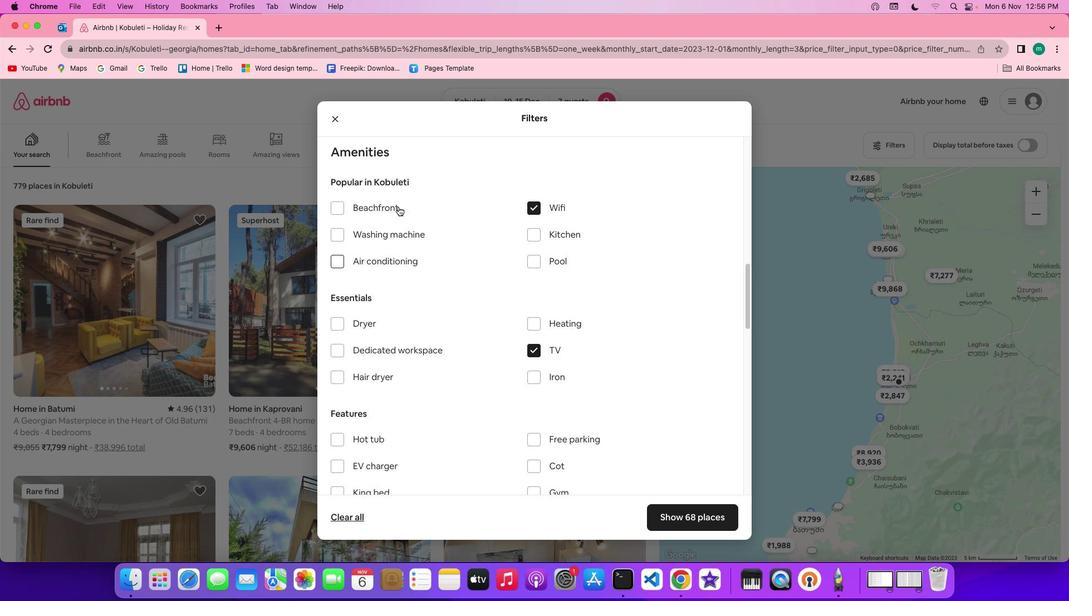 
Action: Mouse scrolled (404, 212) with delta (5, 6)
Screenshot: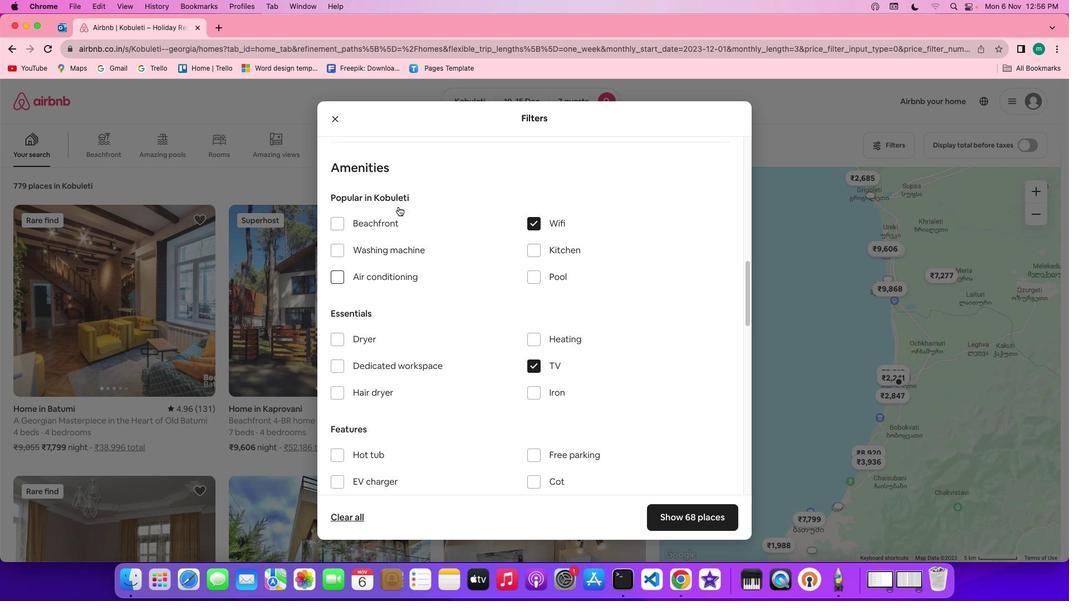 
Action: Mouse moved to (453, 325)
Screenshot: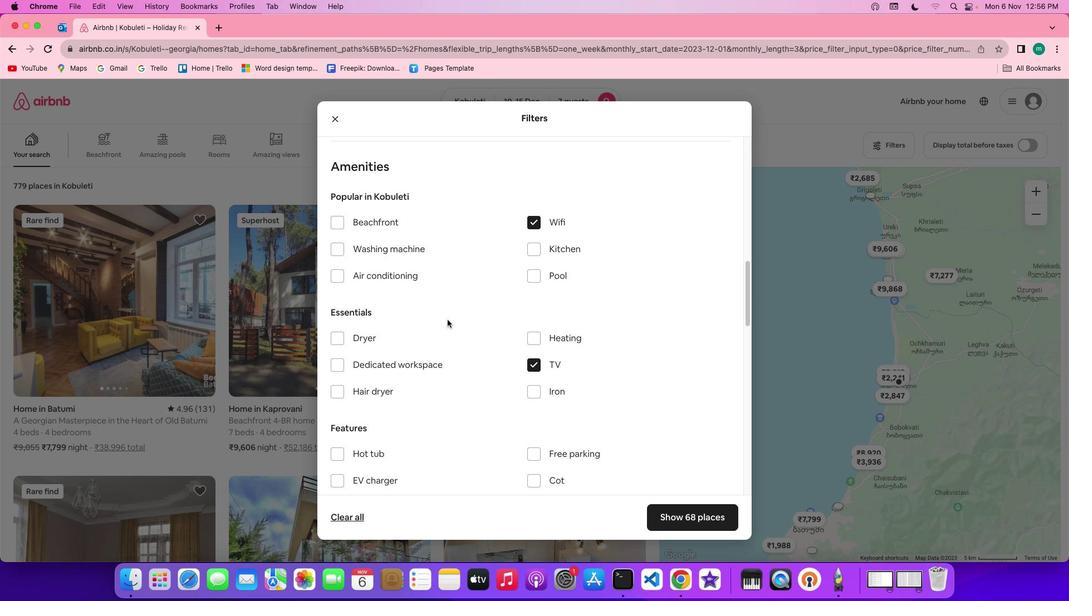 
Action: Mouse scrolled (453, 325) with delta (5, 5)
Screenshot: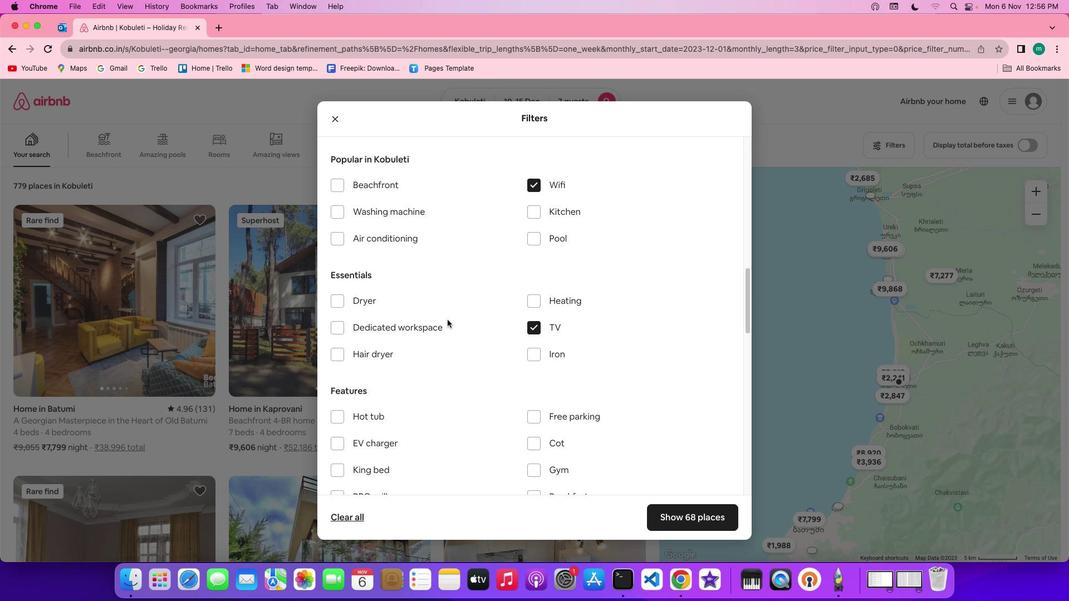 
Action: Mouse scrolled (453, 325) with delta (5, 5)
Screenshot: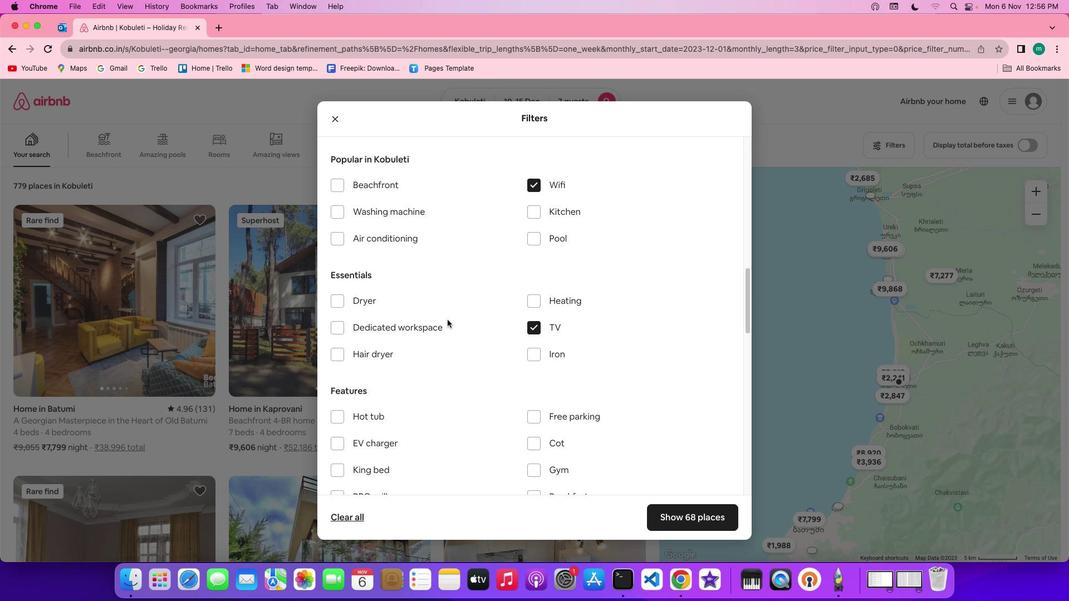 
Action: Mouse scrolled (453, 325) with delta (5, 4)
Screenshot: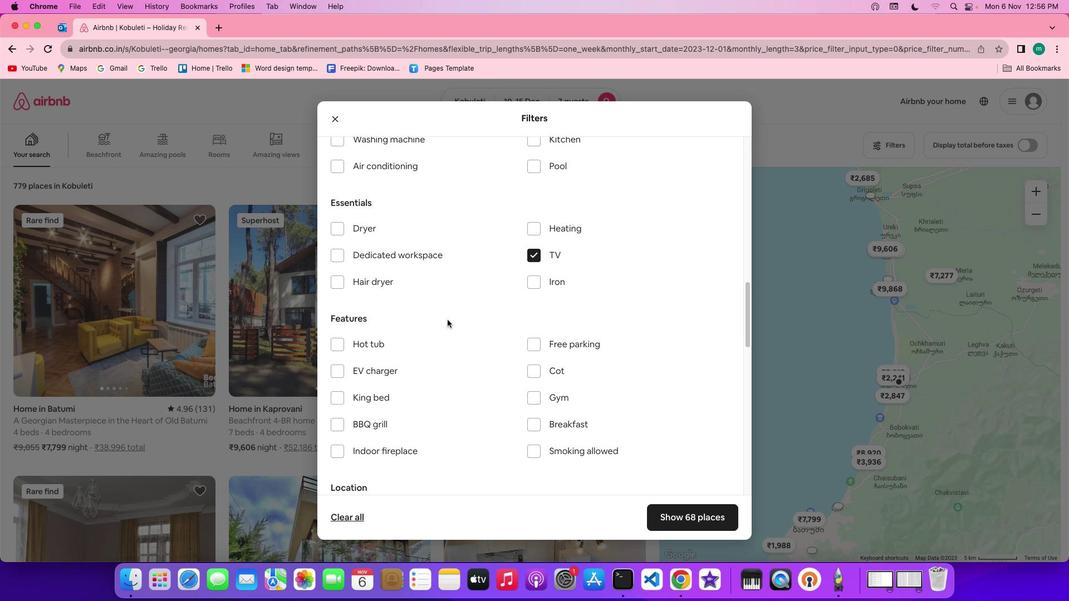 
Action: Mouse scrolled (453, 325) with delta (5, 3)
Screenshot: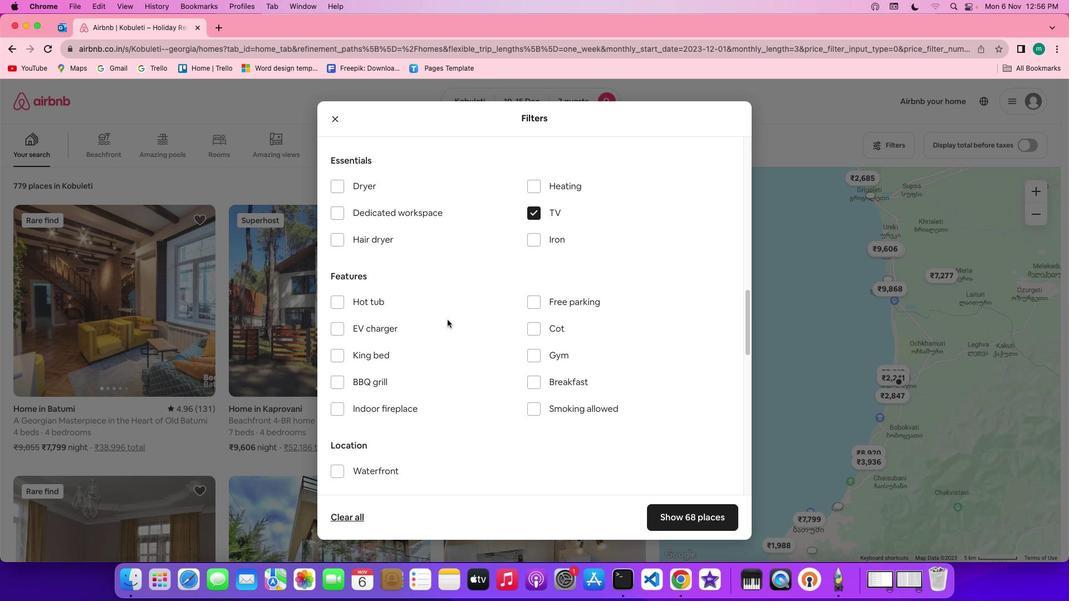 
Action: Mouse scrolled (453, 325) with delta (5, 5)
Screenshot: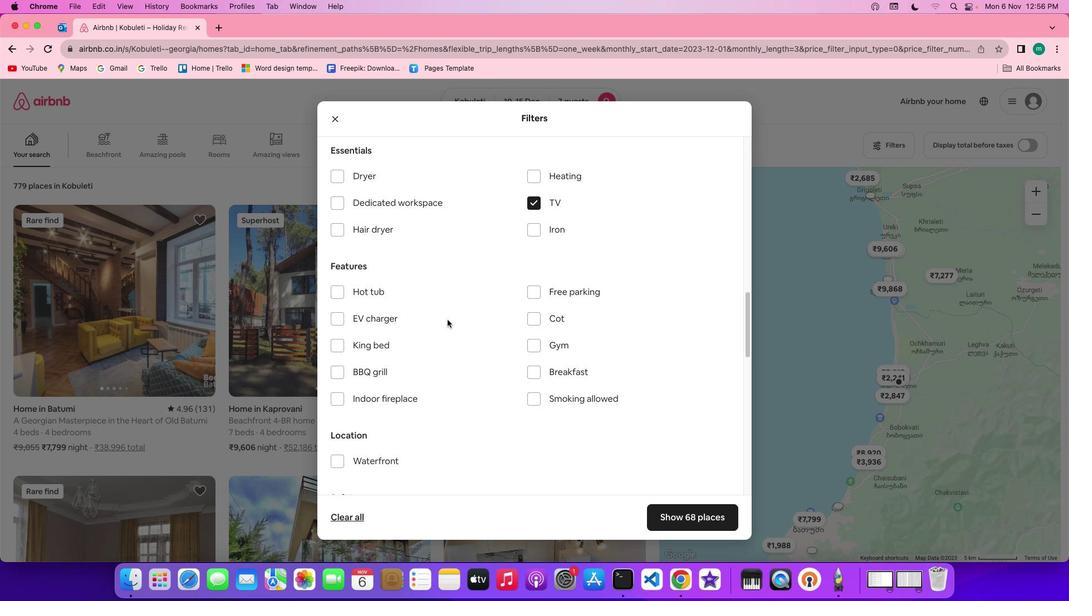 
Action: Mouse scrolled (453, 325) with delta (5, 5)
Screenshot: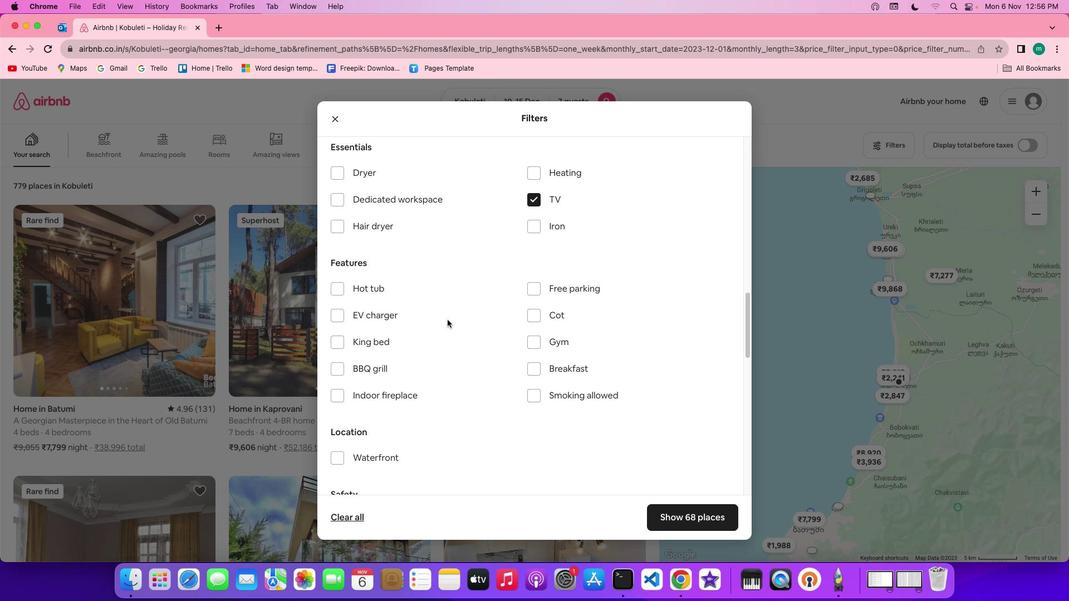 
Action: Mouse moved to (599, 289)
Screenshot: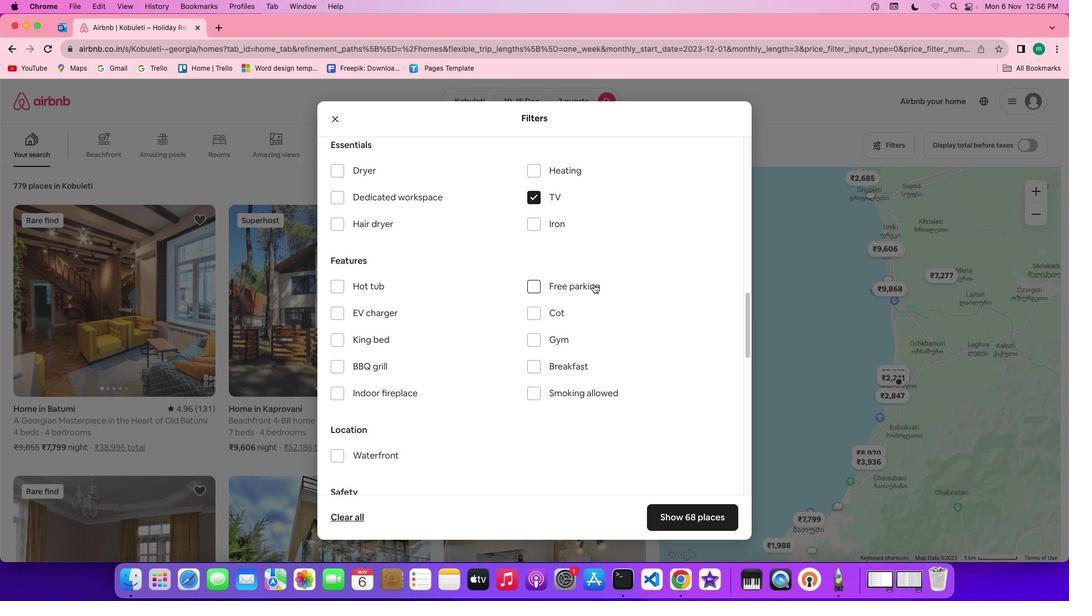 
Action: Mouse pressed left at (599, 289)
Screenshot: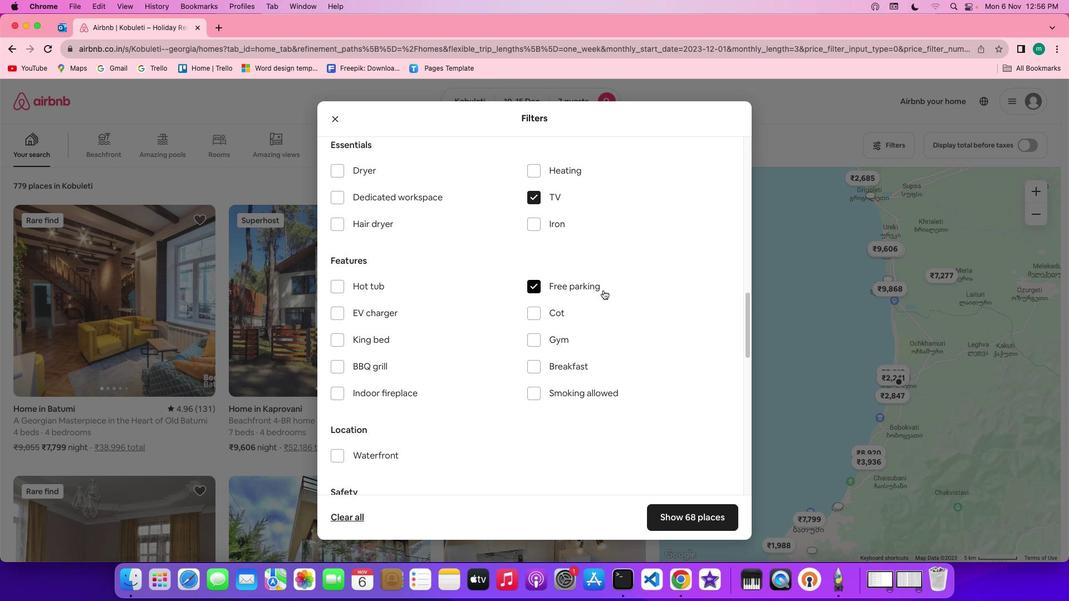 
Action: Mouse moved to (650, 314)
Screenshot: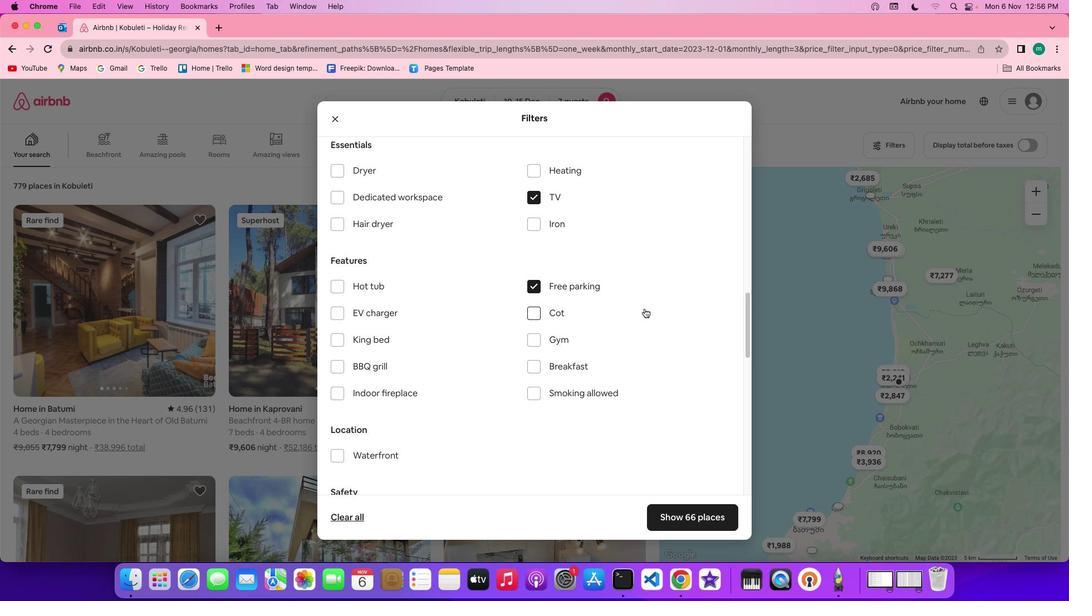 
Action: Mouse scrolled (650, 314) with delta (5, 5)
Screenshot: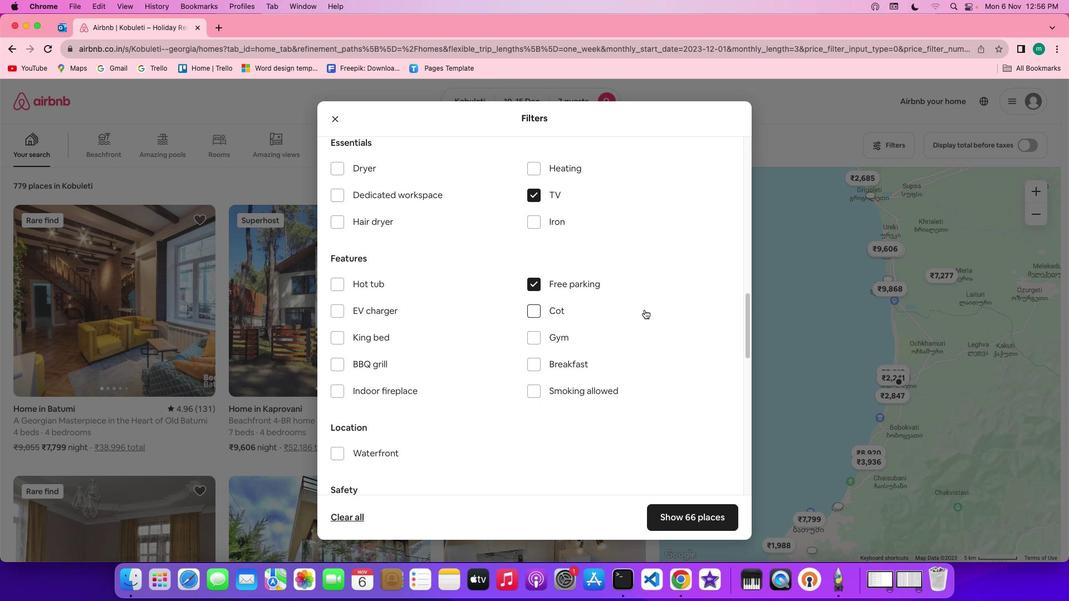 
Action: Mouse moved to (650, 314)
Screenshot: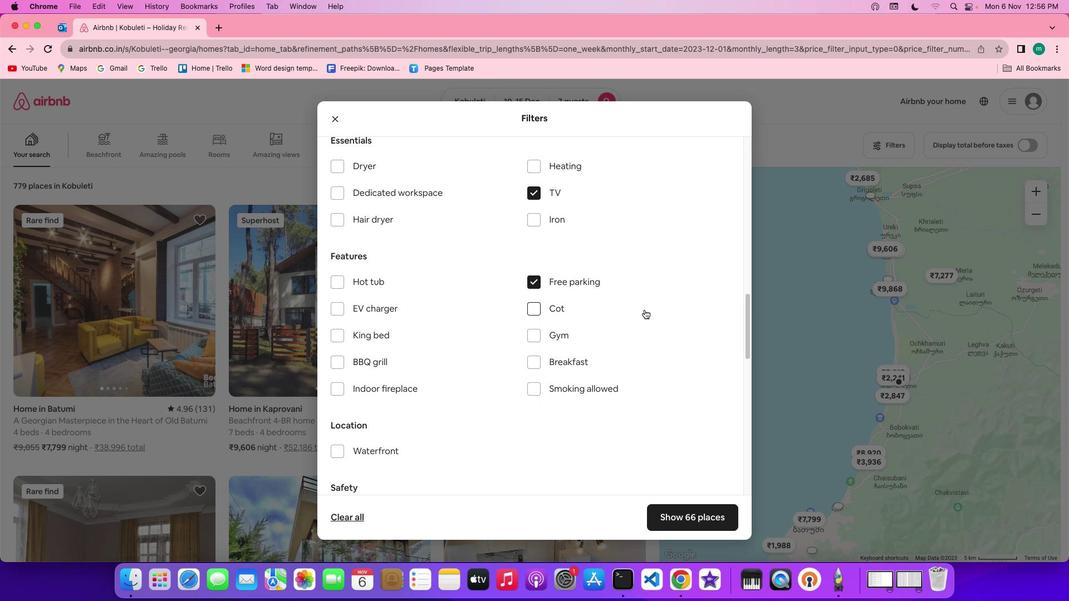 
Action: Mouse scrolled (650, 314) with delta (5, 5)
Screenshot: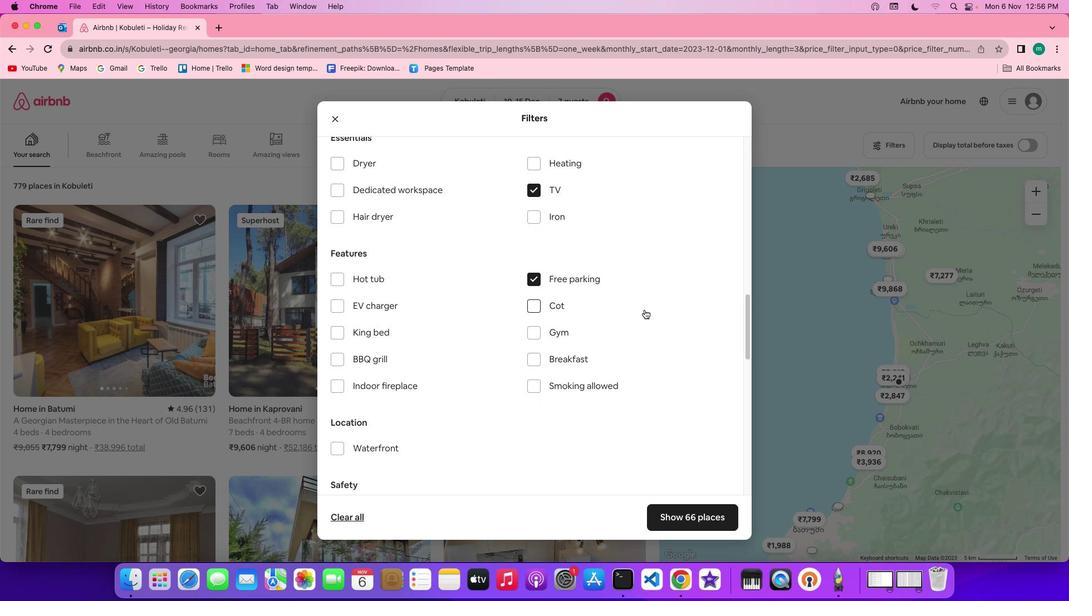 
Action: Mouse moved to (650, 315)
Screenshot: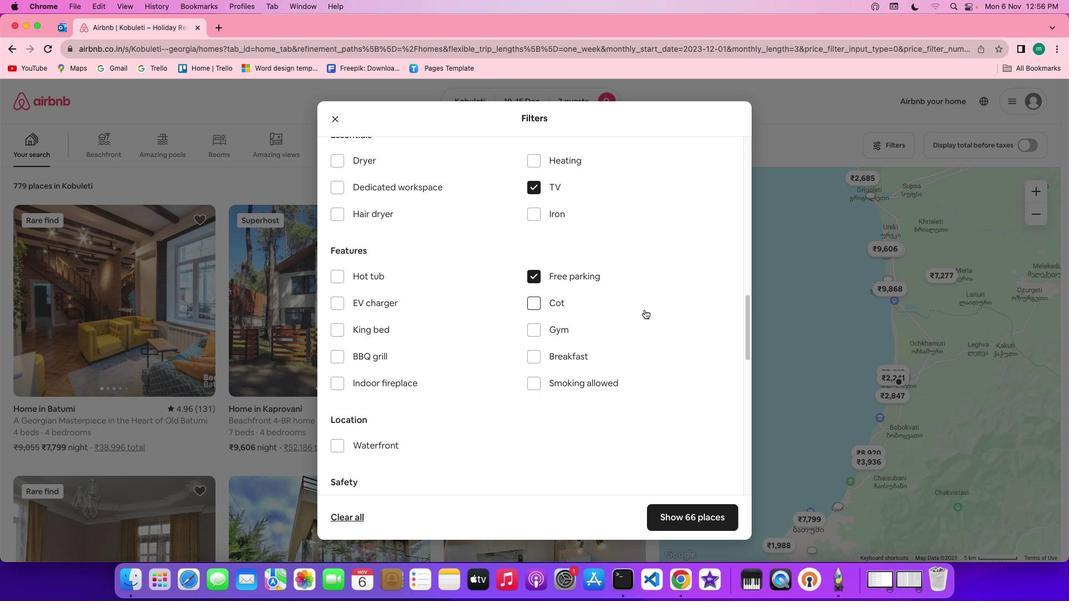 
Action: Mouse scrolled (650, 315) with delta (5, 5)
Screenshot: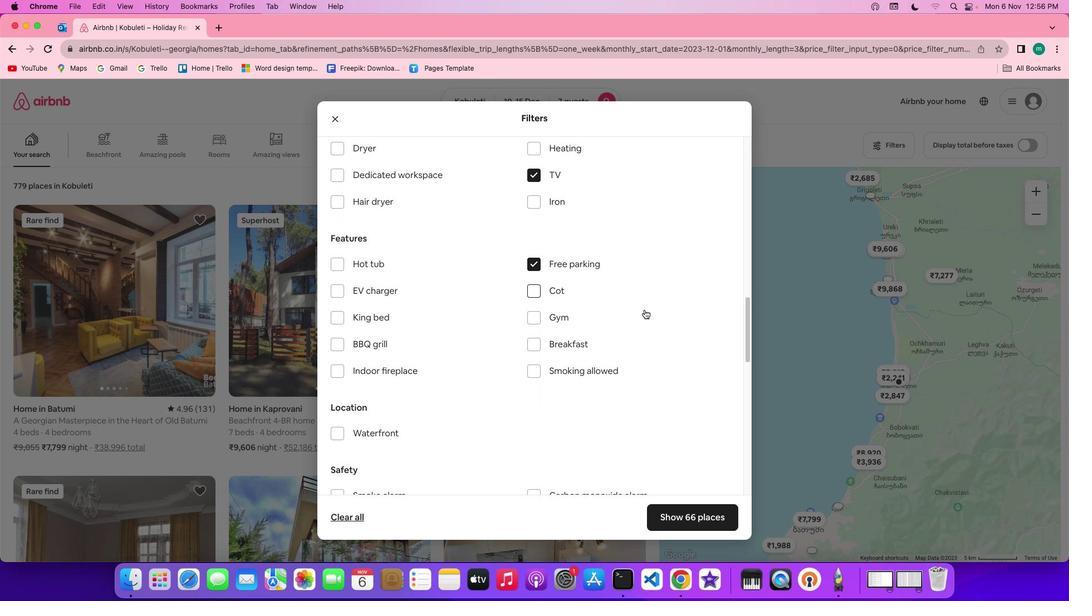 
Action: Mouse scrolled (650, 315) with delta (5, 5)
Screenshot: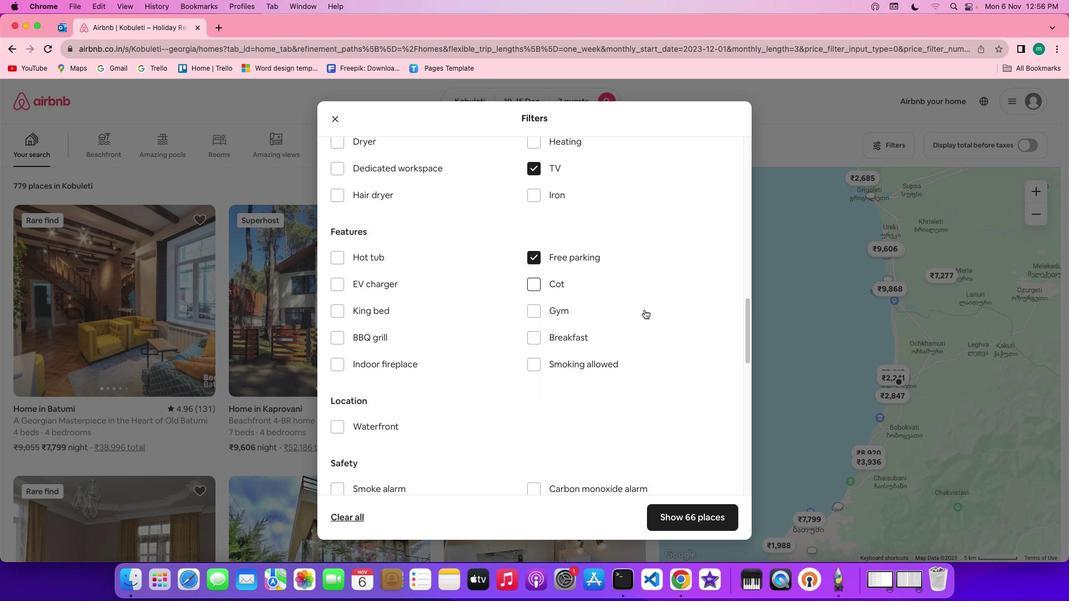 
Action: Mouse scrolled (650, 315) with delta (5, 5)
Screenshot: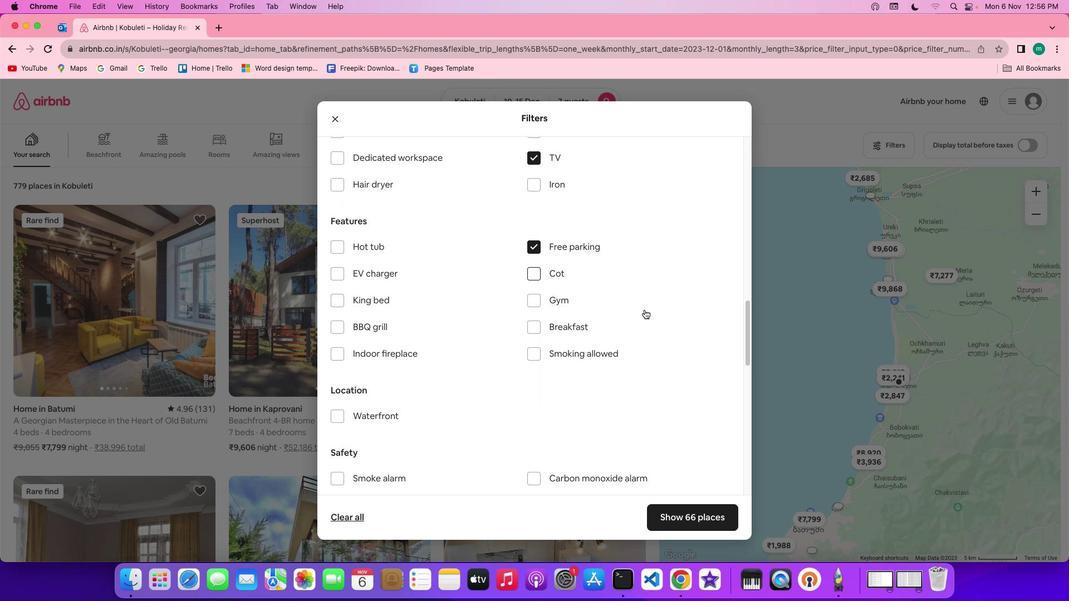 
Action: Mouse scrolled (650, 315) with delta (5, 5)
Screenshot: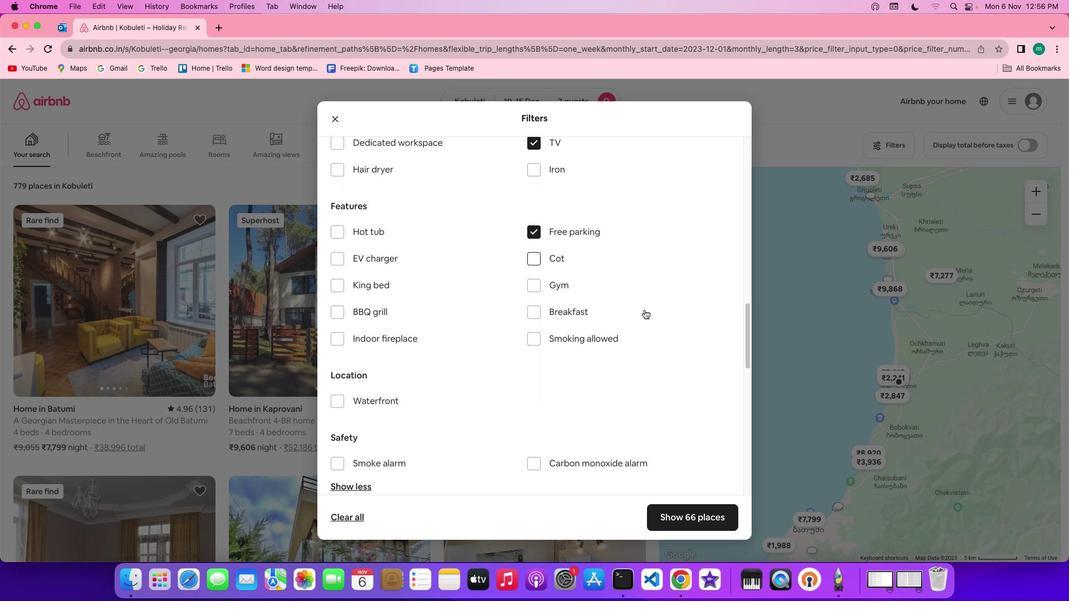 
Action: Mouse scrolled (650, 315) with delta (5, 5)
Screenshot: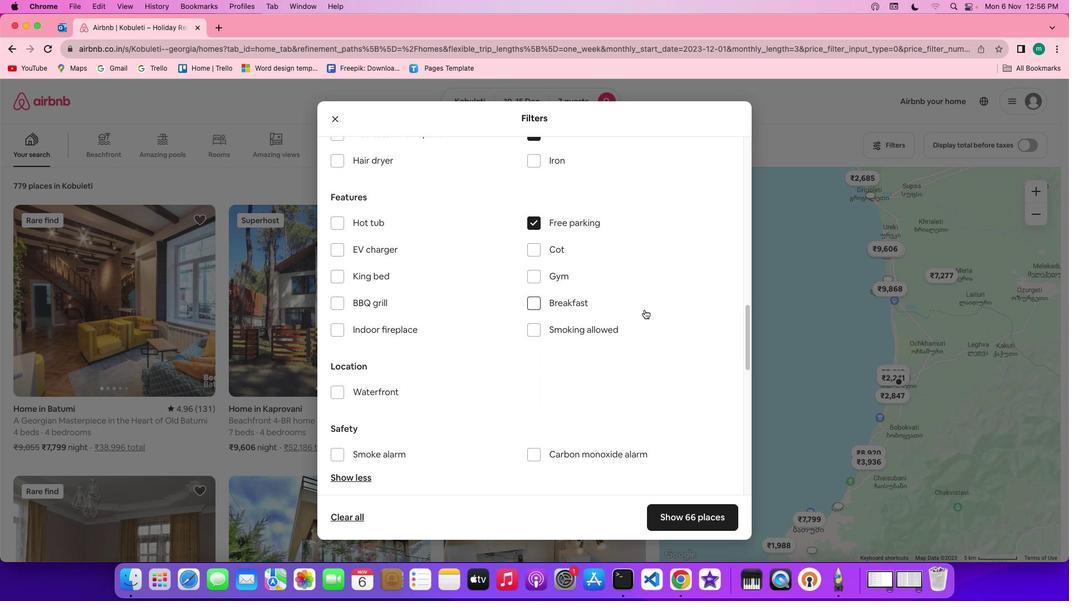 
Action: Mouse scrolled (650, 315) with delta (5, 5)
Screenshot: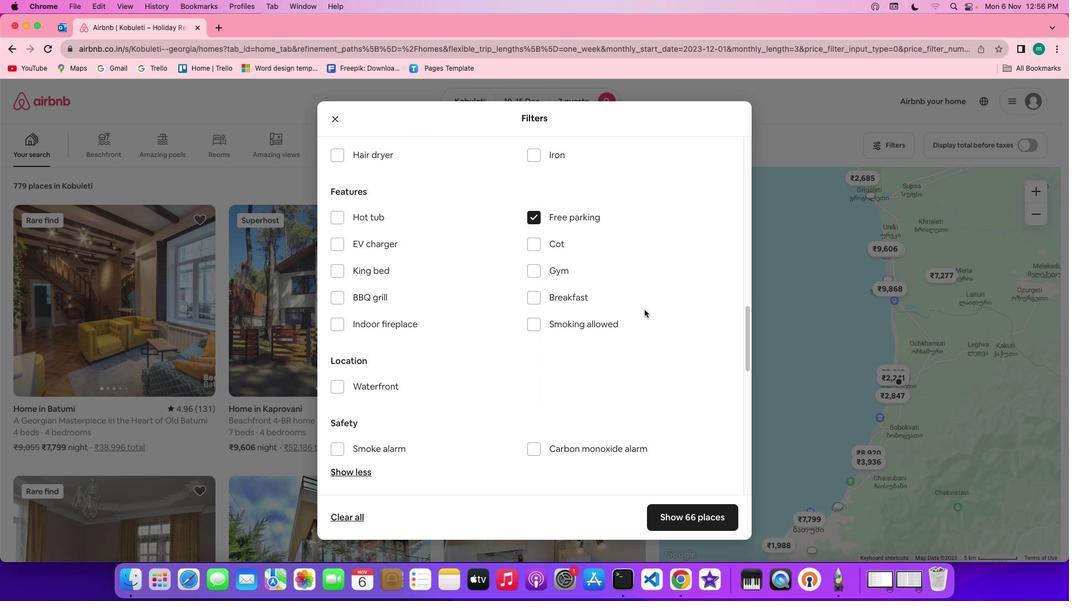 
Action: Mouse scrolled (650, 315) with delta (5, 5)
Screenshot: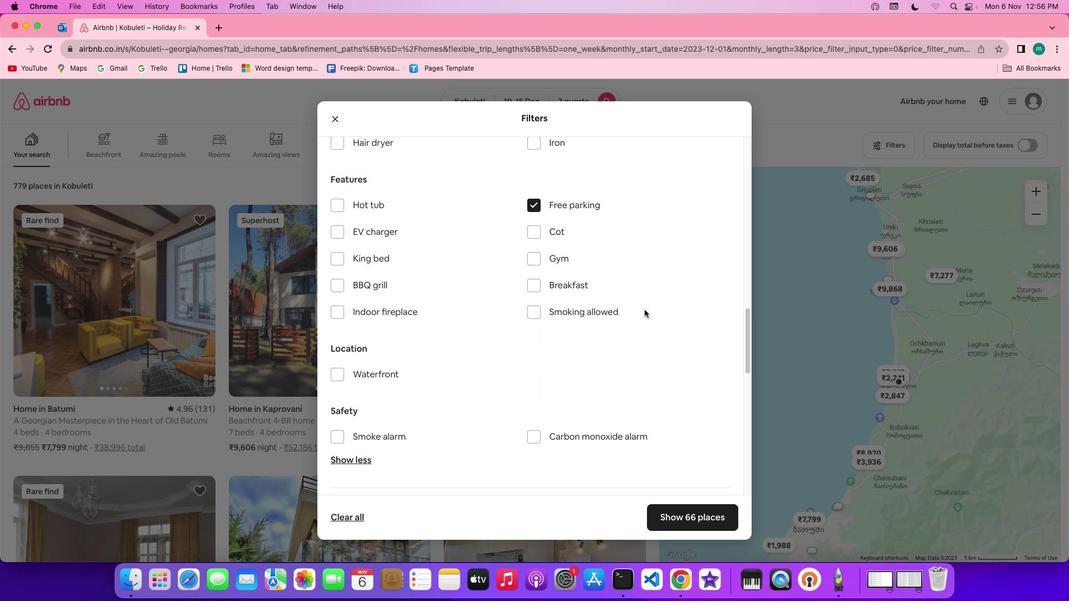 
Action: Mouse moved to (650, 315)
Screenshot: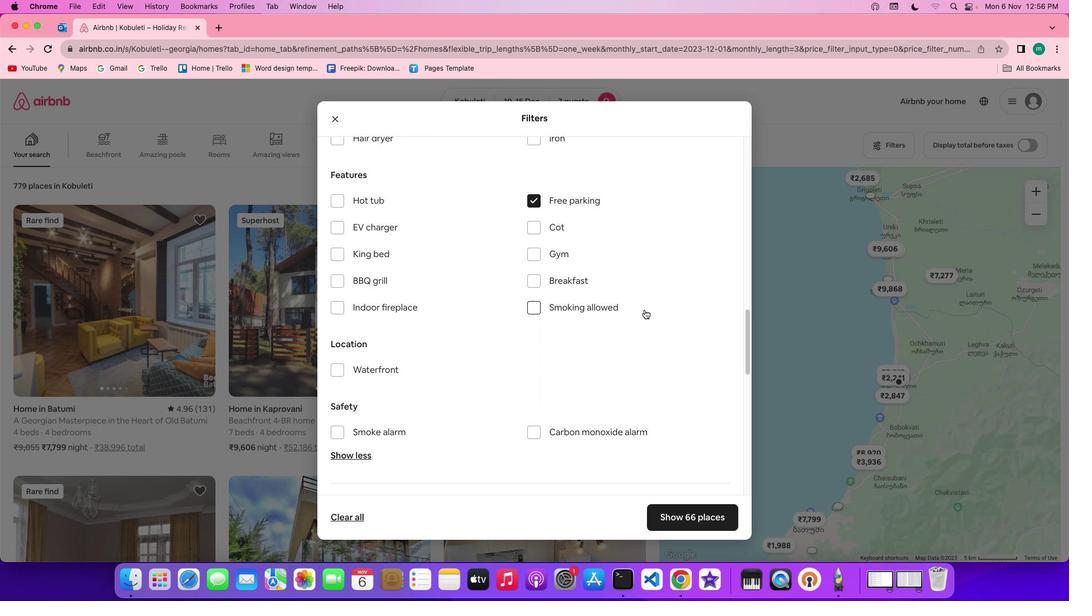 
Action: Mouse scrolled (650, 315) with delta (5, 5)
Screenshot: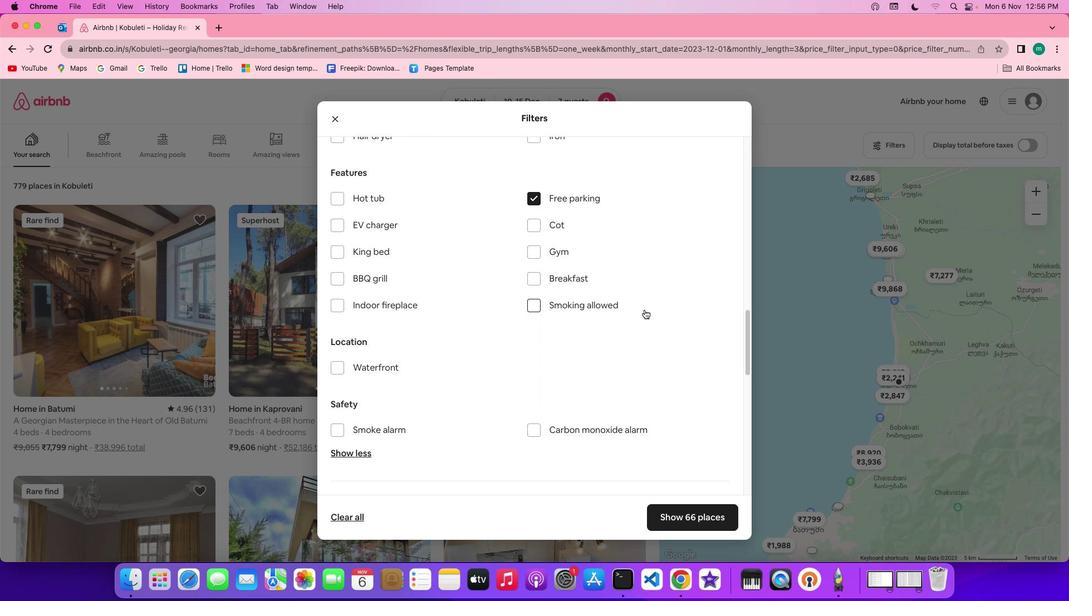 
Action: Mouse scrolled (650, 315) with delta (5, 5)
Screenshot: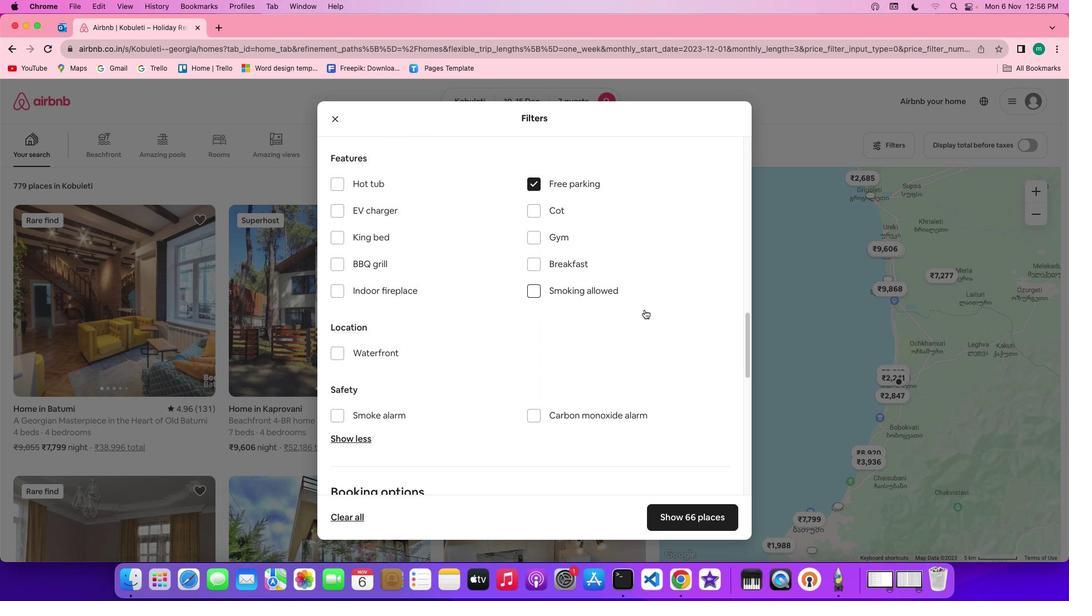 
Action: Mouse scrolled (650, 315) with delta (5, 5)
Screenshot: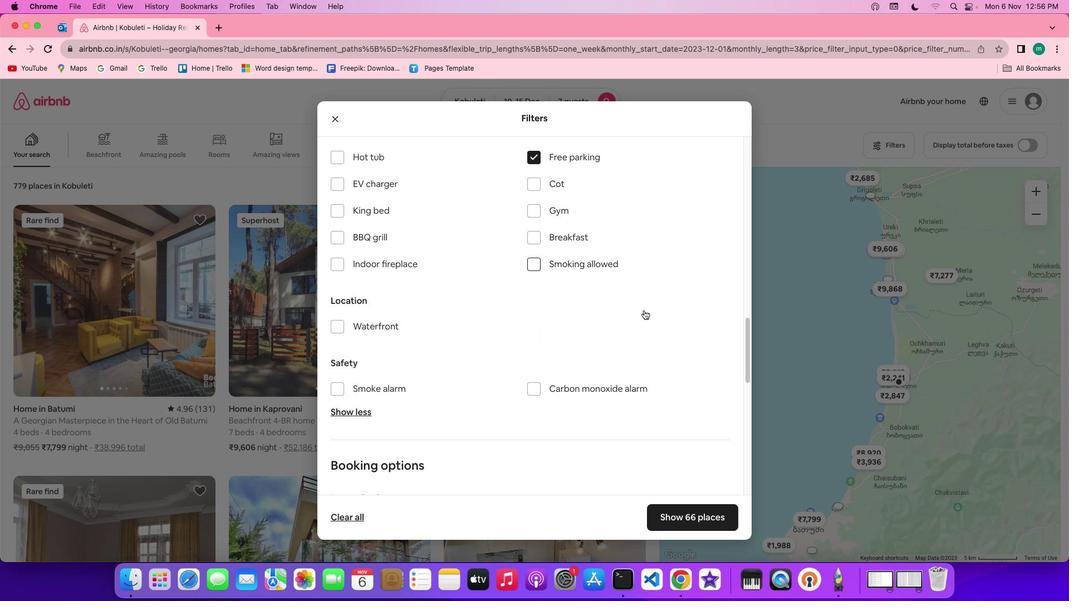 
Action: Mouse scrolled (650, 315) with delta (5, 5)
Screenshot: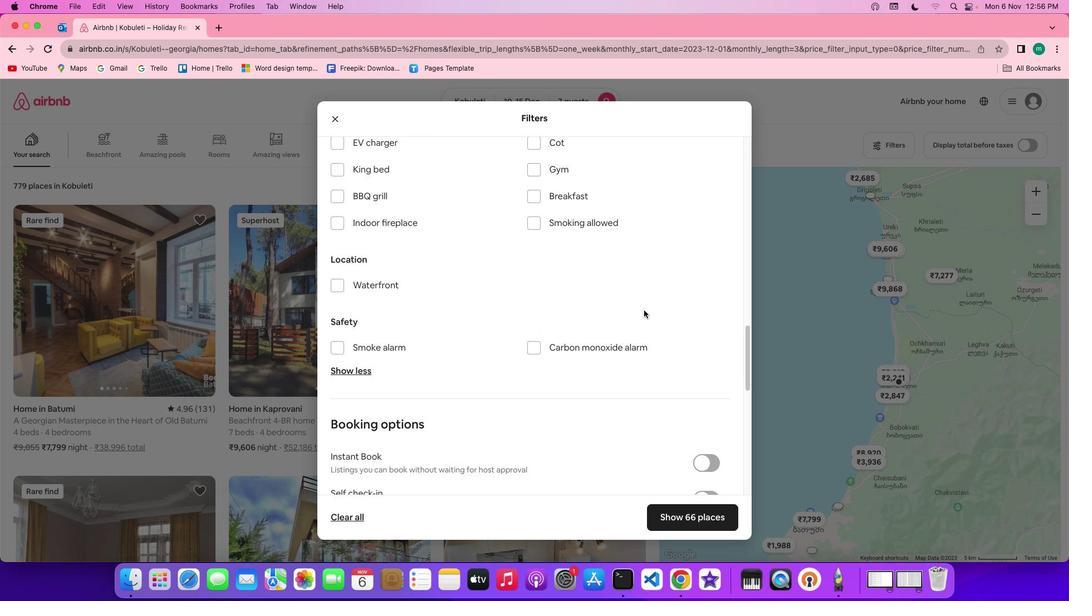 
Action: Mouse moved to (650, 315)
Screenshot: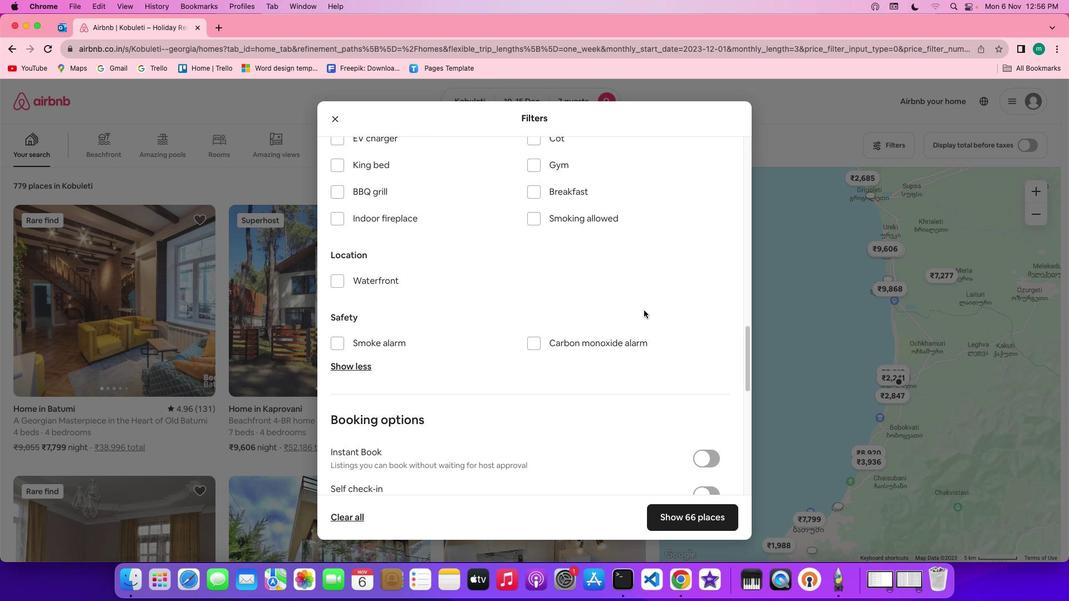
Action: Mouse scrolled (650, 315) with delta (5, 5)
Screenshot: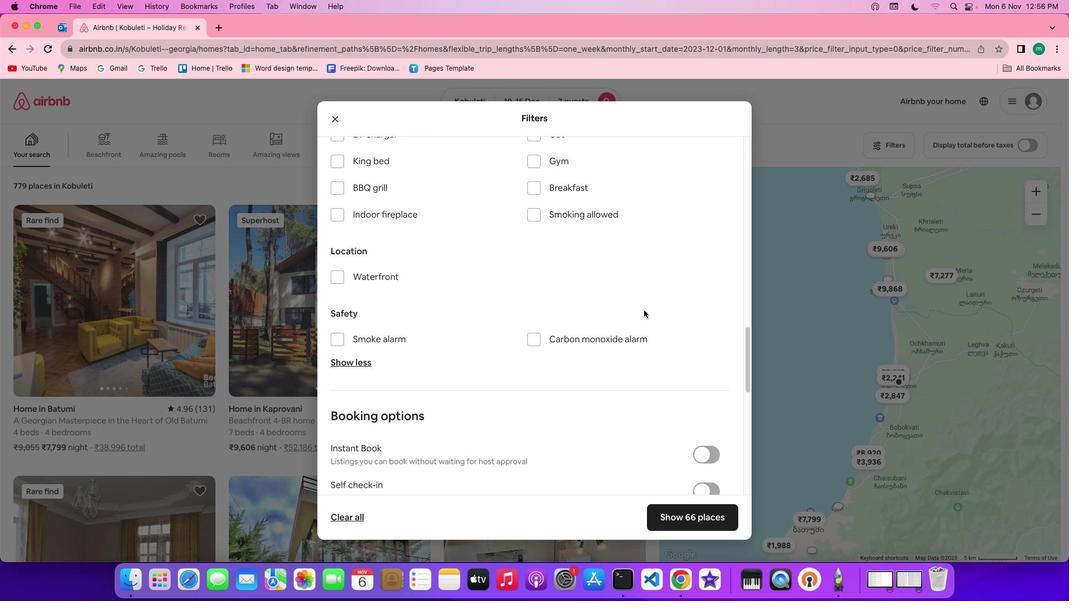 
Action: Mouse scrolled (650, 315) with delta (5, 5)
Screenshot: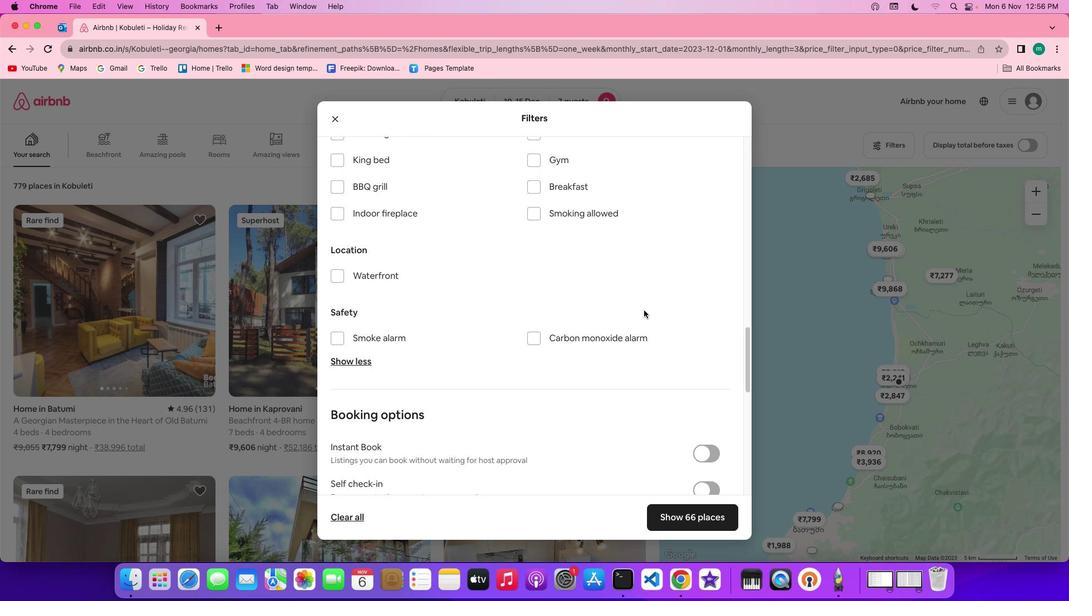 
Action: Mouse scrolled (650, 315) with delta (5, 5)
Screenshot: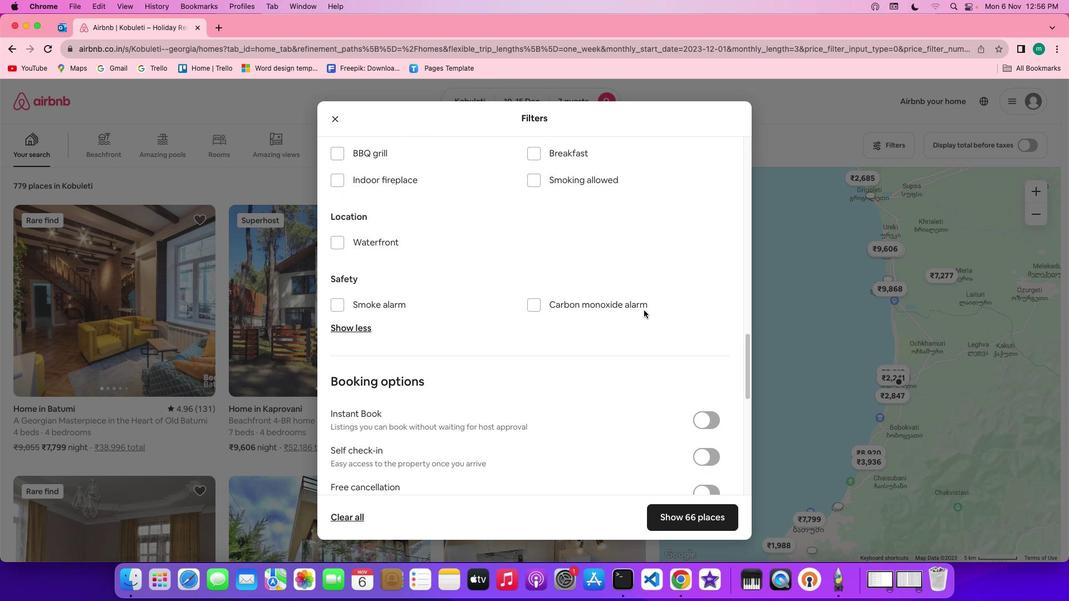 
Action: Mouse scrolled (650, 315) with delta (5, 6)
Screenshot: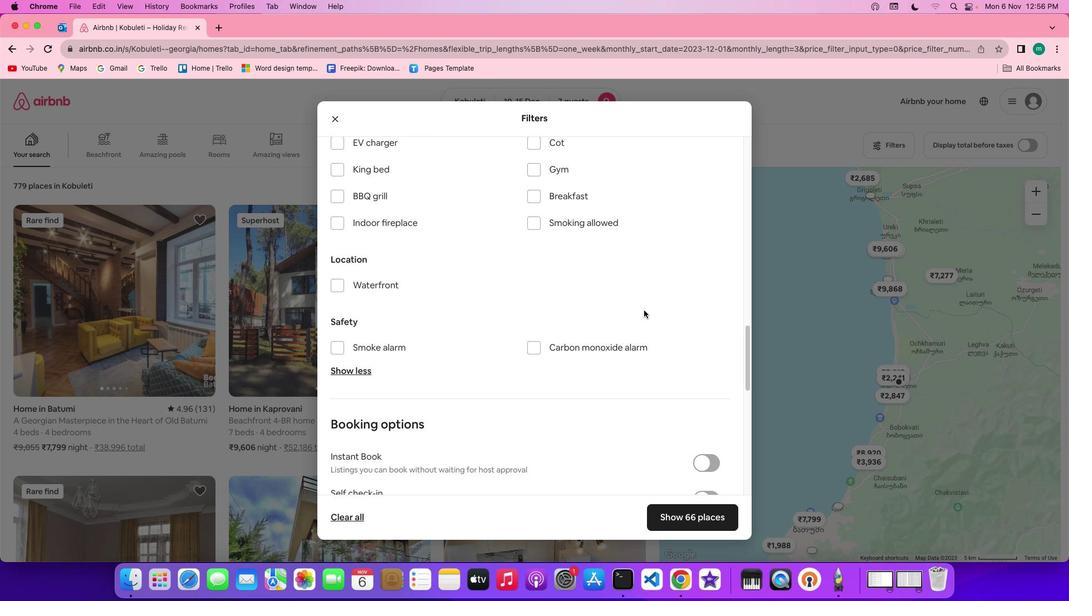
Action: Mouse scrolled (650, 315) with delta (5, 6)
Screenshot: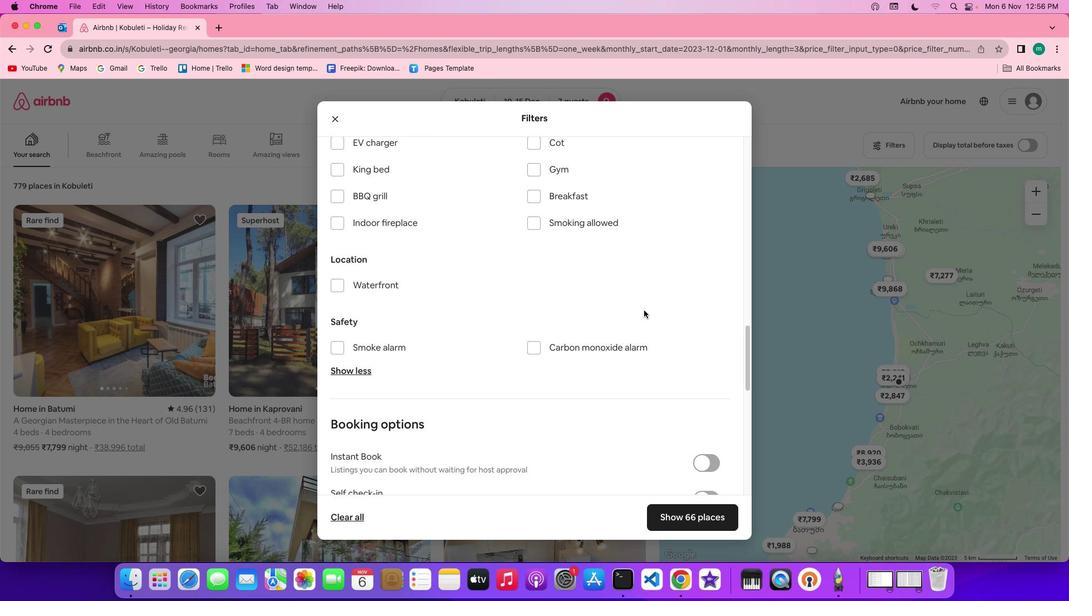 
Action: Mouse scrolled (650, 315) with delta (5, 7)
Screenshot: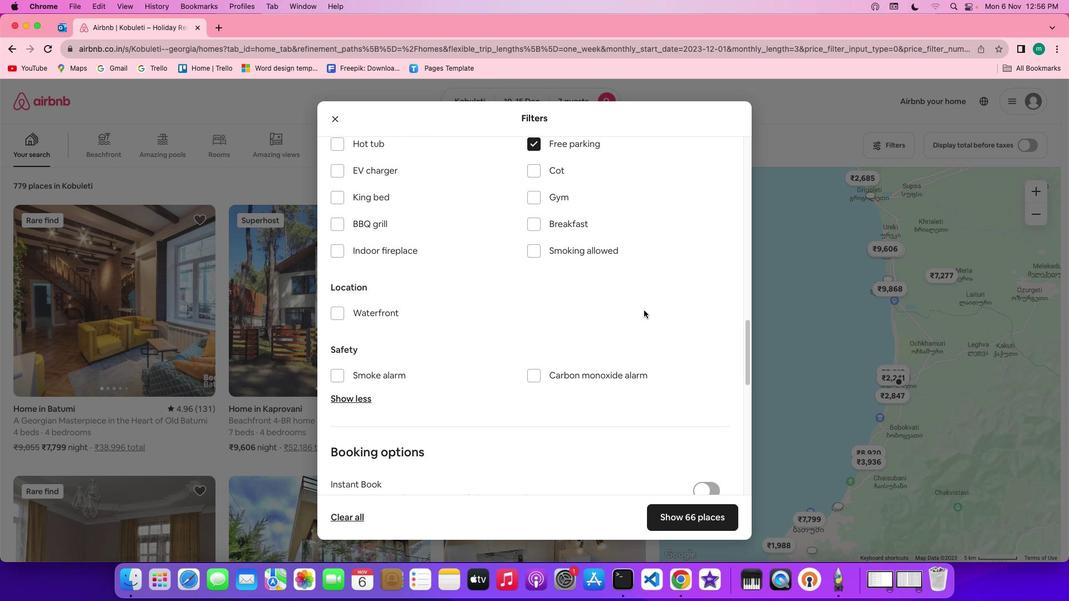 
Action: Mouse scrolled (650, 315) with delta (5, 6)
Screenshot: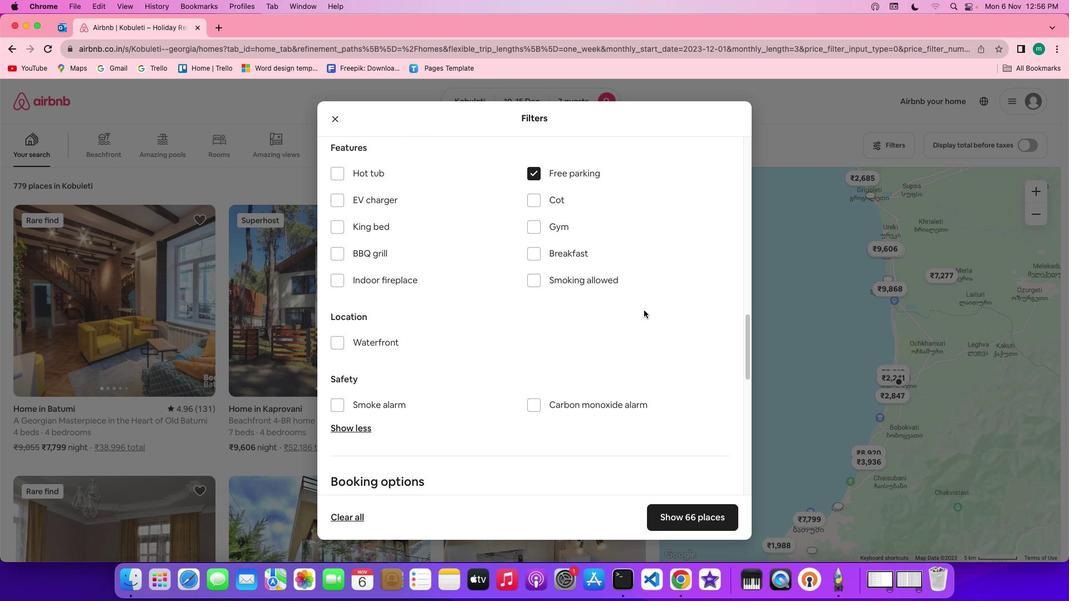 
Action: Mouse scrolled (650, 315) with delta (5, 6)
Screenshot: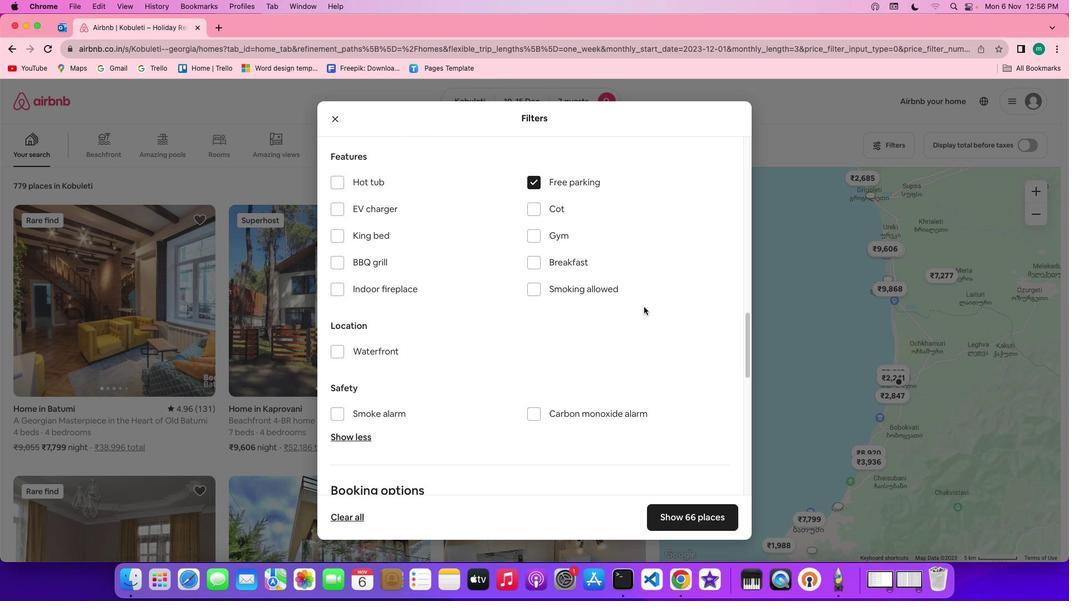 
Action: Mouse moved to (562, 246)
Screenshot: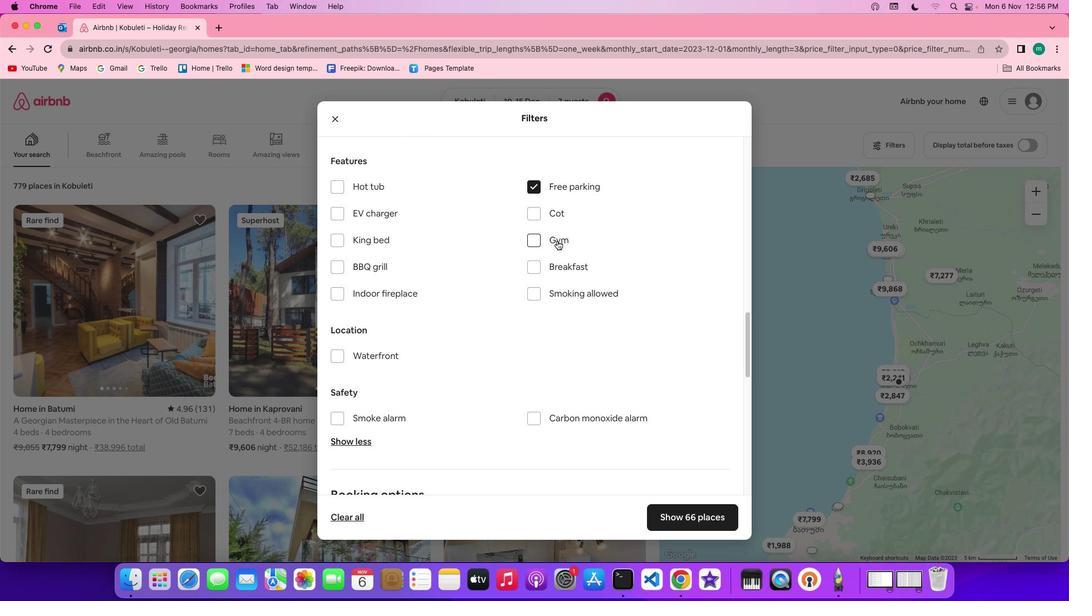 
Action: Mouse pressed left at (562, 246)
Screenshot: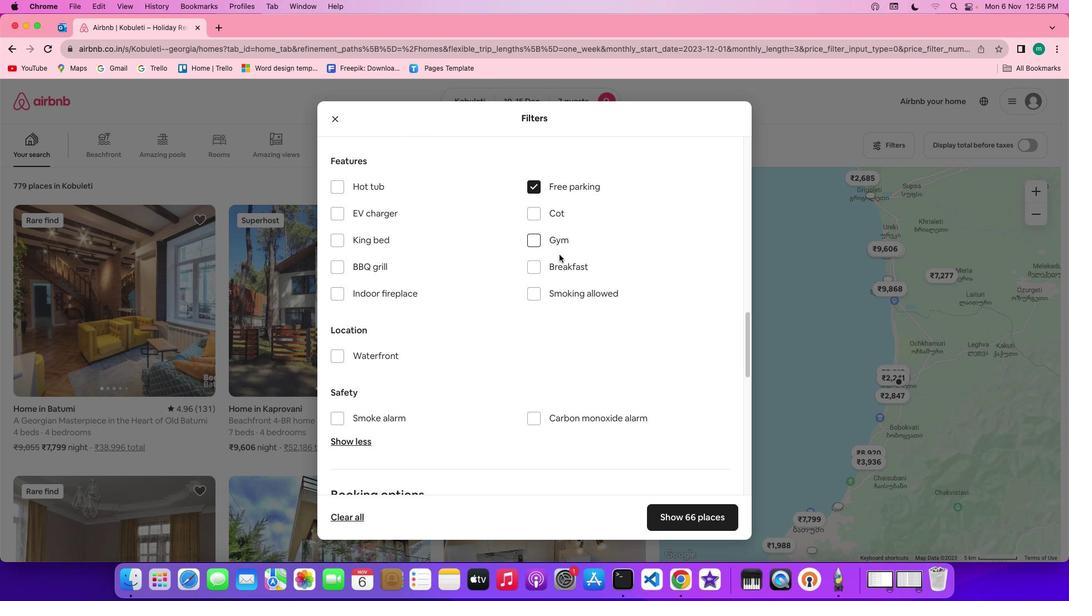 
Action: Mouse moved to (567, 273)
Screenshot: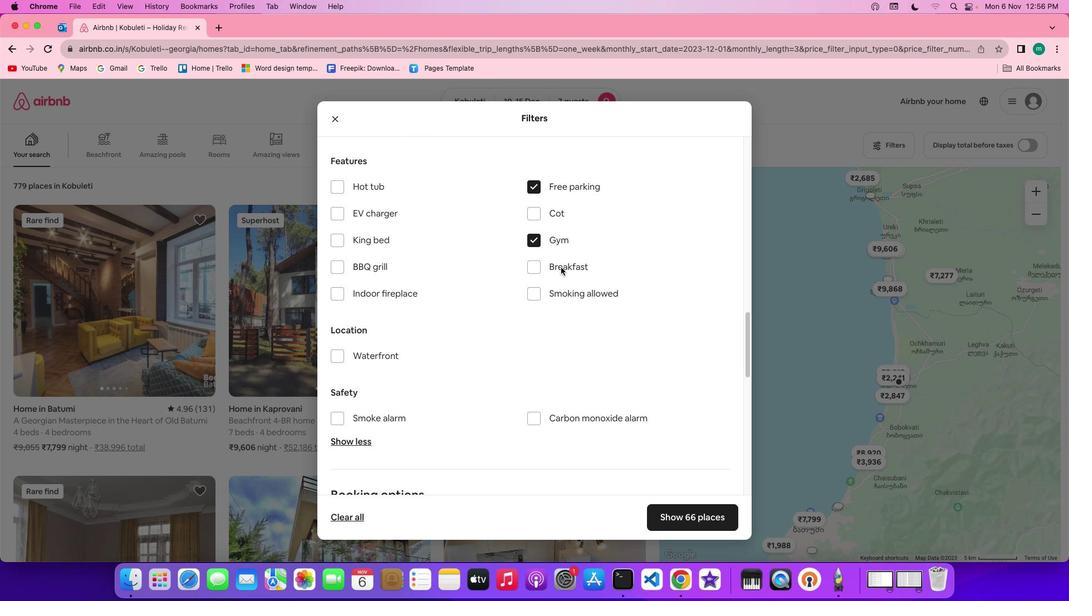 
Action: Mouse pressed left at (567, 273)
Screenshot: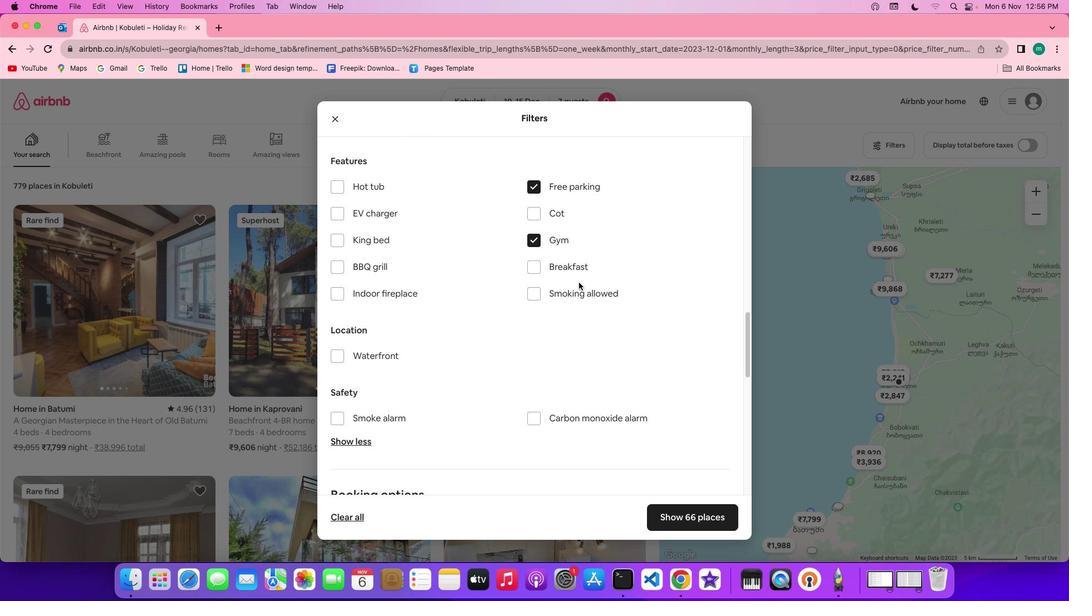 
Action: Mouse moved to (613, 364)
Screenshot: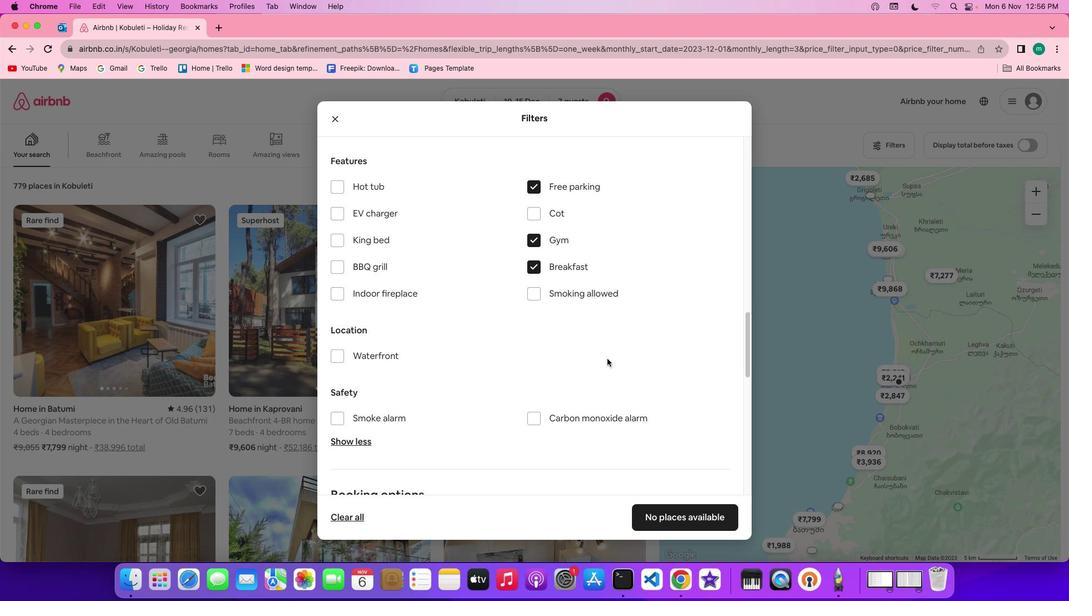 
Action: Mouse scrolled (613, 364) with delta (5, 5)
Screenshot: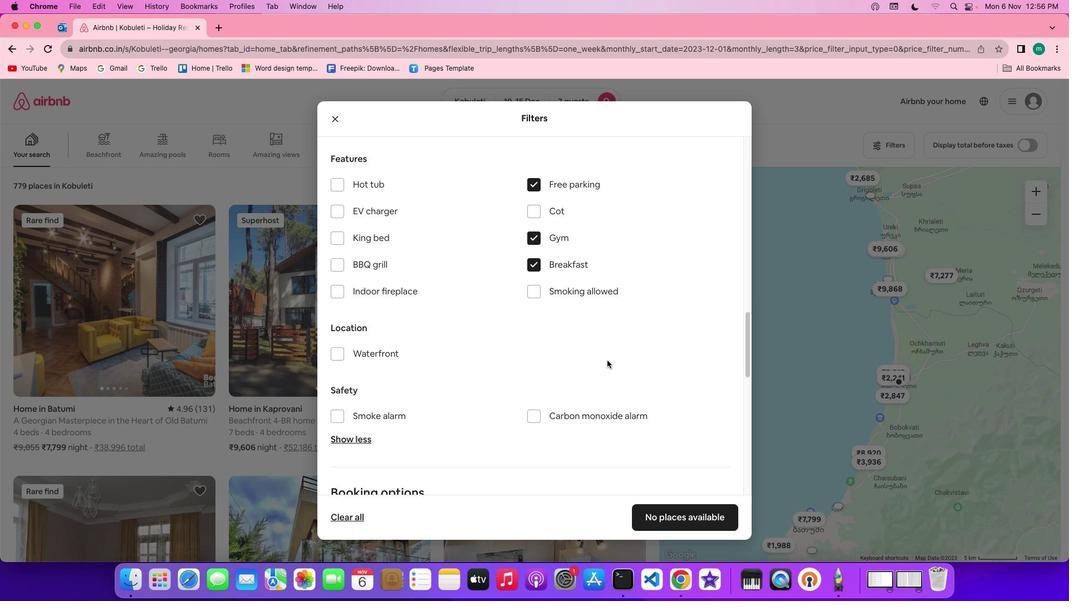 
Action: Mouse scrolled (613, 364) with delta (5, 5)
Screenshot: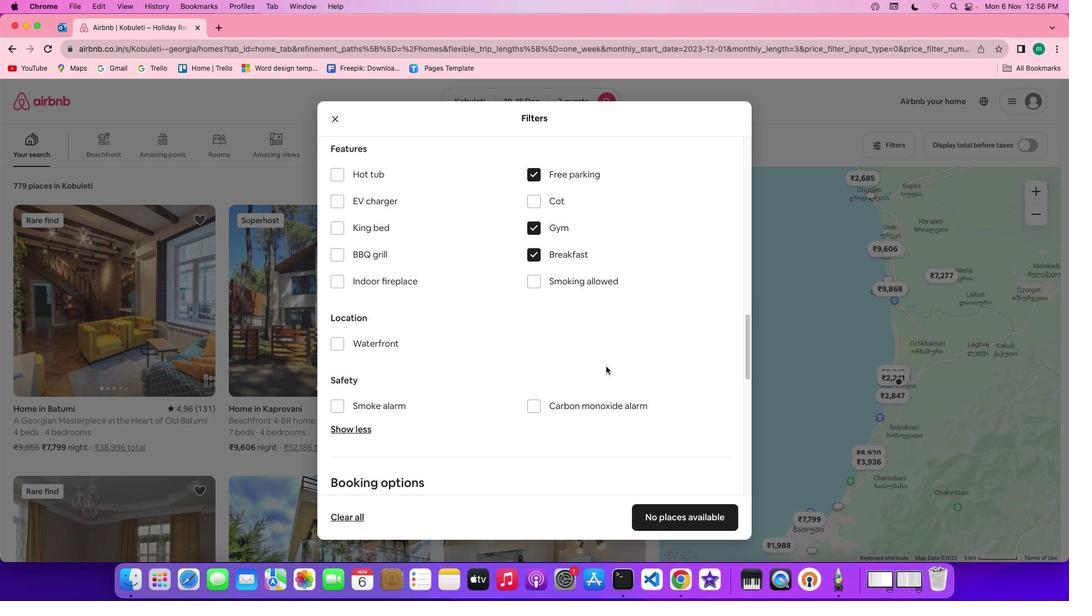 
Action: Mouse scrolled (613, 364) with delta (5, 5)
Screenshot: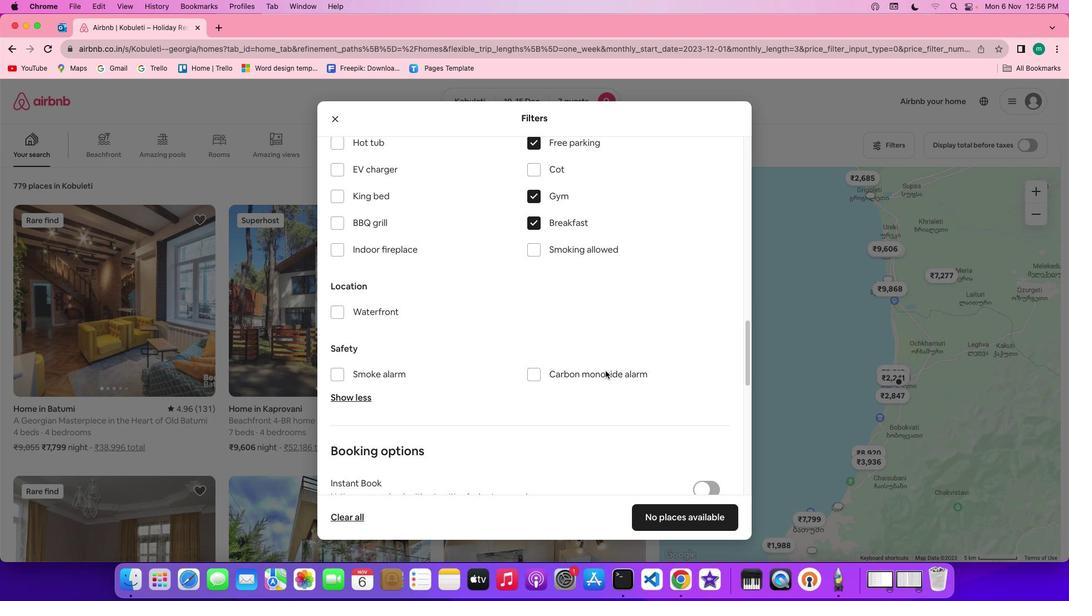 
Action: Mouse moved to (612, 383)
Screenshot: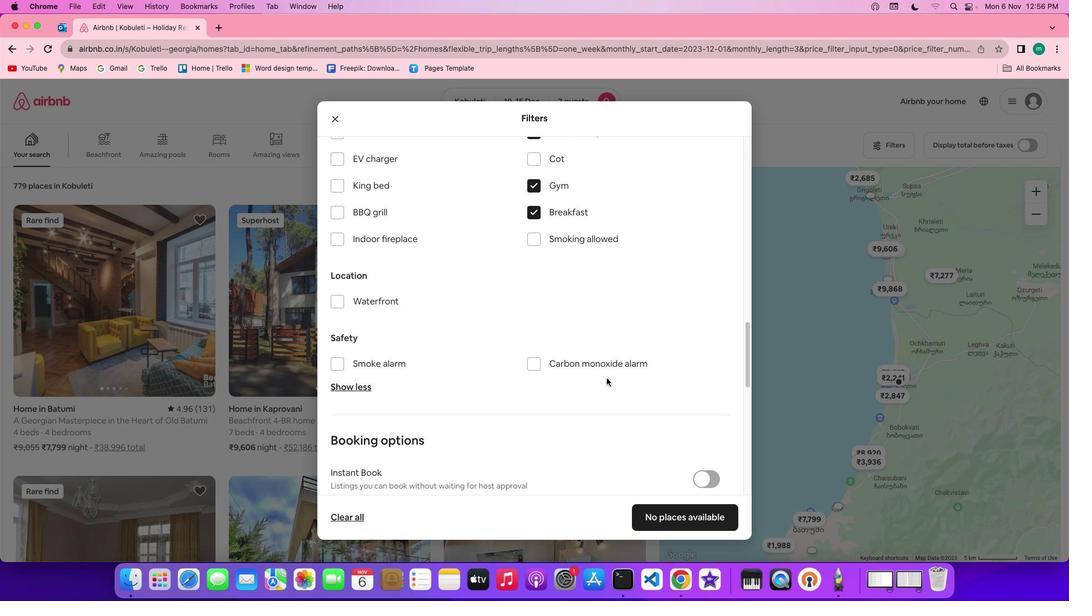 
Action: Mouse scrolled (612, 383) with delta (5, 5)
Screenshot: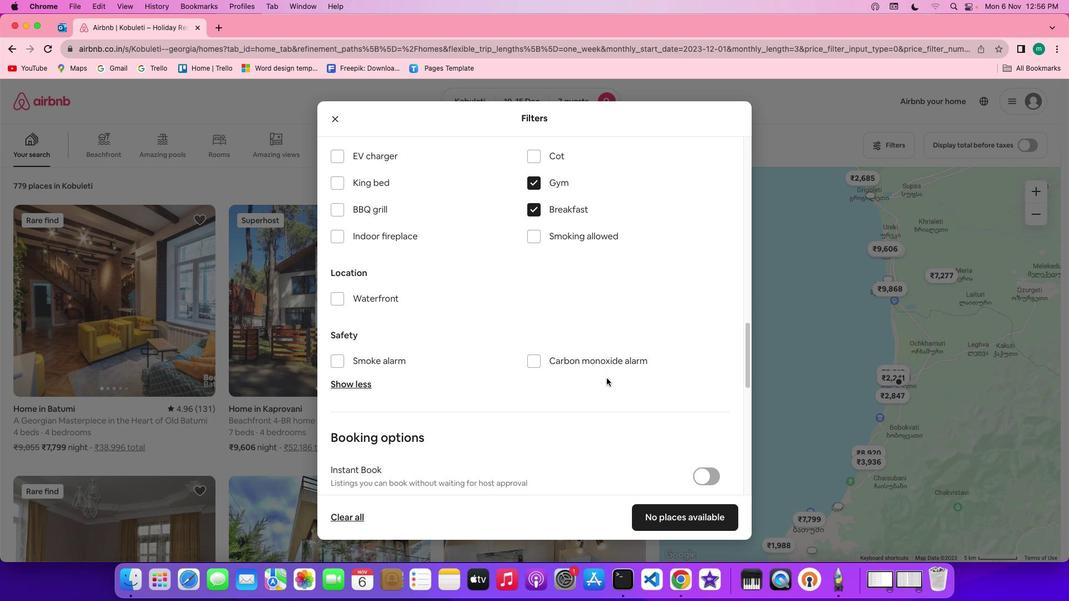 
Action: Mouse scrolled (612, 383) with delta (5, 5)
Screenshot: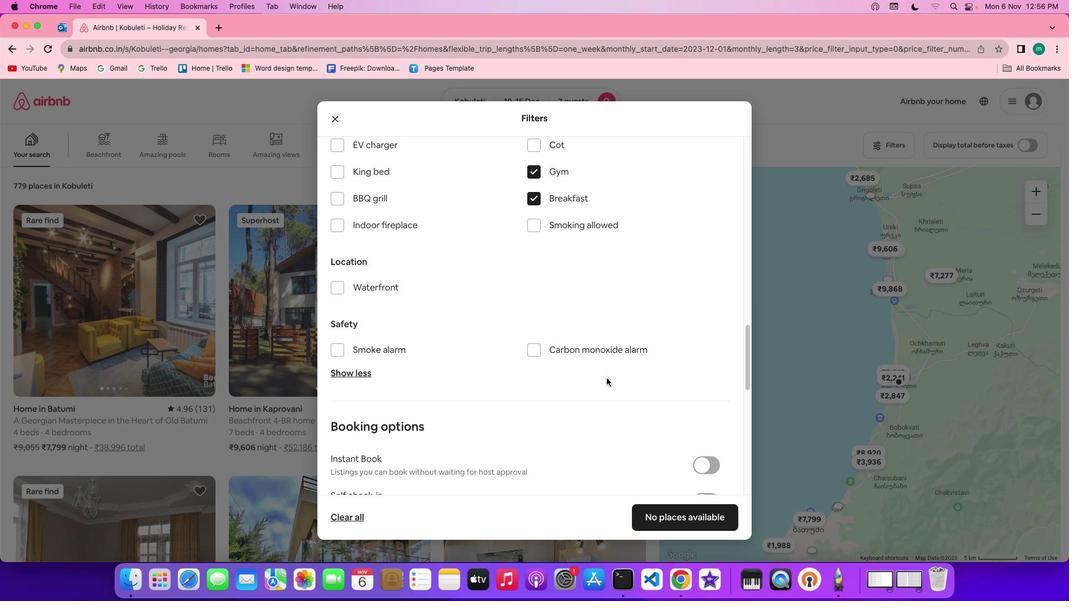 
Action: Mouse scrolled (612, 383) with delta (5, 5)
Screenshot: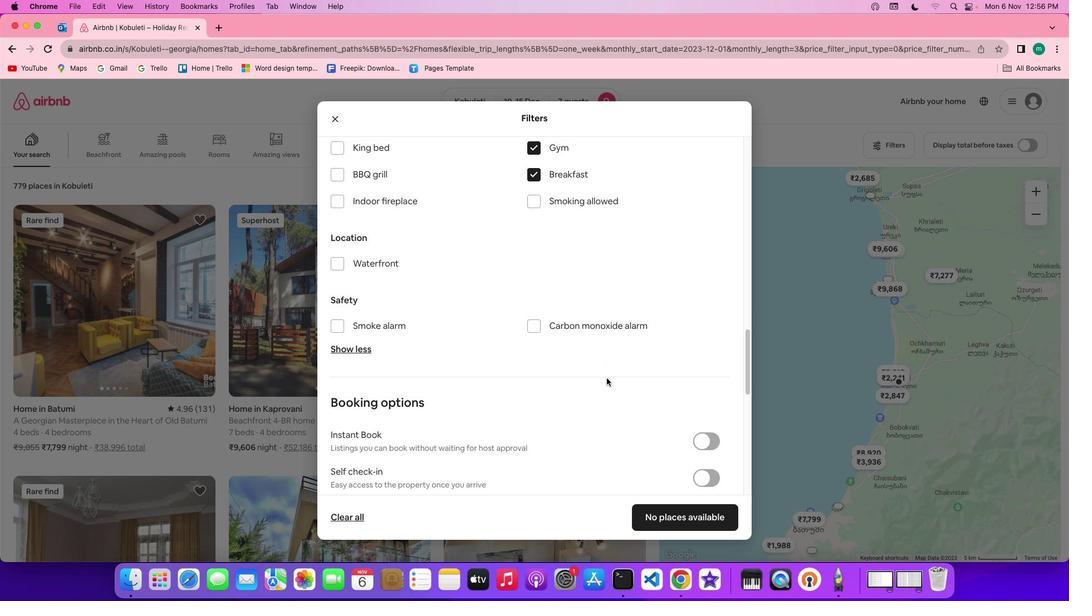 
Action: Mouse scrolled (612, 383) with delta (5, 5)
Screenshot: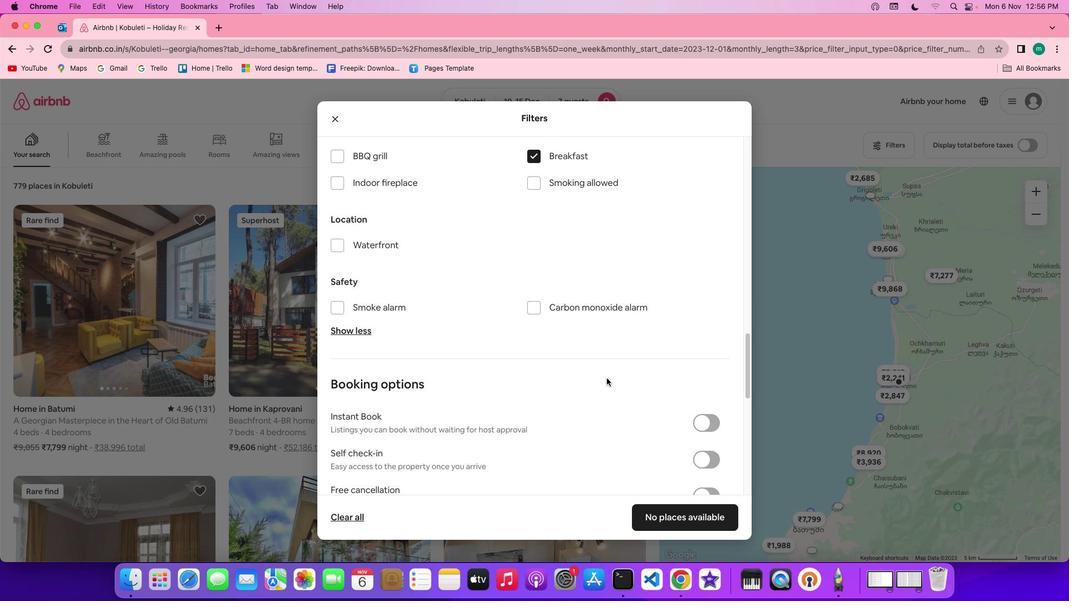 
Action: Mouse scrolled (612, 383) with delta (5, 5)
Screenshot: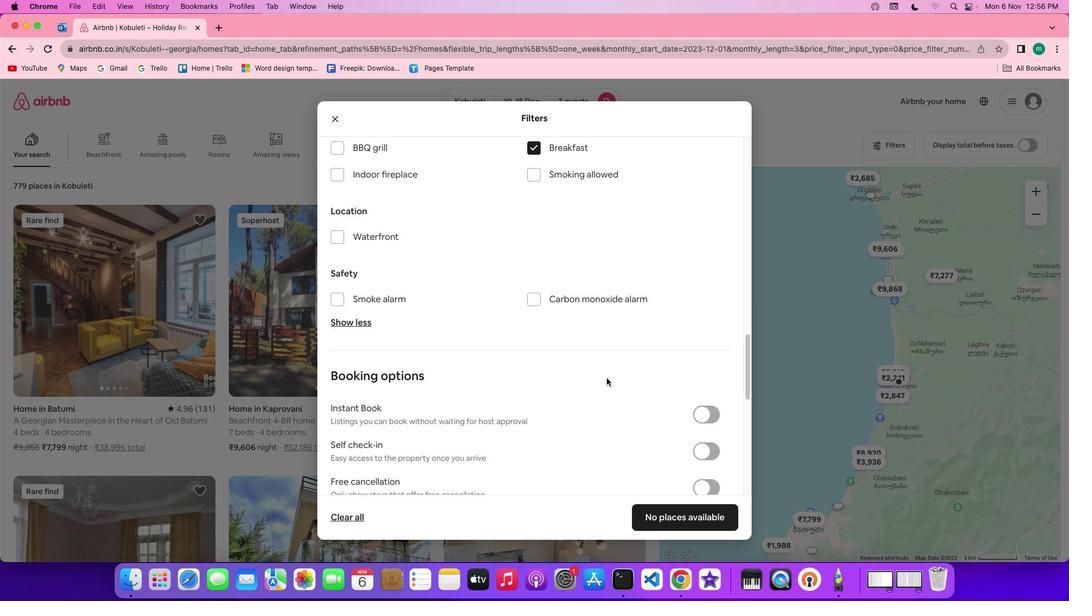 
Action: Mouse scrolled (612, 383) with delta (5, 5)
Screenshot: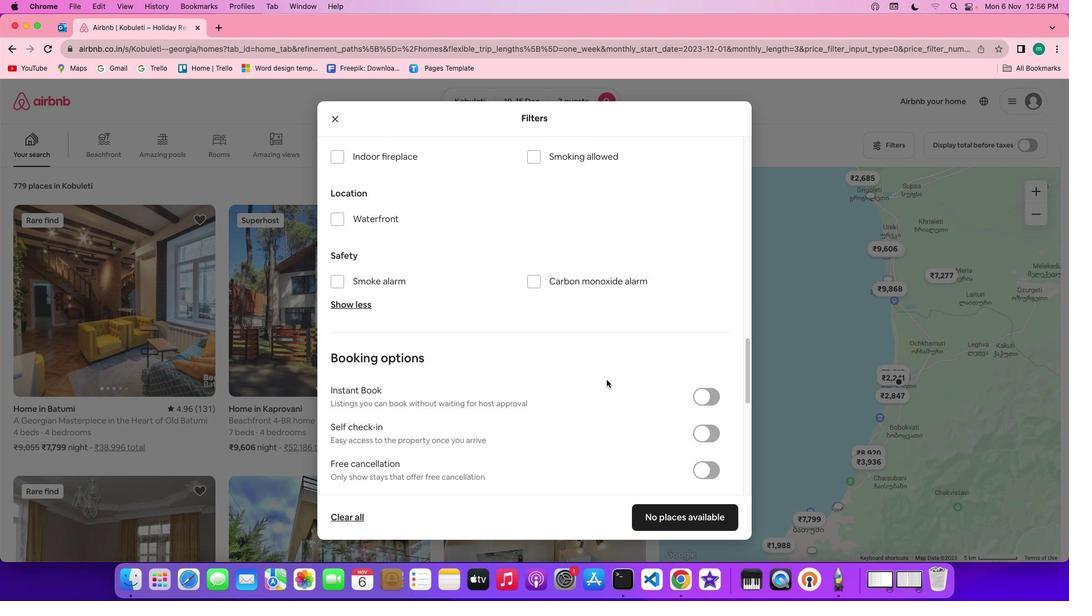 
Action: Mouse moved to (612, 386)
Screenshot: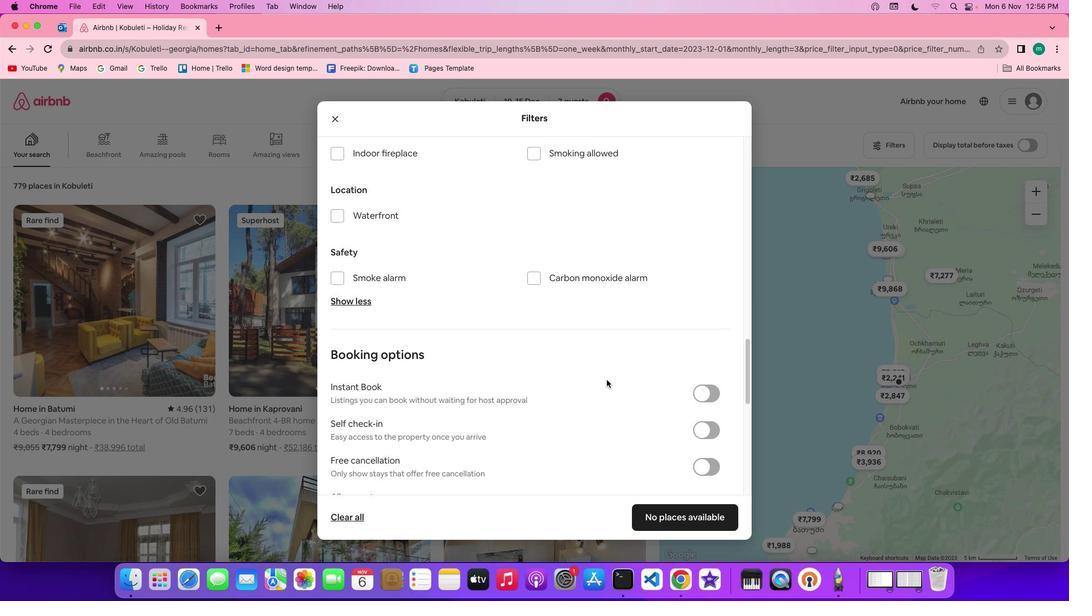 
Action: Mouse scrolled (612, 386) with delta (5, 5)
Screenshot: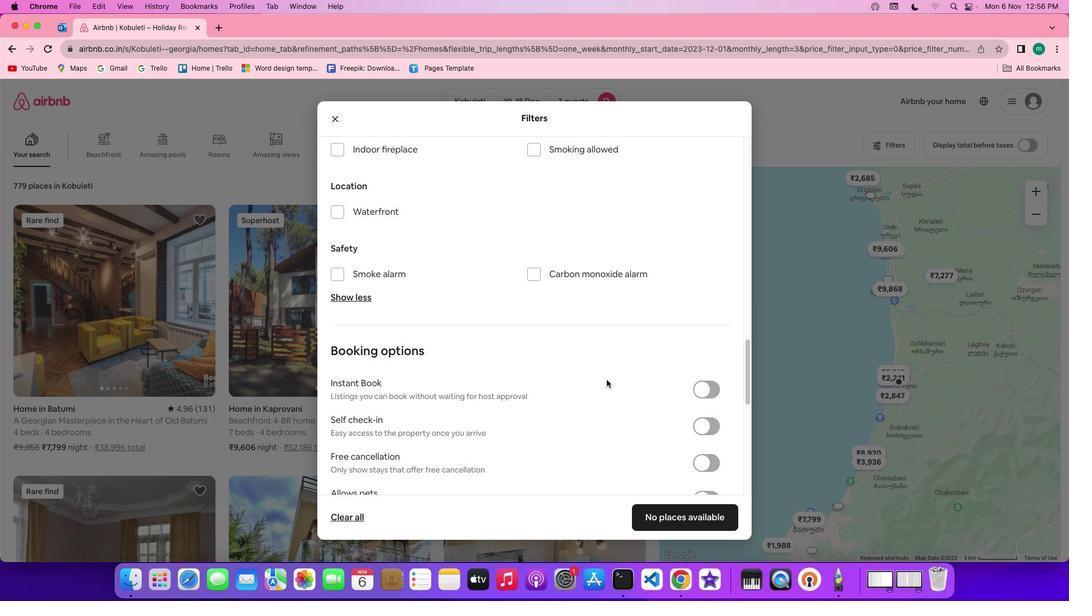 
Action: Mouse scrolled (612, 386) with delta (5, 5)
Screenshot: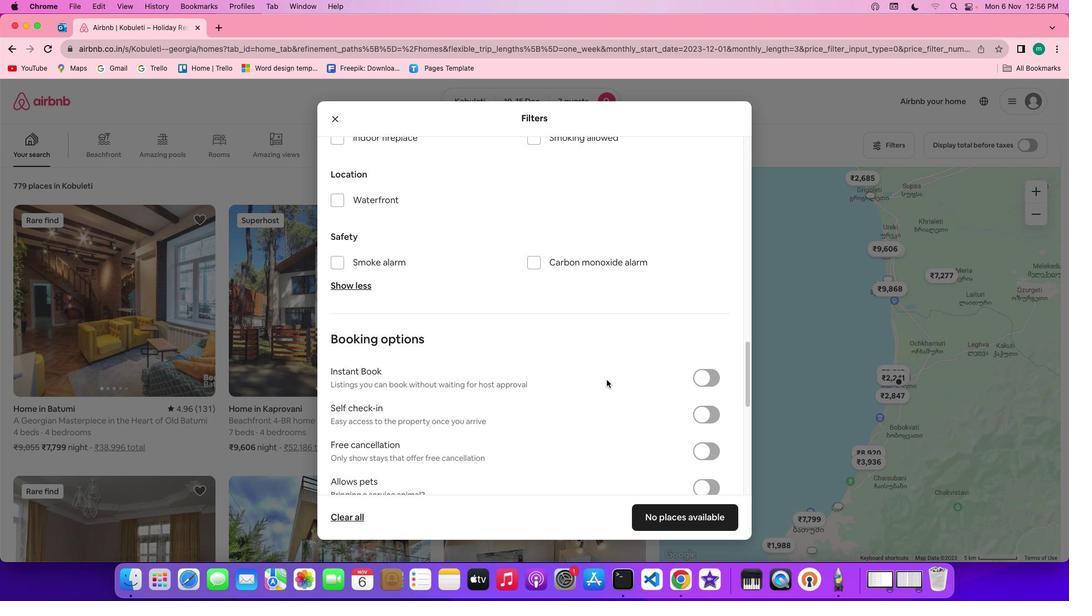 
Action: Mouse scrolled (612, 386) with delta (5, 4)
Screenshot: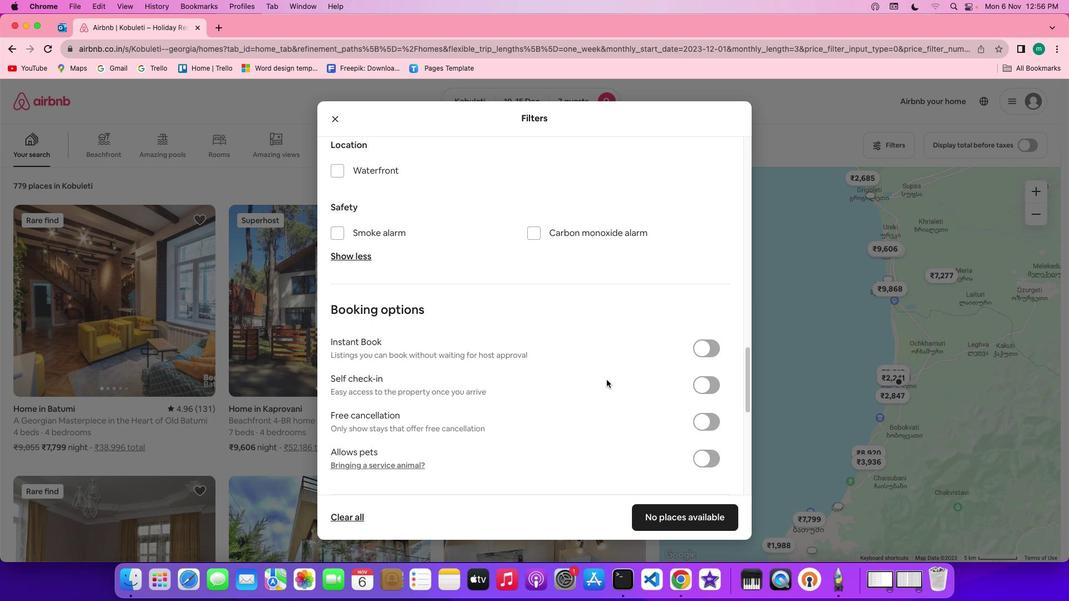 
Action: Mouse scrolled (612, 386) with delta (5, 5)
Screenshot: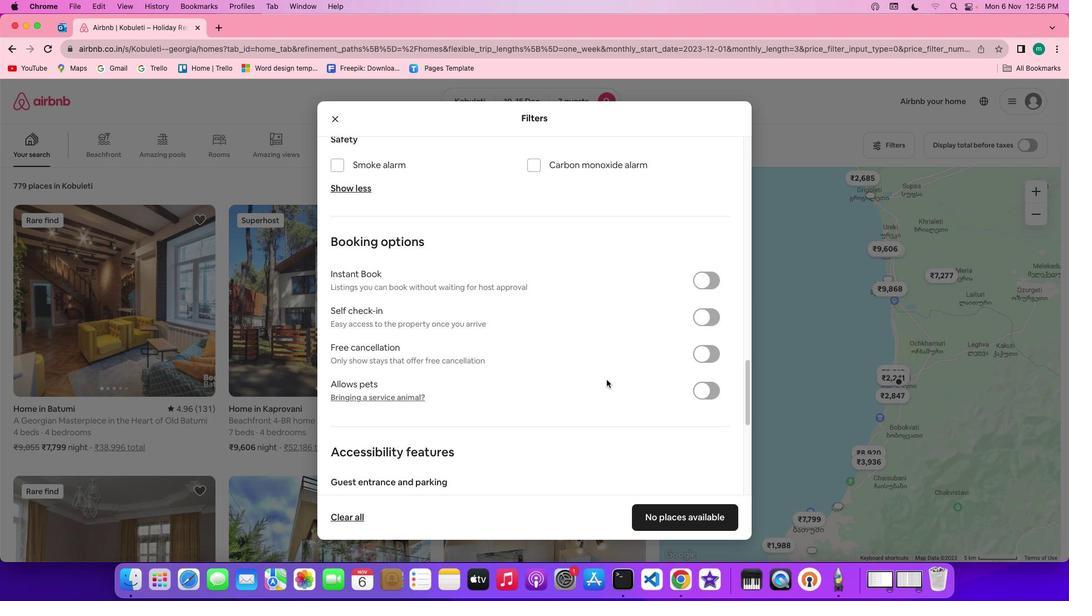 
Action: Mouse scrolled (612, 386) with delta (5, 5)
Screenshot: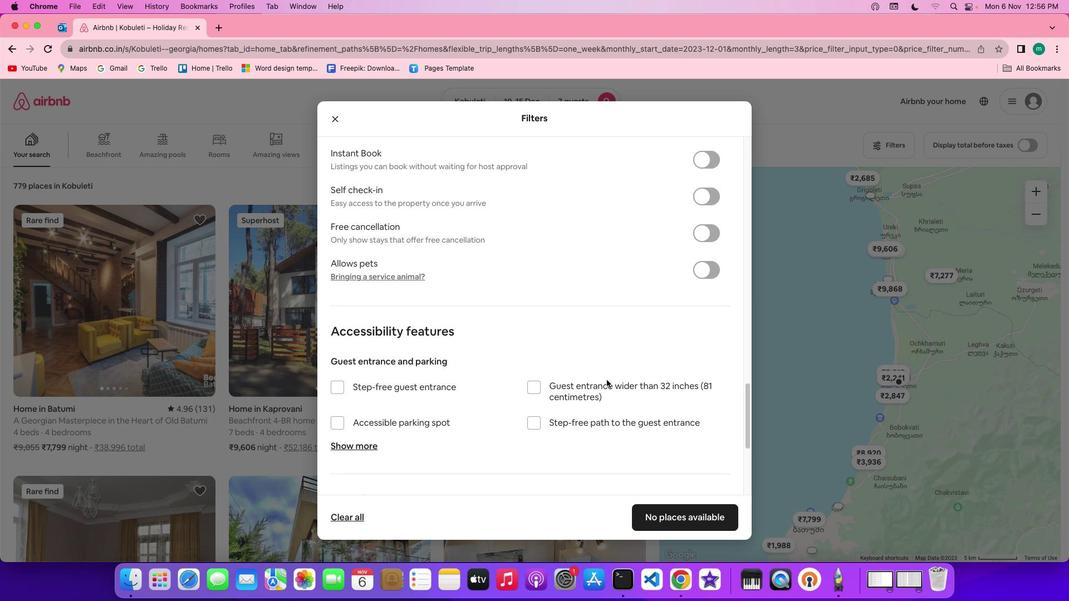 
Action: Mouse scrolled (612, 386) with delta (5, 3)
Screenshot: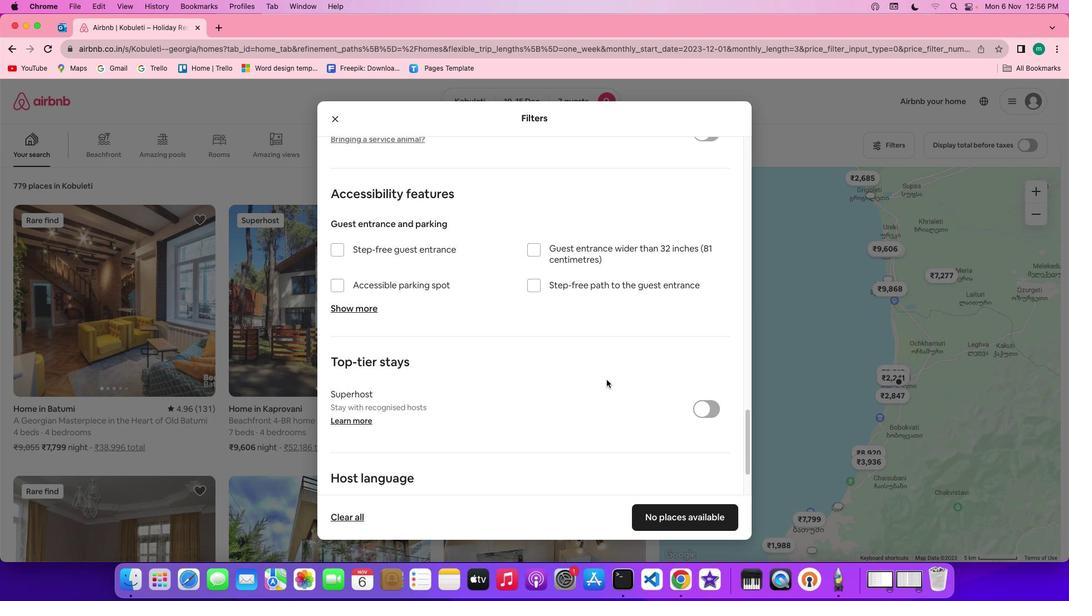 
Action: Mouse scrolled (612, 386) with delta (5, 2)
Screenshot: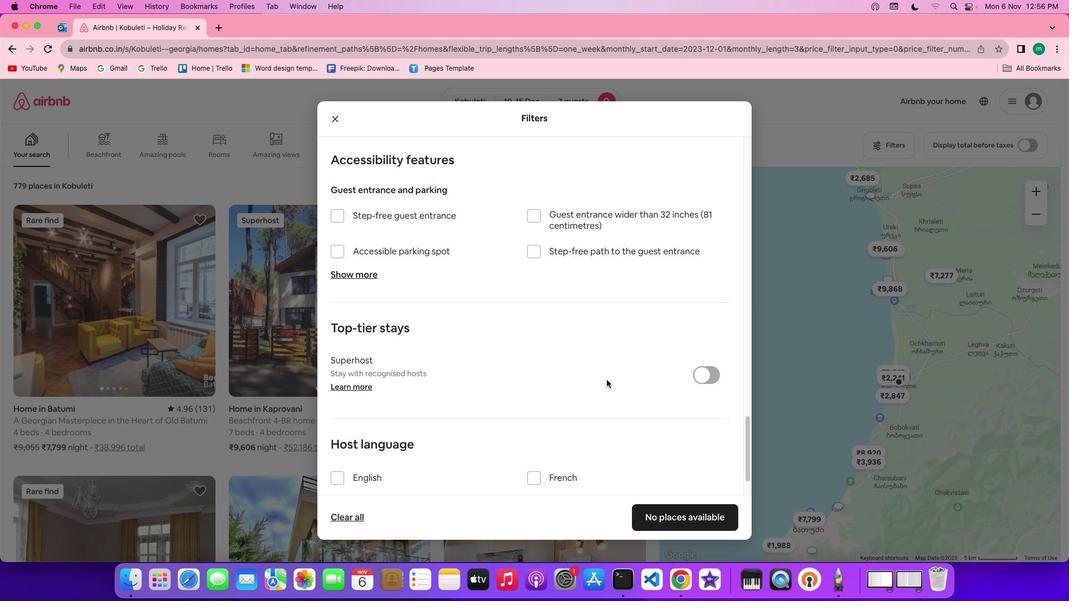 
Action: Mouse scrolled (612, 386) with delta (5, 2)
Screenshot: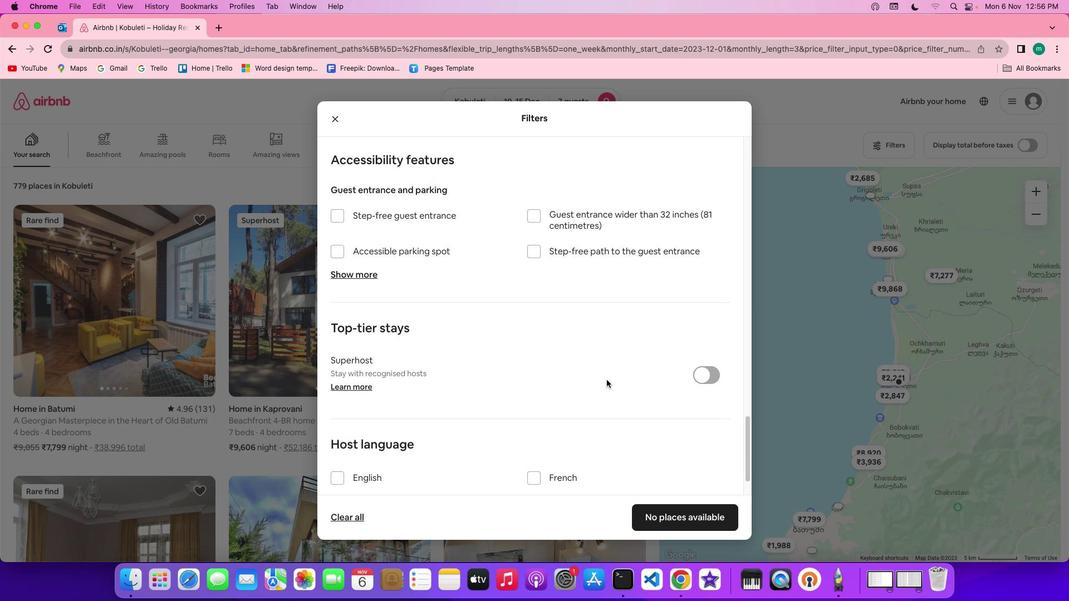 
Action: Mouse scrolled (612, 386) with delta (5, 5)
Screenshot: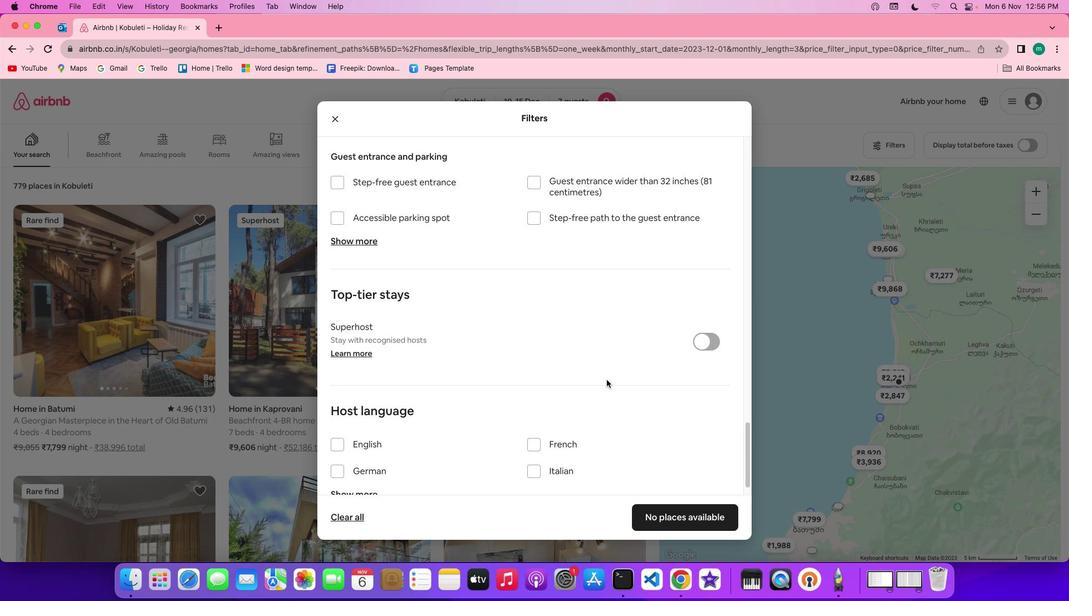
Action: Mouse scrolled (612, 386) with delta (5, 5)
Screenshot: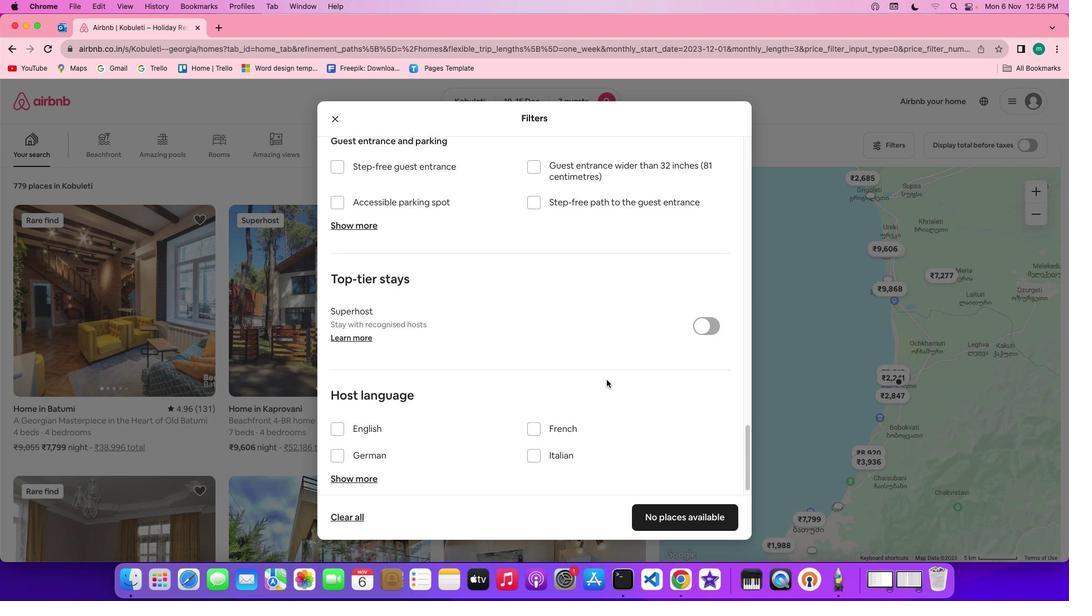 
Action: Mouse scrolled (612, 386) with delta (5, 3)
Screenshot: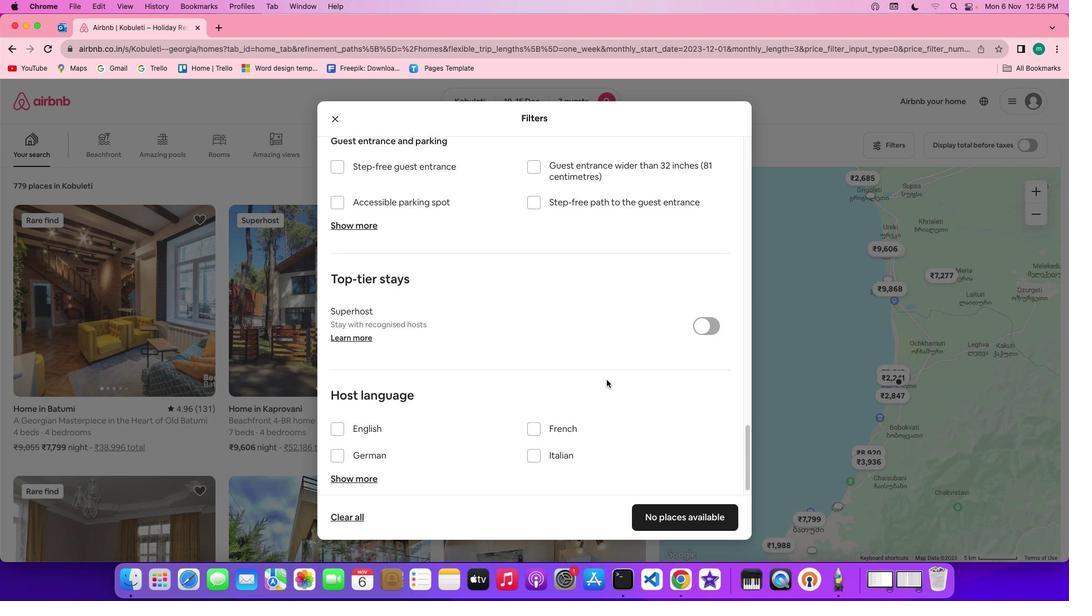 
Action: Mouse scrolled (612, 386) with delta (5, 2)
Screenshot: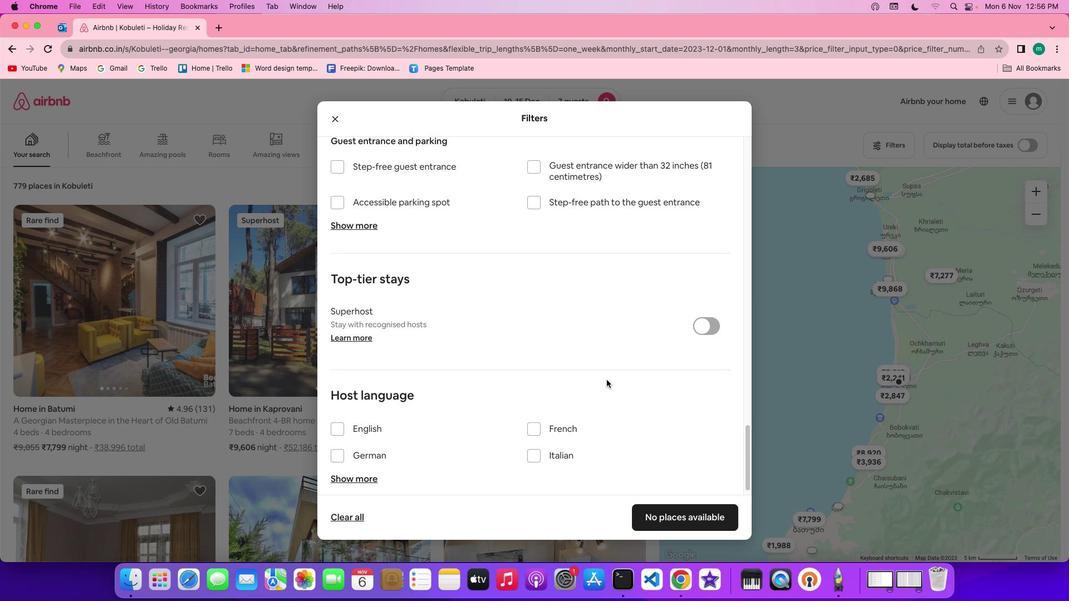 
Action: Mouse scrolled (612, 386) with delta (5, 2)
Screenshot: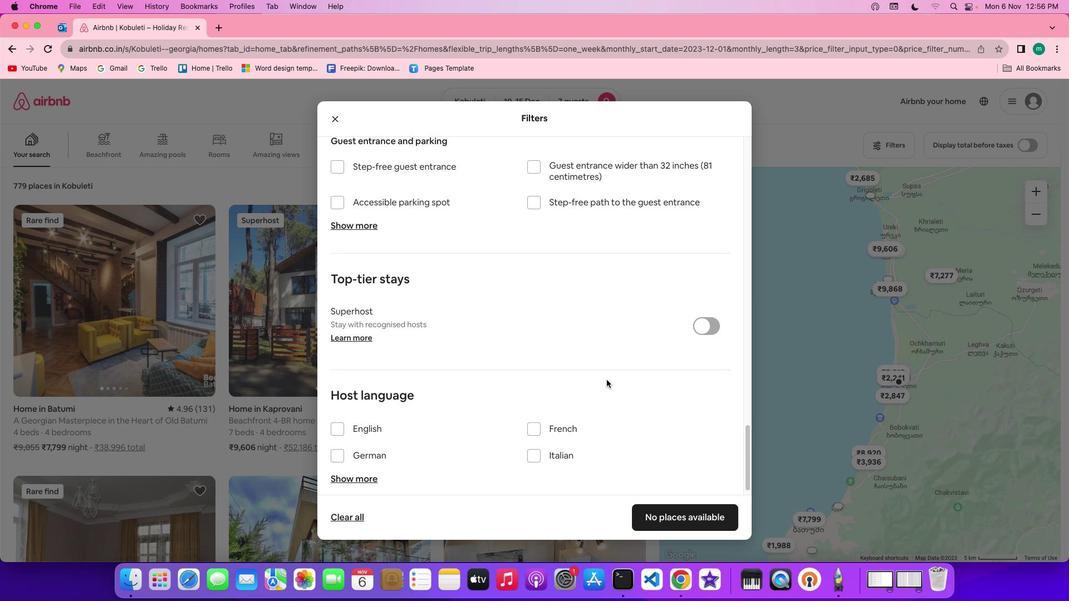 
Action: Mouse scrolled (612, 386) with delta (5, 2)
Screenshot: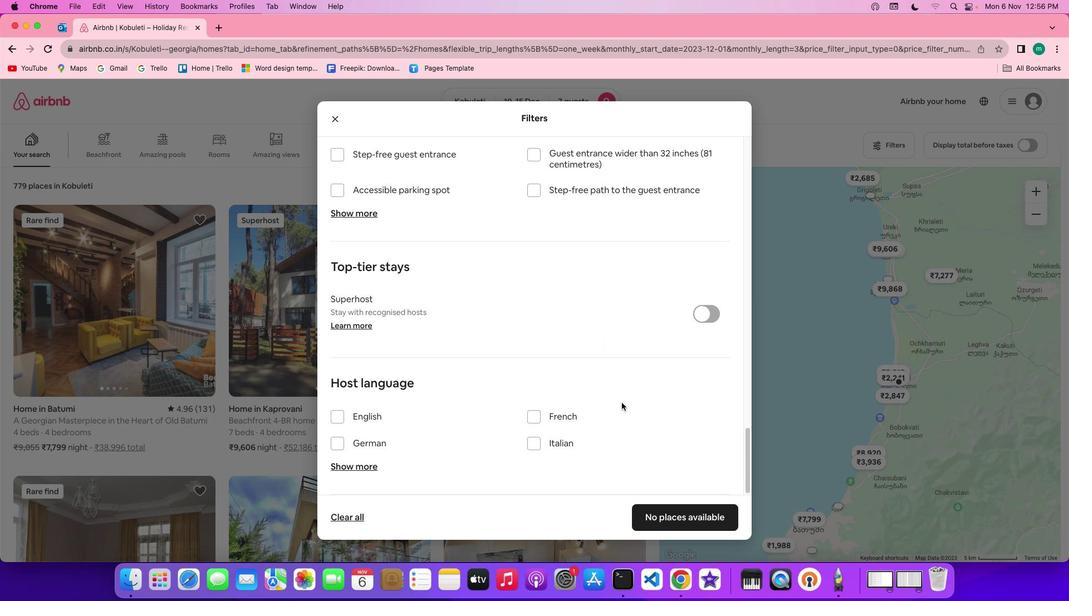 
Action: Mouse scrolled (612, 386) with delta (5, 6)
Screenshot: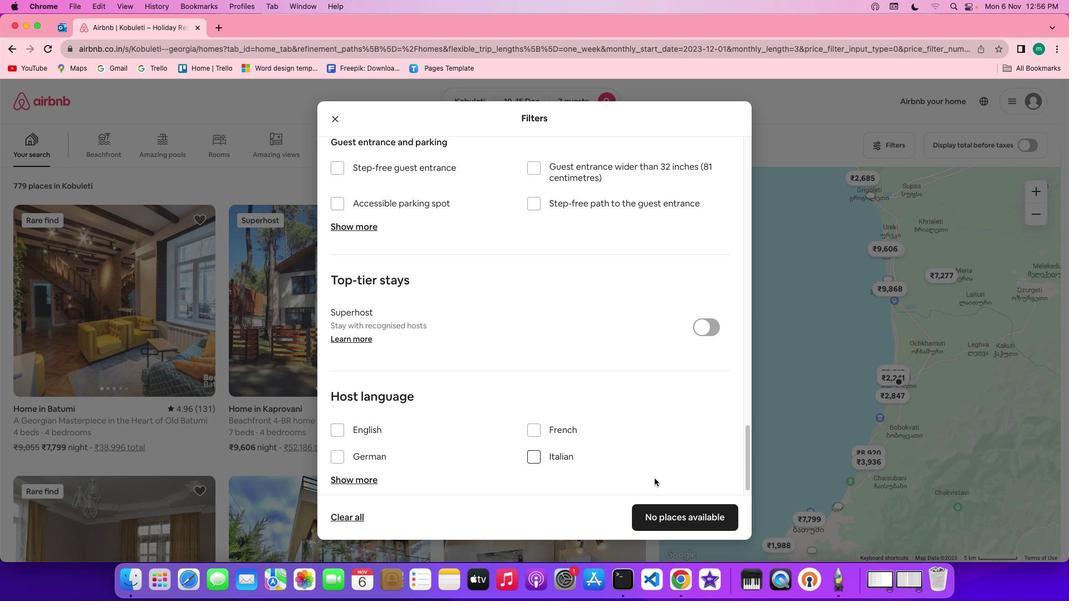 
Action: Mouse moved to (669, 515)
Screenshot: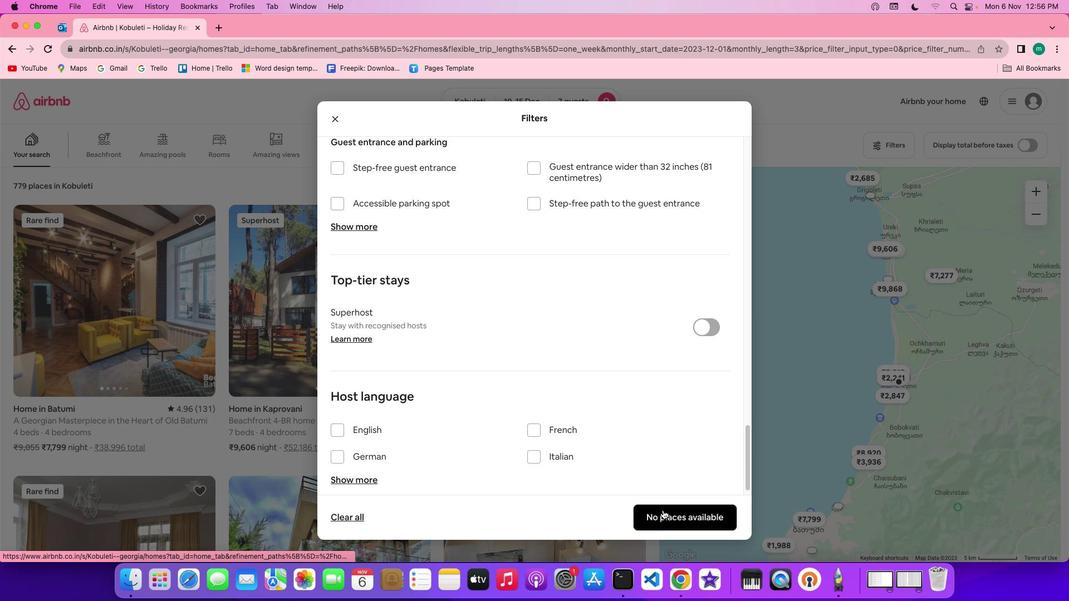 
Action: Mouse pressed left at (669, 515)
Screenshot: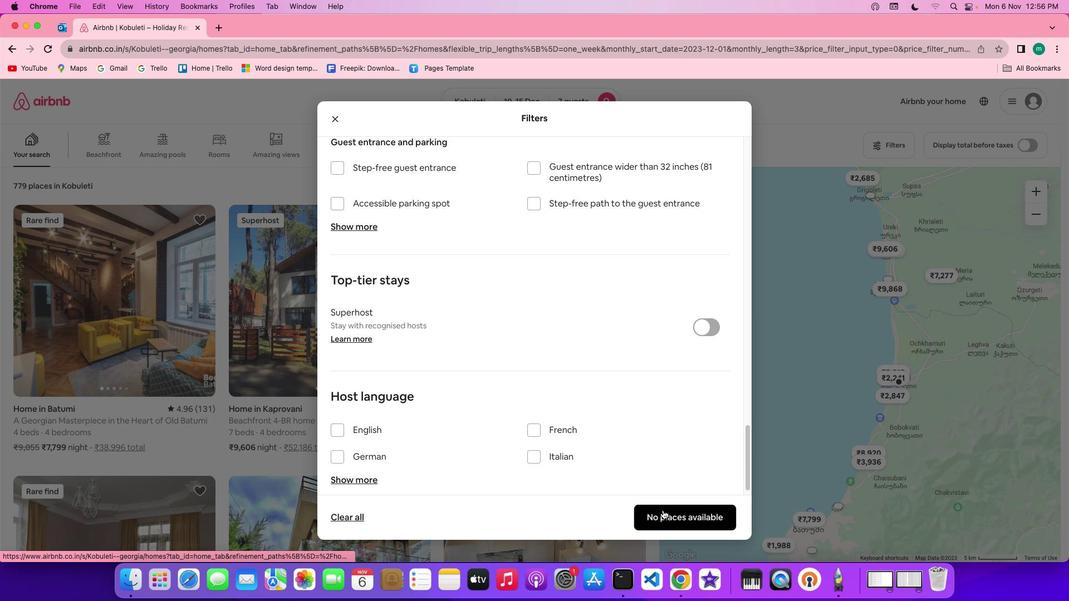 
Action: Mouse moved to (524, 454)
Screenshot: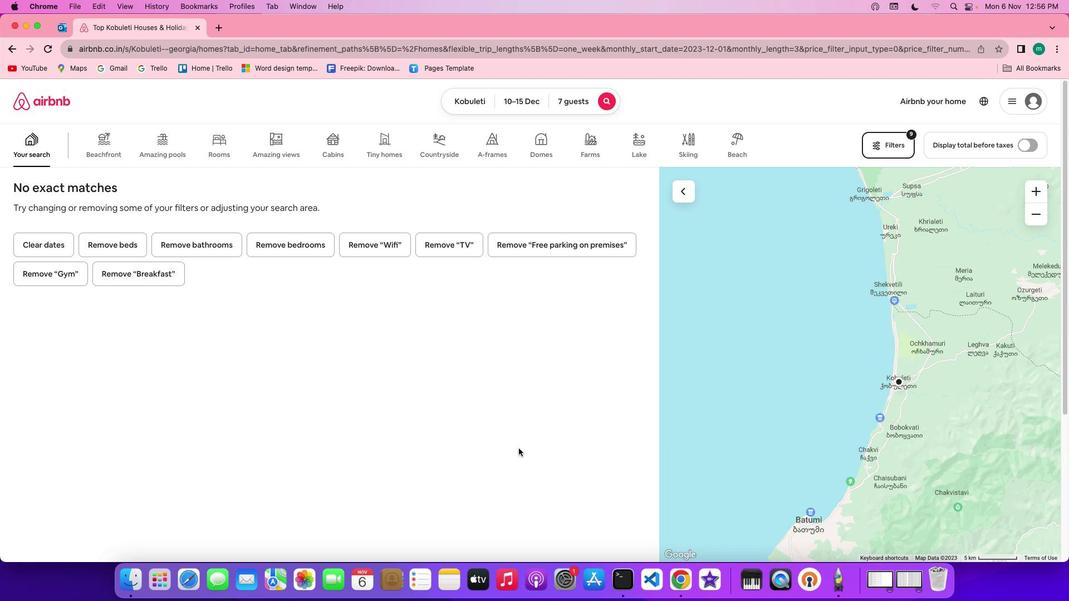 
